 Task: Look for space in Chintāmani, India from 9th June, 2023 to 11th June, 2023 for 2 adults in price range Rs.6000 to Rs.10000. Place can be entire place with 2 bedrooms having 2 beds and 1 bathroom. Property type can be house, flat, guest house. Booking option can be shelf check-in. Required host language is English.
Action: Mouse moved to (504, 73)
Screenshot: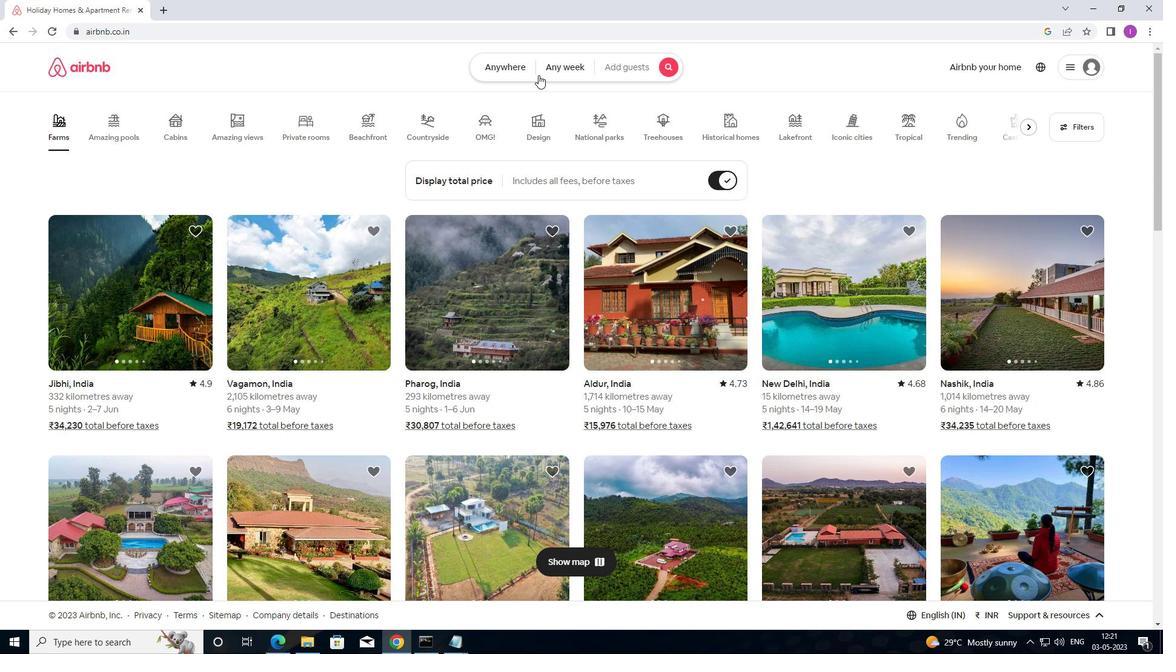 
Action: Mouse pressed left at (504, 73)
Screenshot: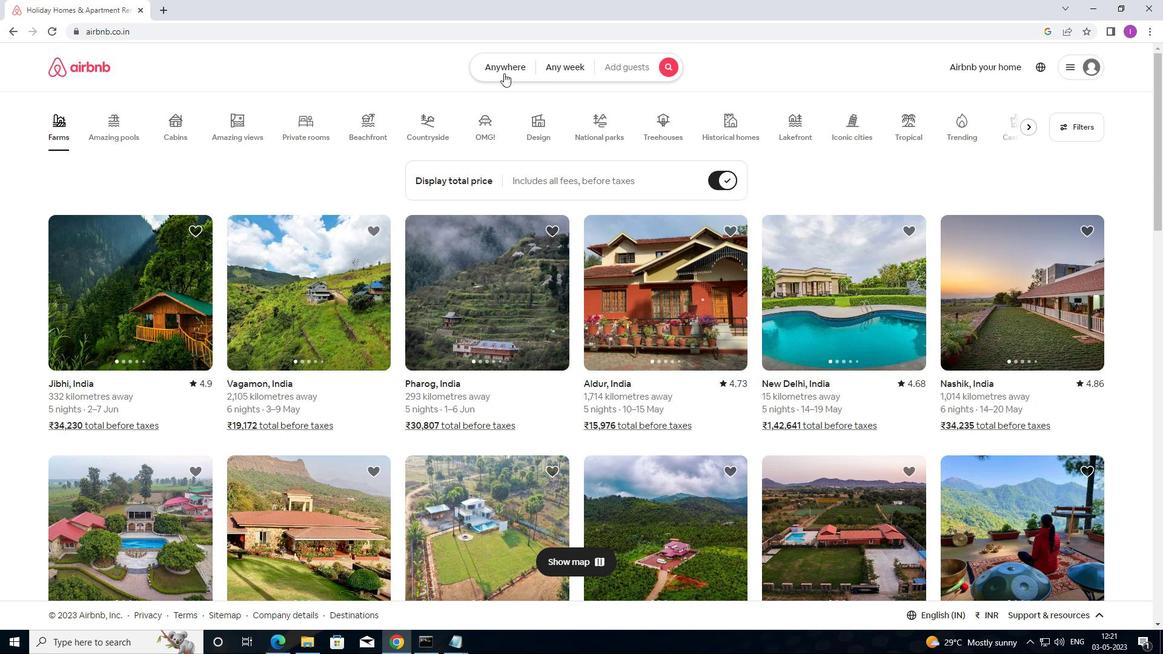 
Action: Mouse moved to (385, 124)
Screenshot: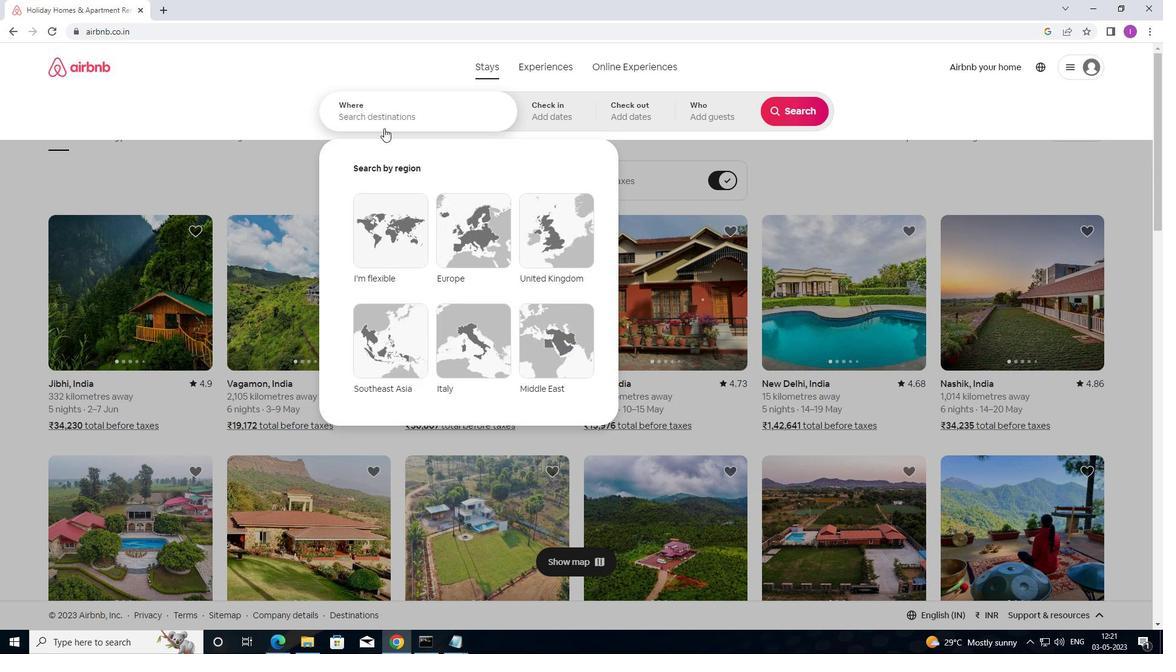 
Action: Mouse pressed left at (385, 124)
Screenshot: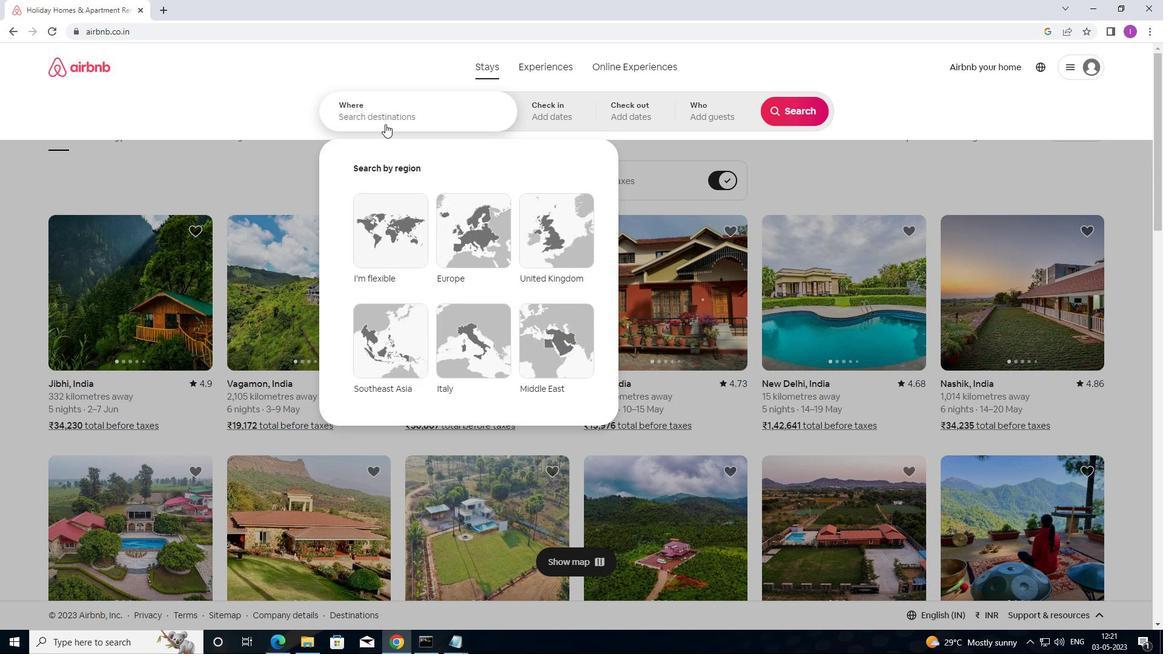 
Action: Mouse moved to (633, 118)
Screenshot: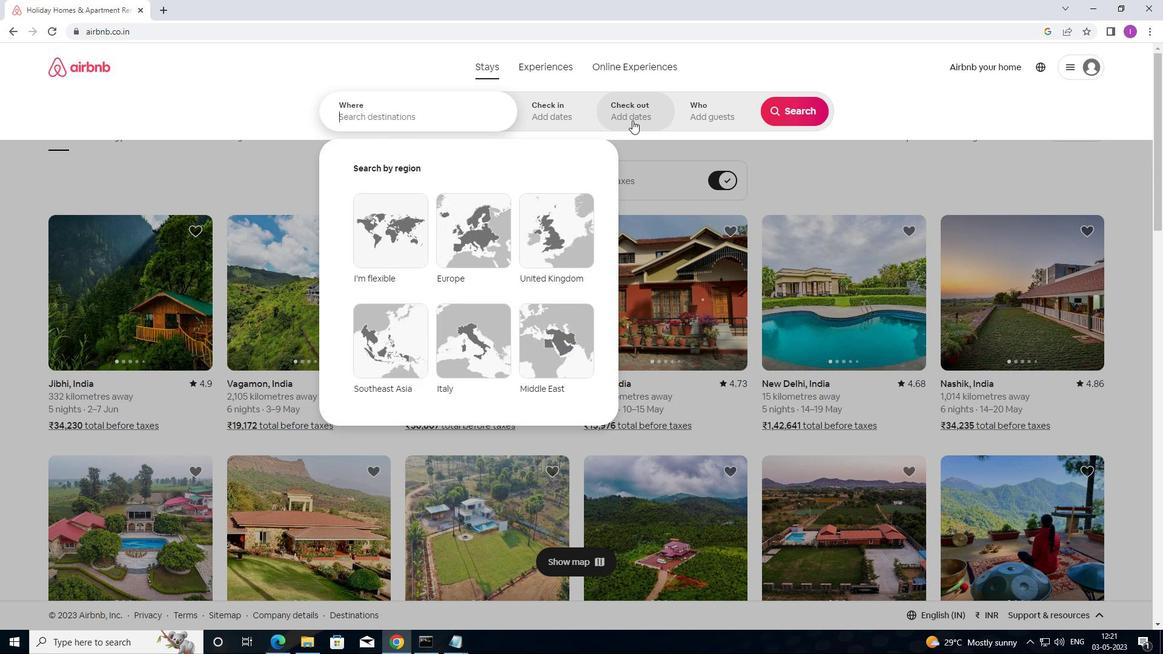 
Action: Key pressed <Key.shift>CG
Screenshot: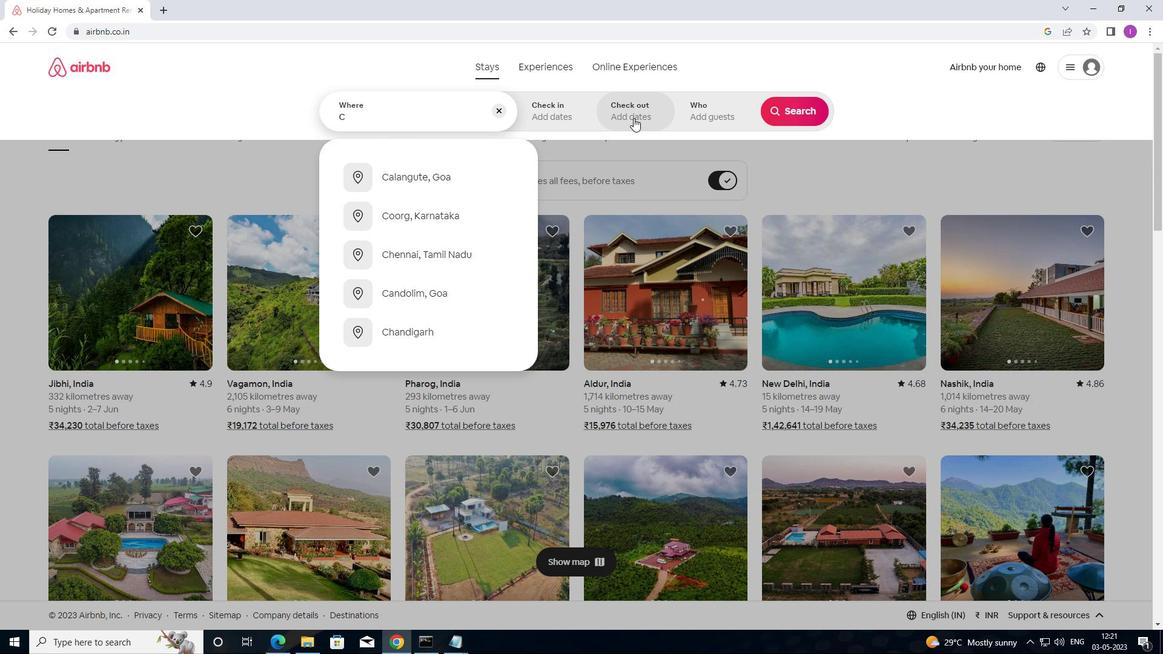 
Action: Mouse moved to (675, 146)
Screenshot: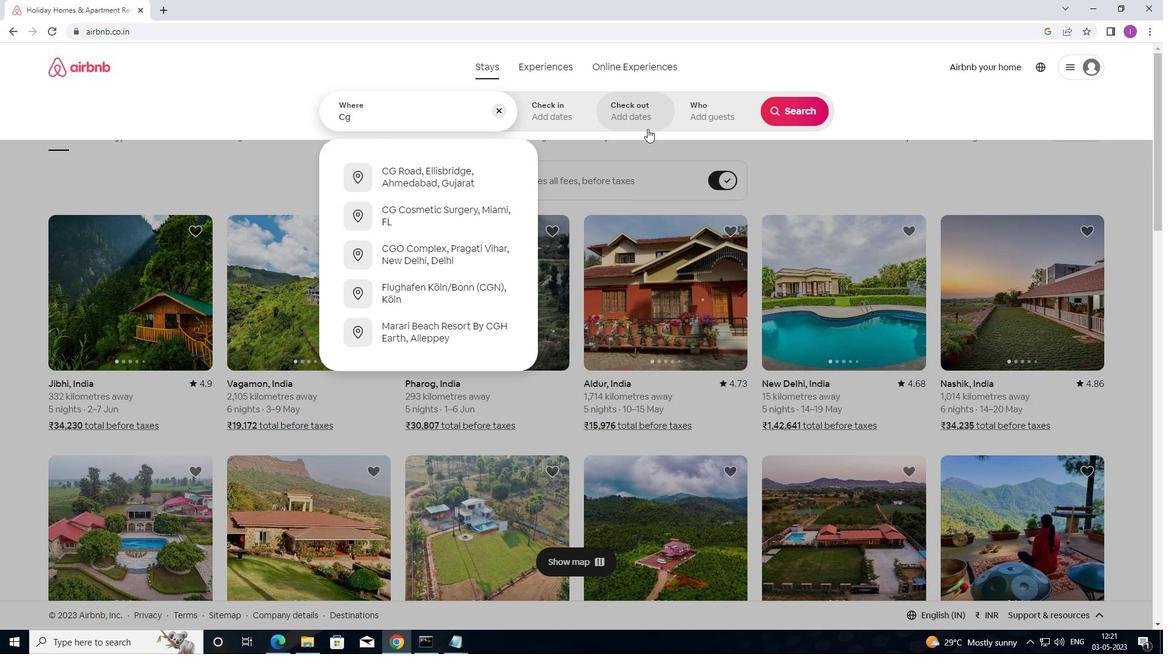 
Action: Key pressed HINTAMONU
Screenshot: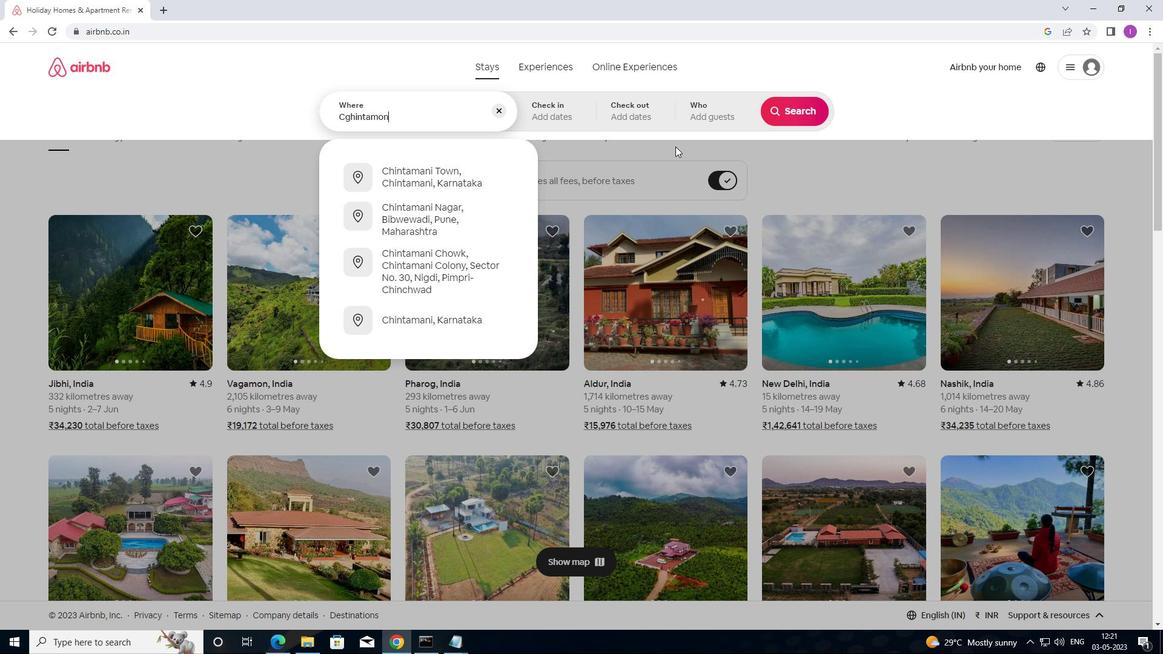 
Action: Mouse moved to (685, 149)
Screenshot: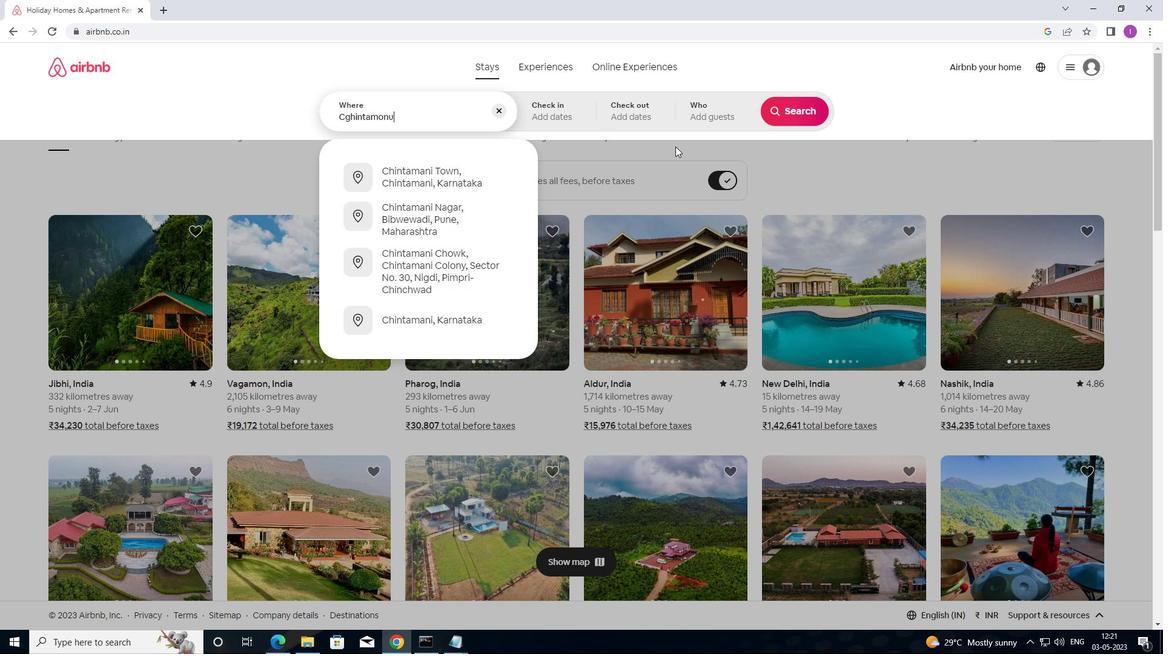
Action: Key pressed <Key.backspace>I,<Key.shift>INDIA
Screenshot: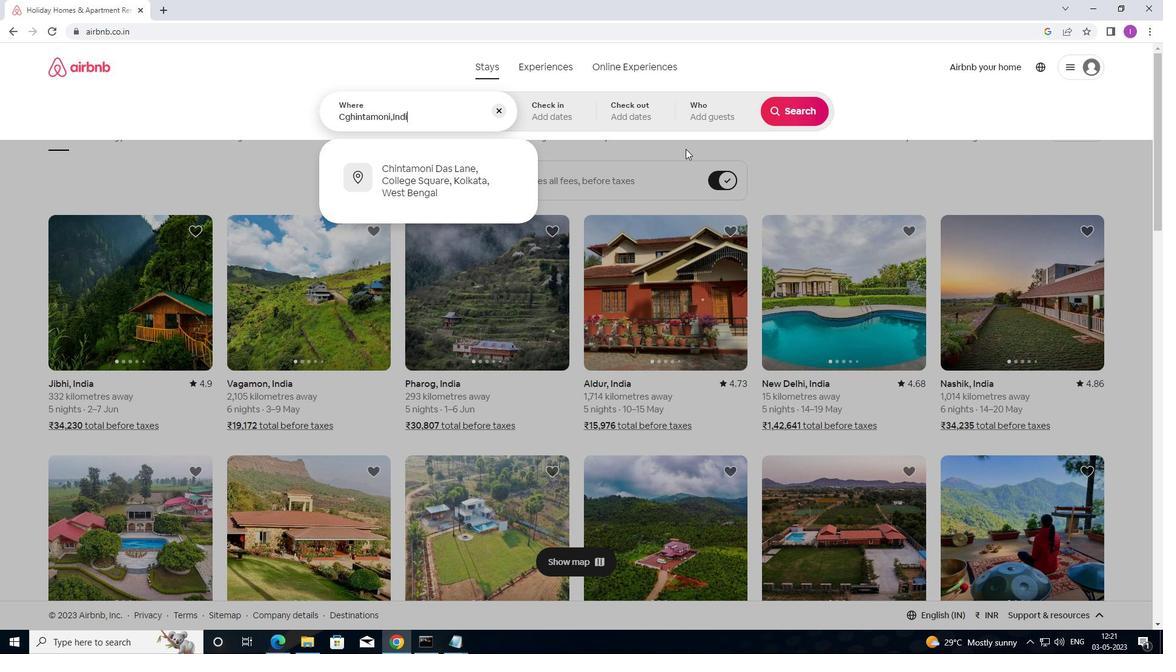 
Action: Mouse moved to (350, 118)
Screenshot: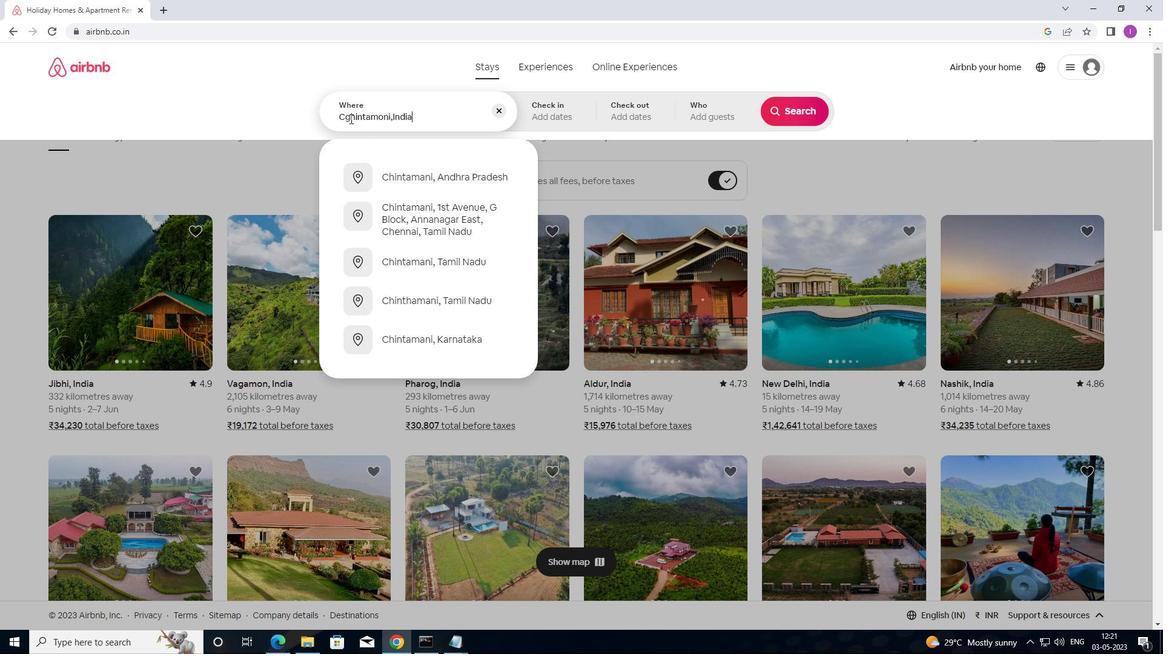 
Action: Mouse pressed left at (350, 118)
Screenshot: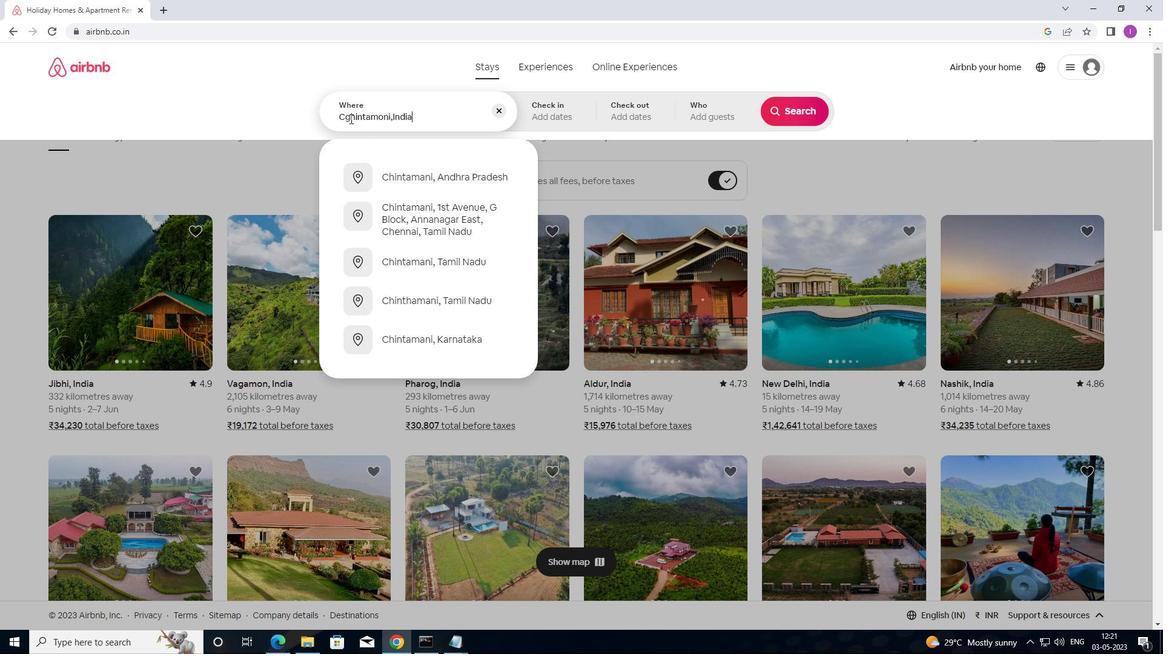 
Action: Mouse moved to (356, 118)
Screenshot: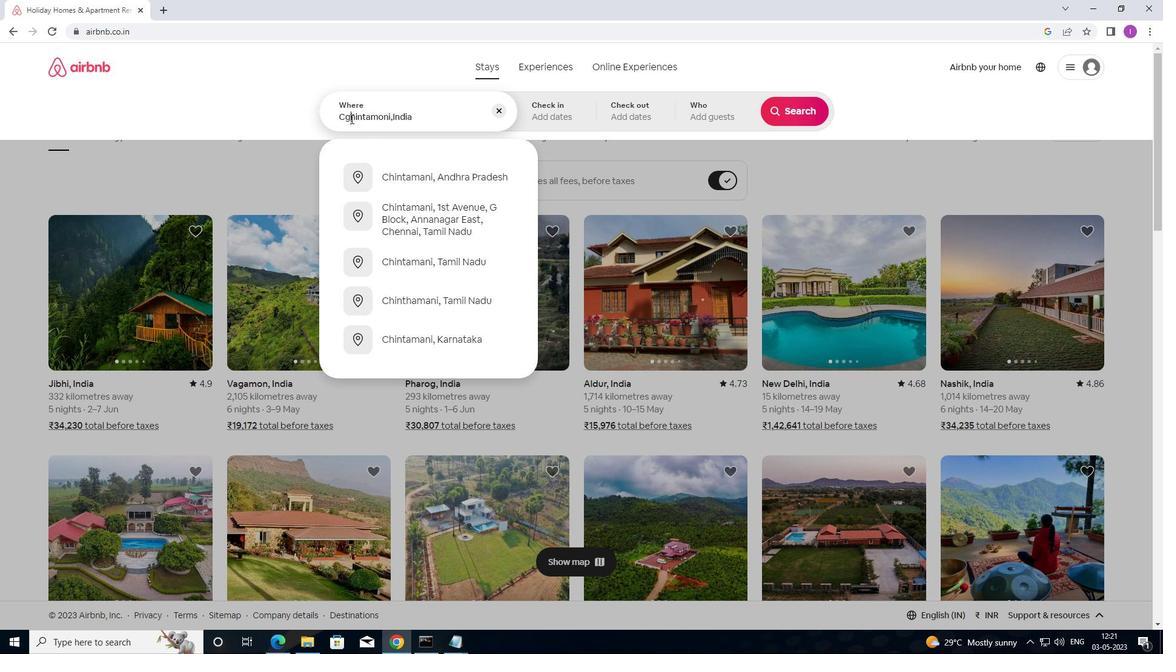 
Action: Key pressed <Key.backspace>
Screenshot: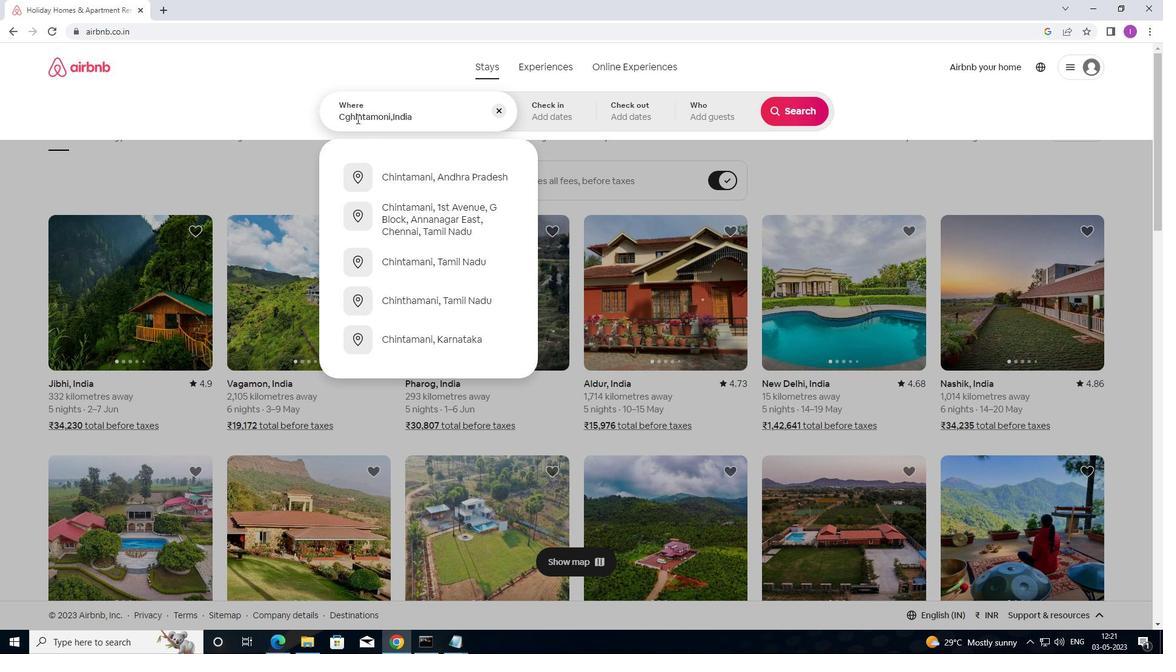 
Action: Mouse moved to (571, 113)
Screenshot: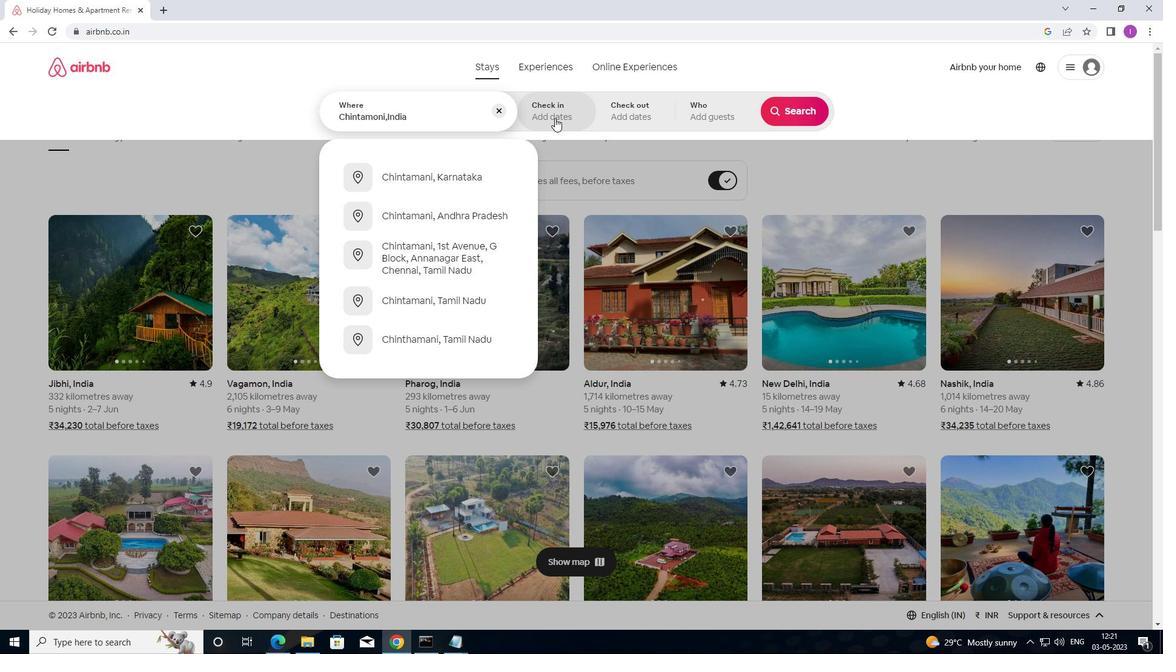 
Action: Mouse pressed left at (571, 113)
Screenshot: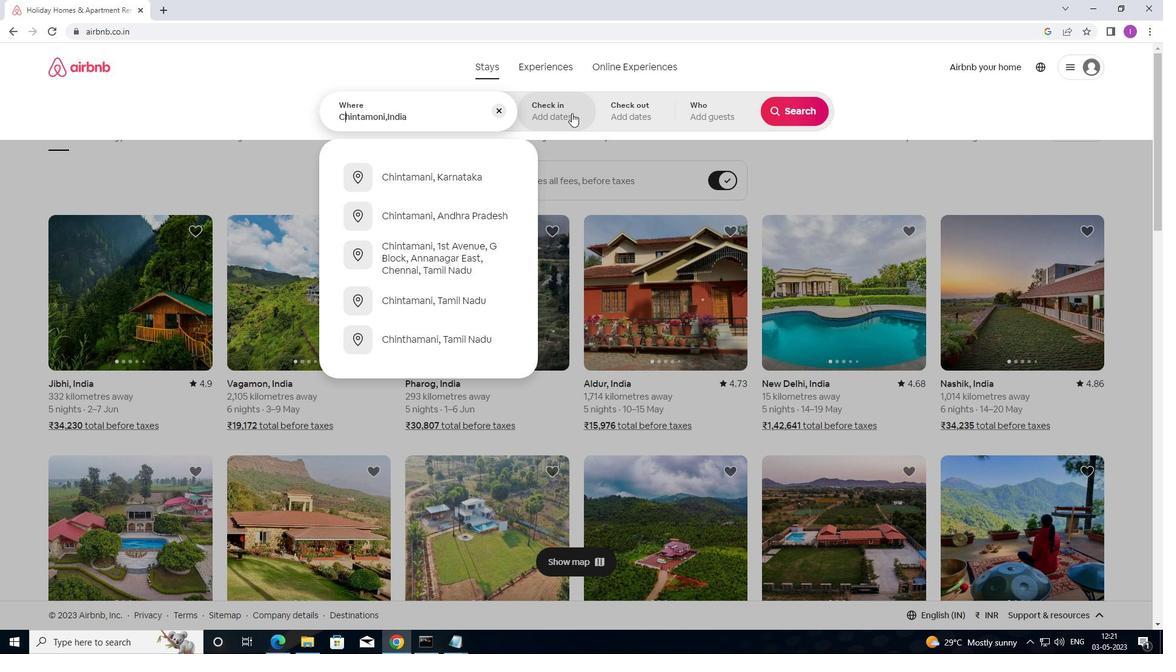 
Action: Mouse moved to (787, 208)
Screenshot: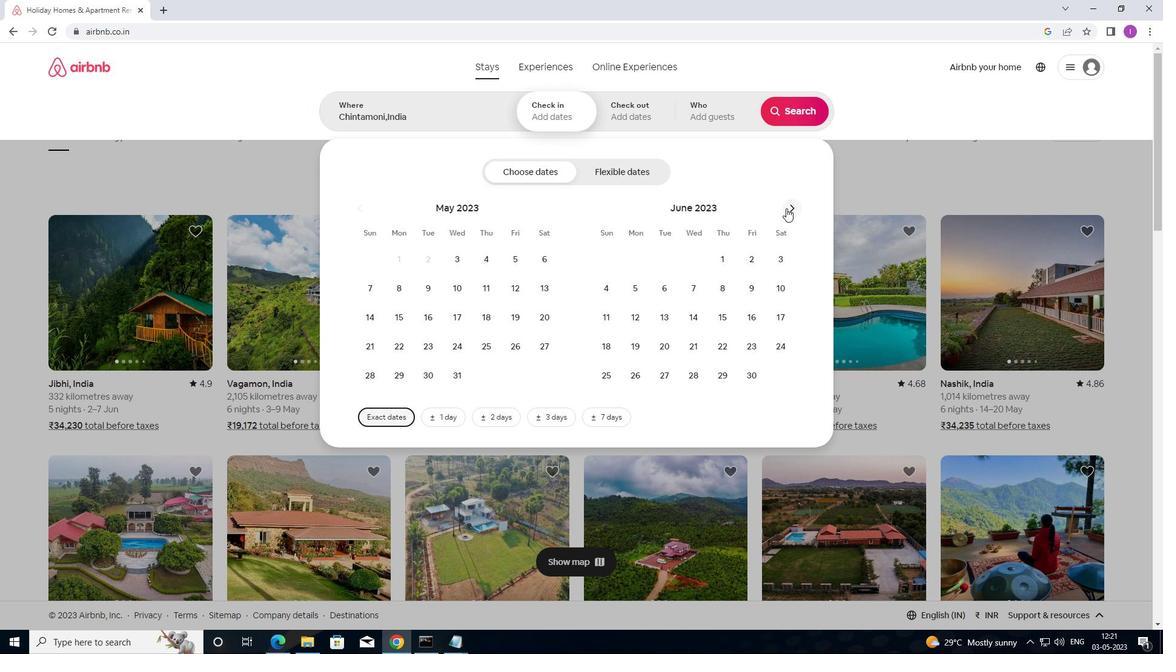 
Action: Mouse pressed left at (787, 208)
Screenshot: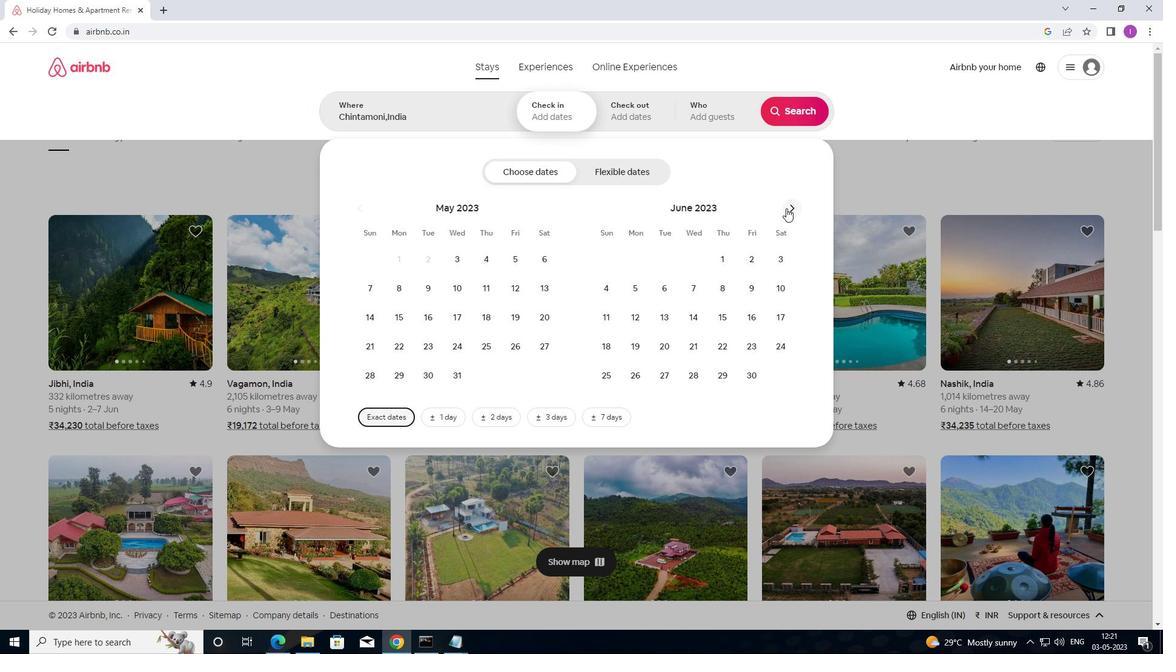 
Action: Mouse moved to (517, 290)
Screenshot: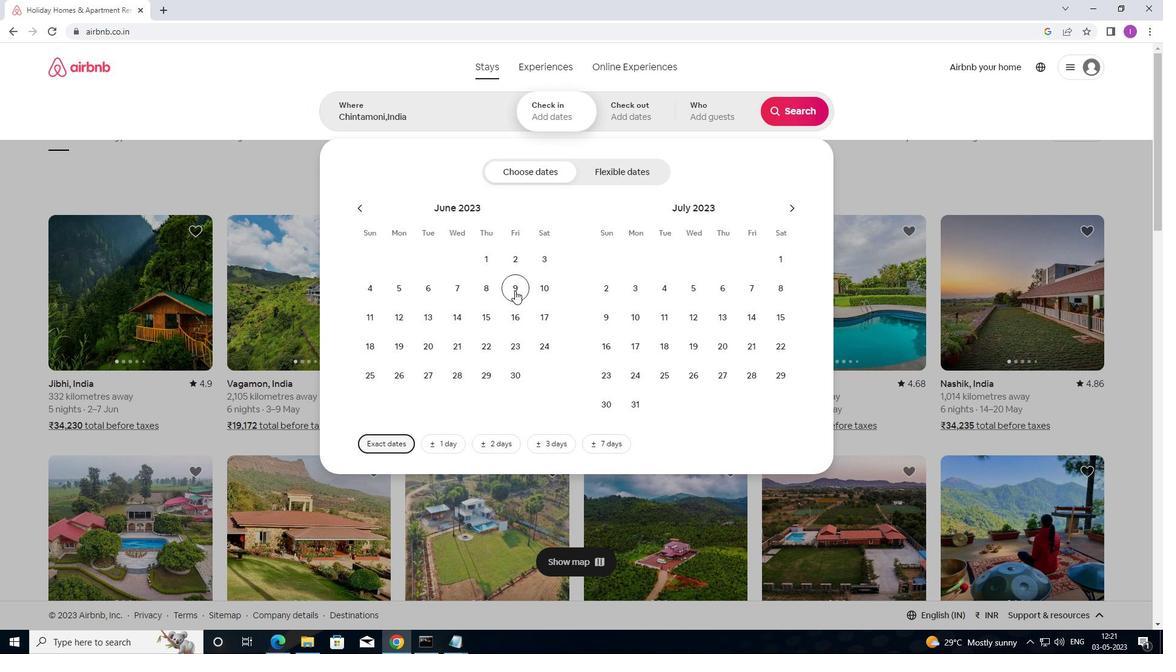 
Action: Mouse pressed left at (517, 290)
Screenshot: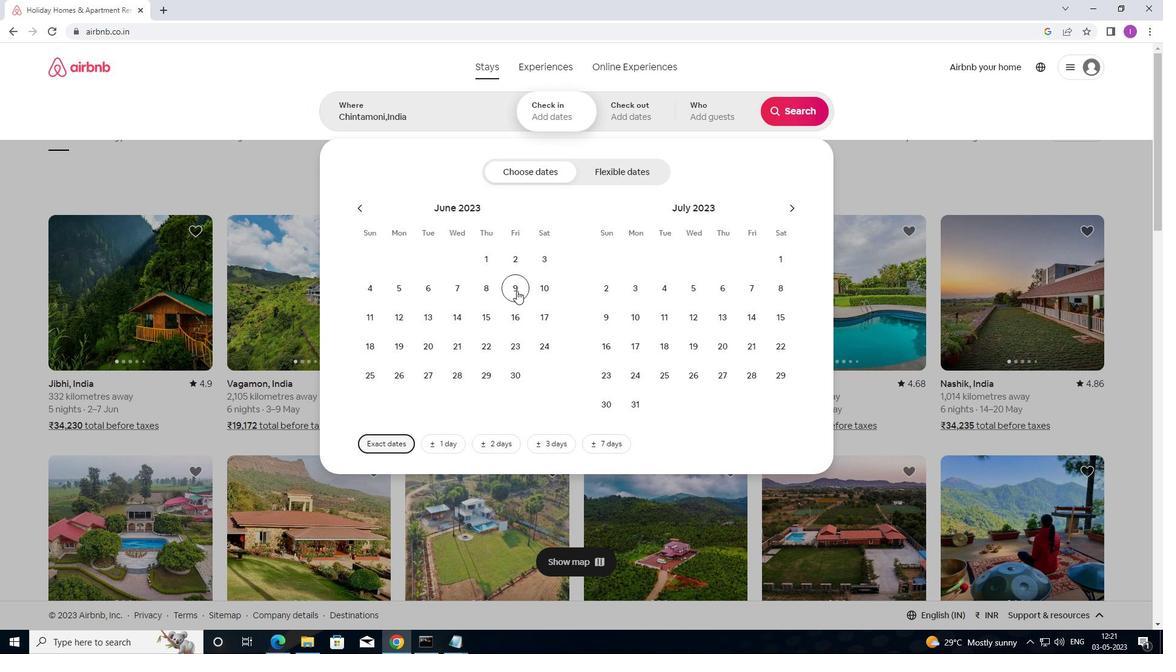 
Action: Mouse moved to (367, 311)
Screenshot: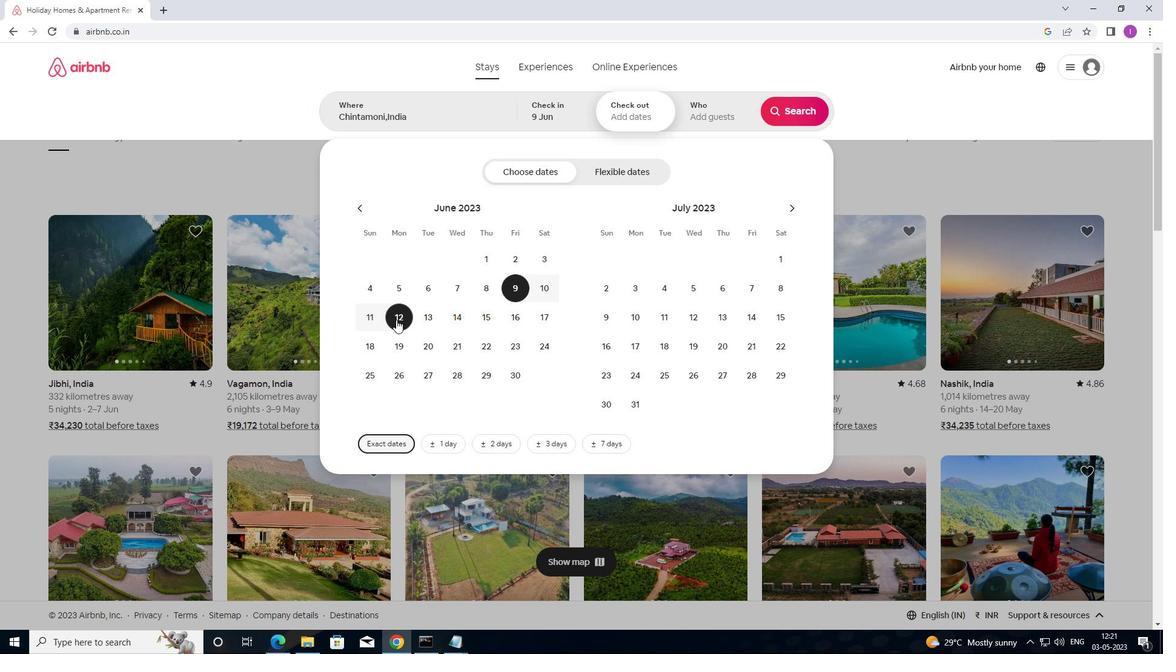 
Action: Mouse pressed left at (367, 311)
Screenshot: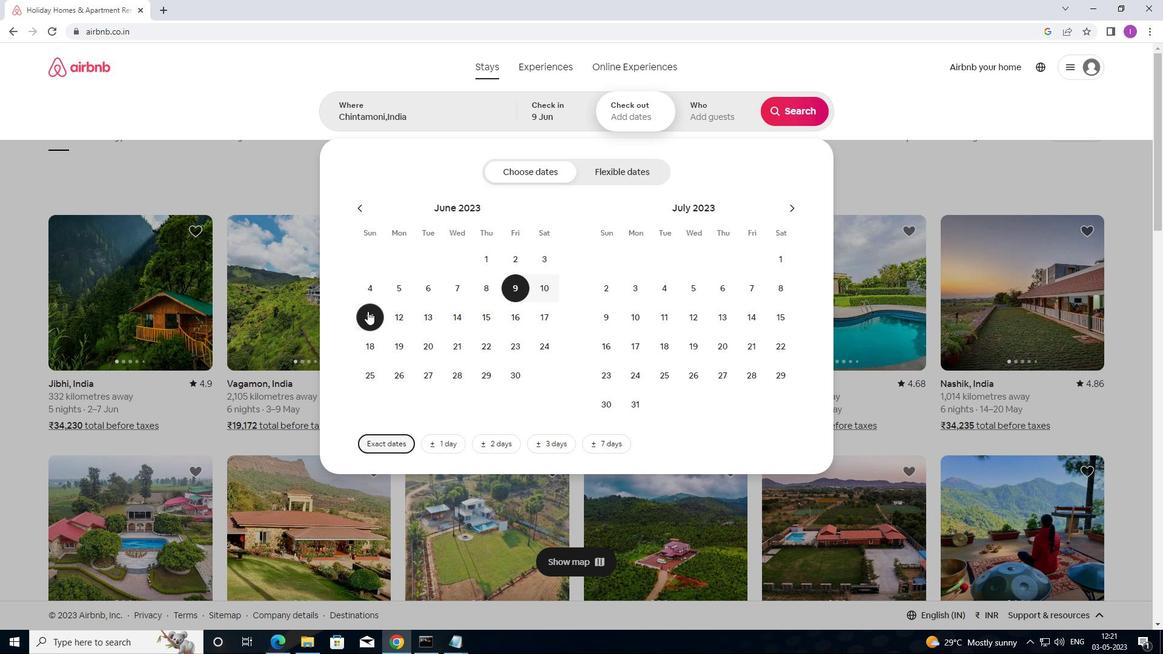 
Action: Mouse moved to (707, 113)
Screenshot: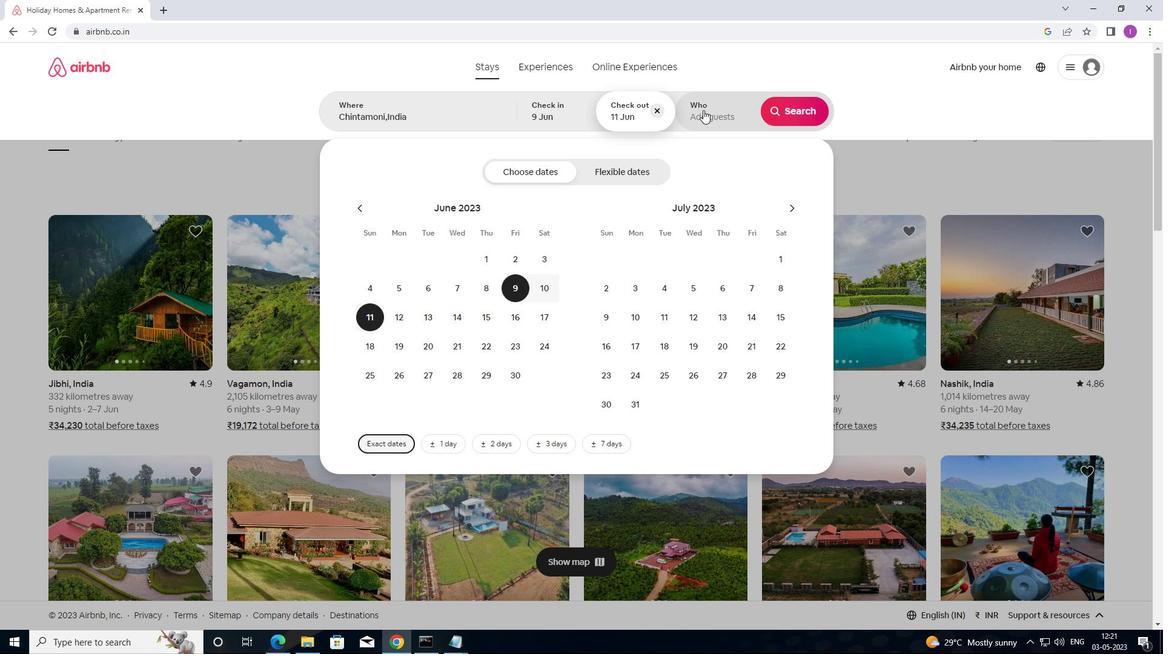 
Action: Mouse pressed left at (707, 113)
Screenshot: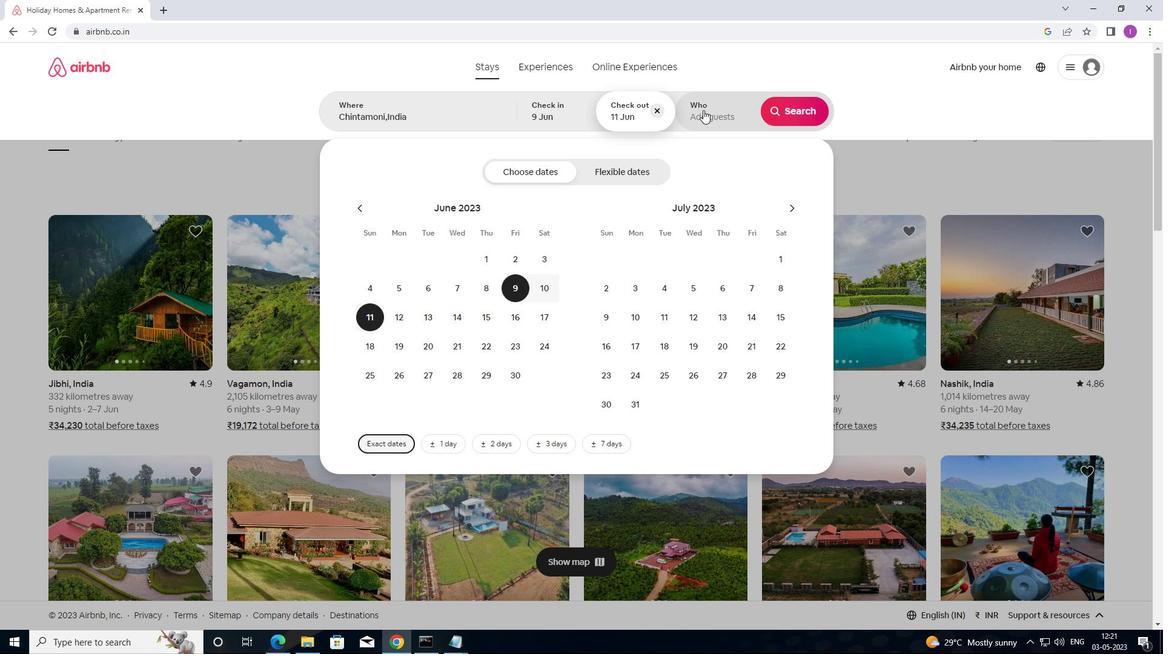 
Action: Mouse moved to (796, 172)
Screenshot: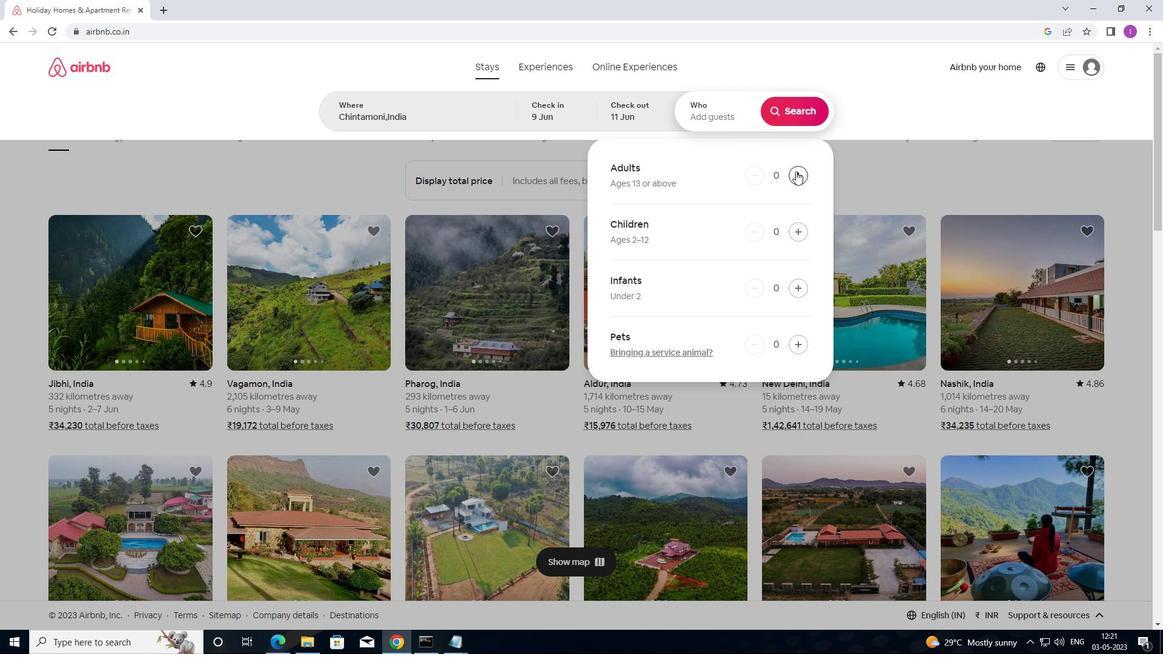 
Action: Mouse pressed left at (796, 172)
Screenshot: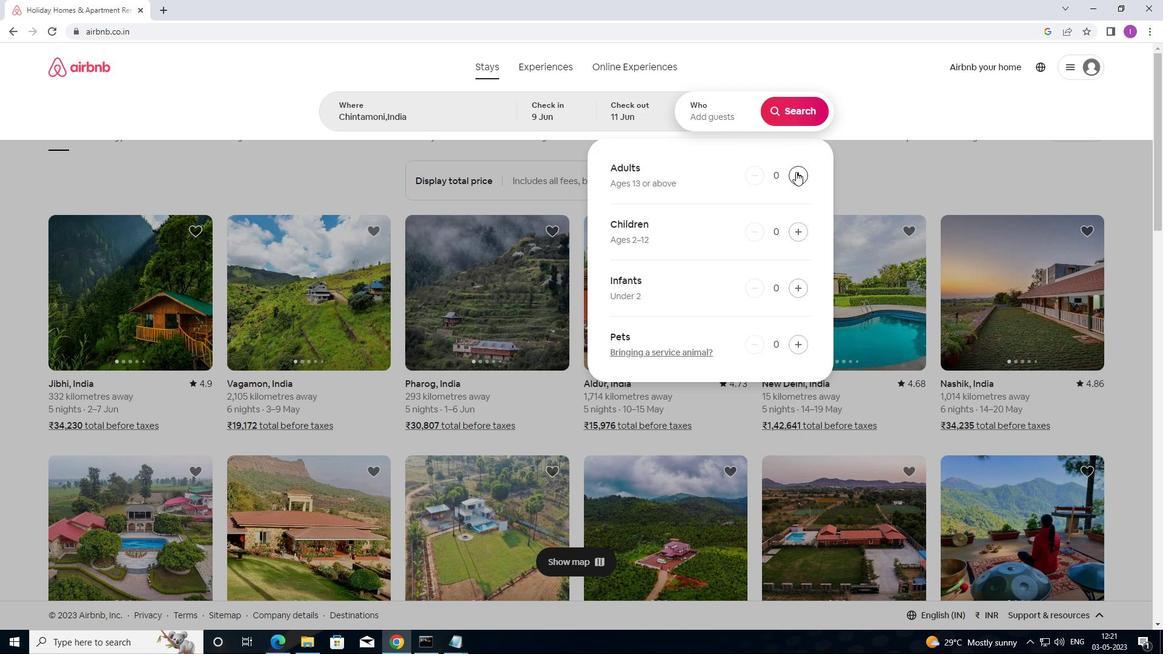 
Action: Mouse moved to (796, 172)
Screenshot: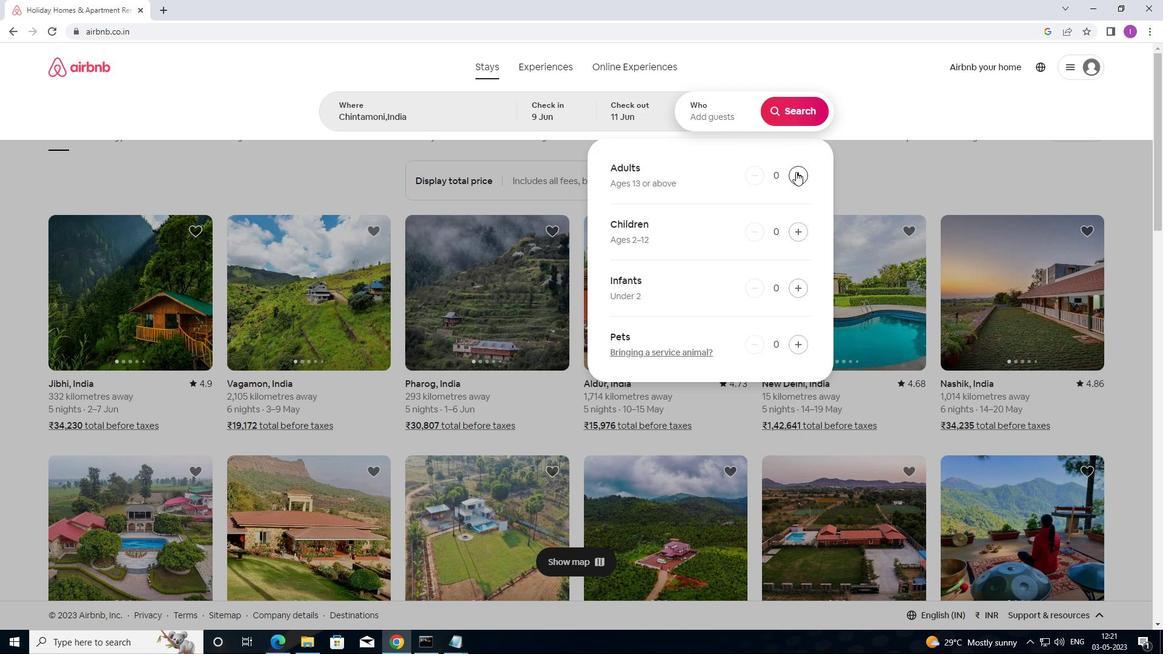 
Action: Mouse pressed left at (796, 172)
Screenshot: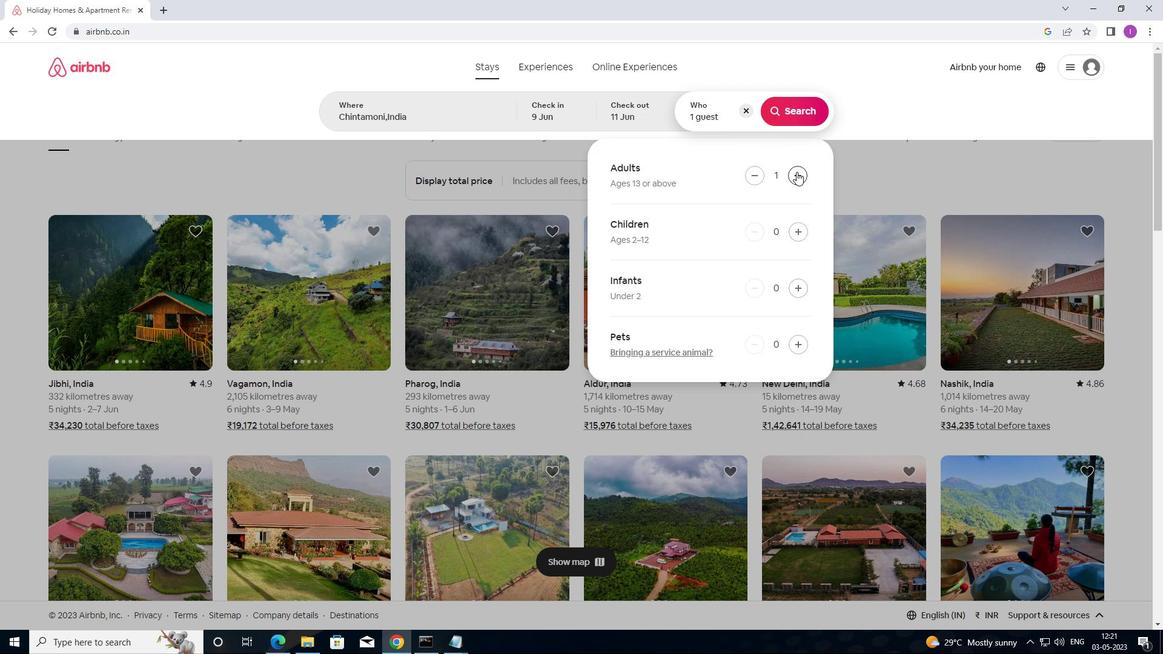 
Action: Mouse moved to (788, 109)
Screenshot: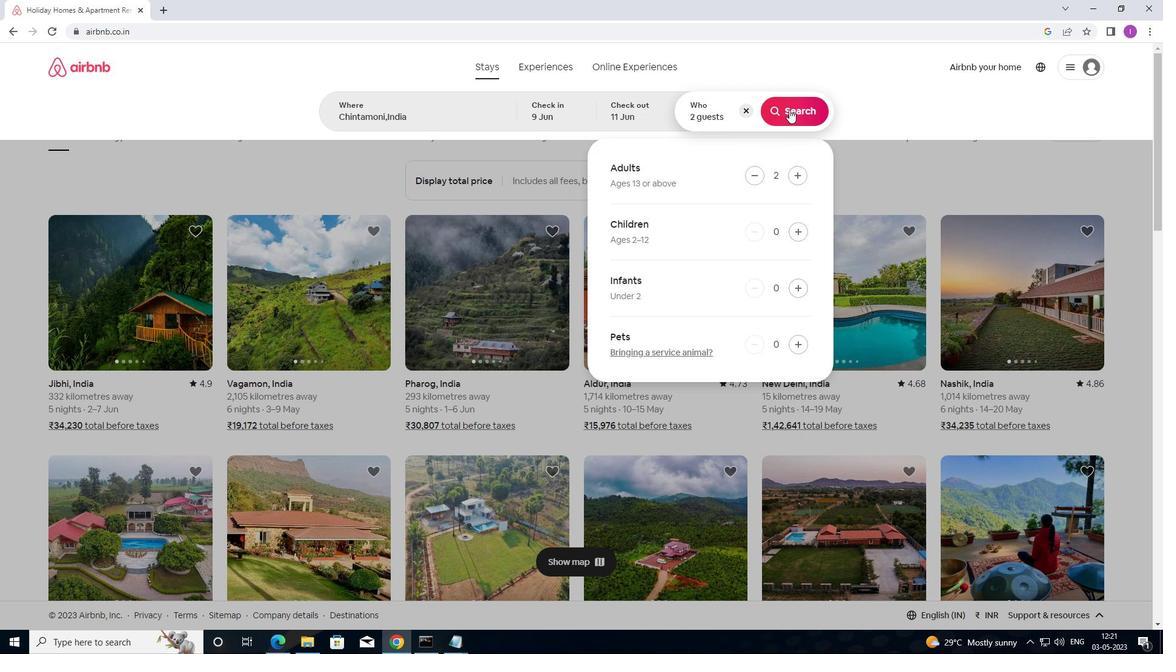 
Action: Mouse pressed left at (788, 109)
Screenshot: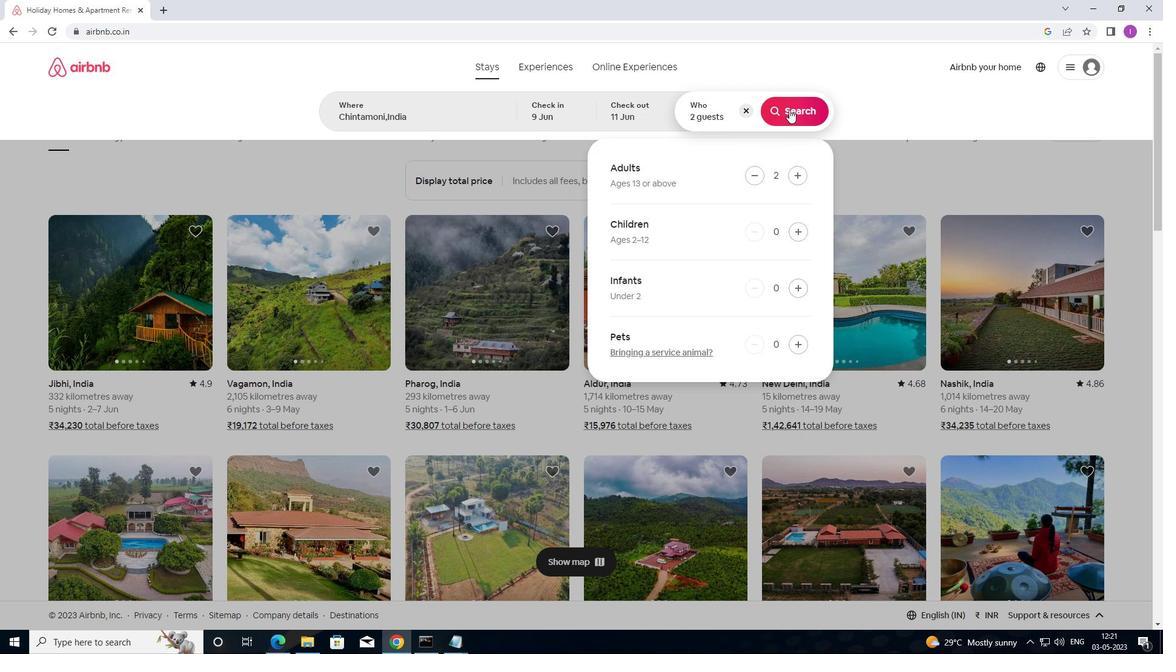 
Action: Mouse moved to (1098, 122)
Screenshot: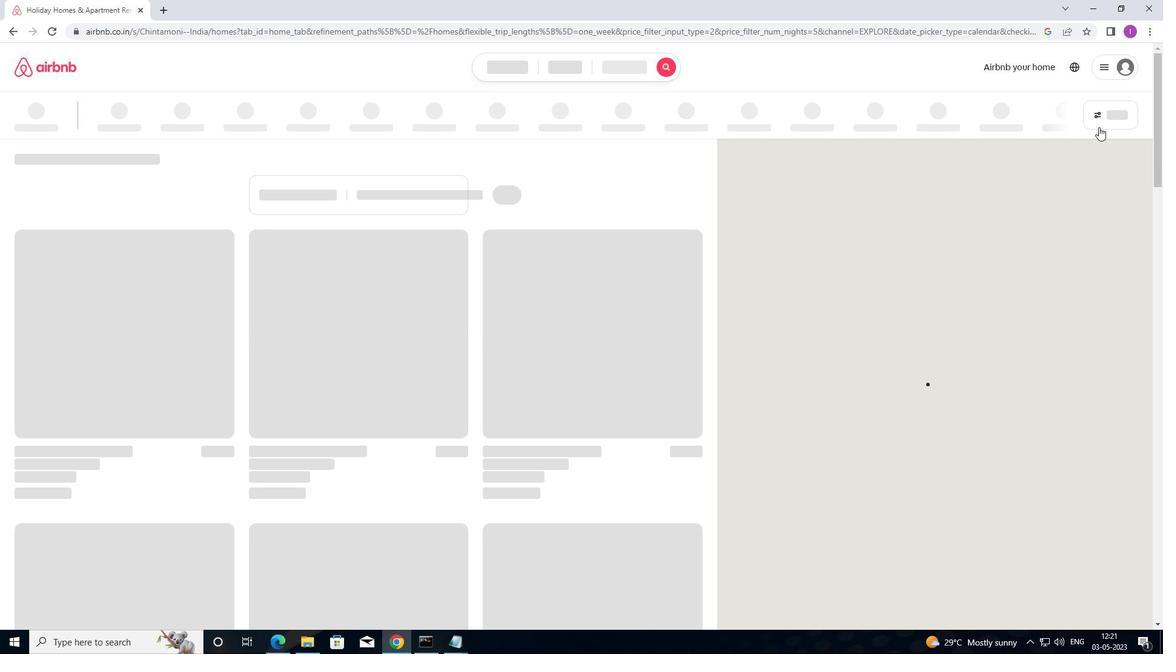 
Action: Mouse pressed left at (1098, 122)
Screenshot: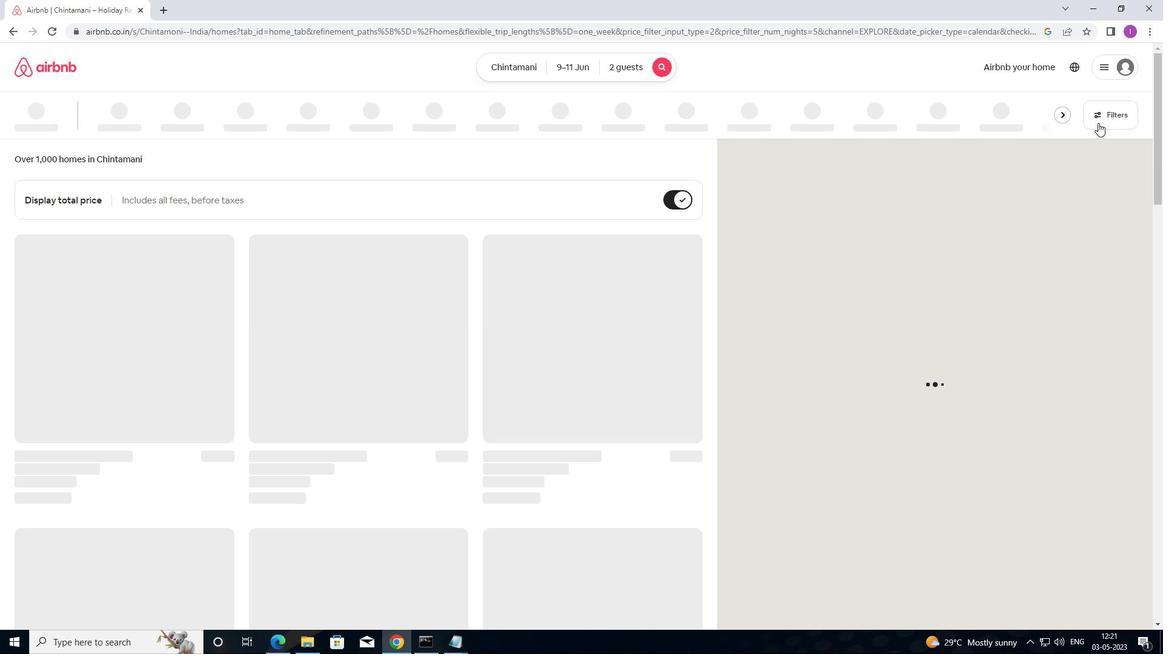 
Action: Mouse moved to (443, 273)
Screenshot: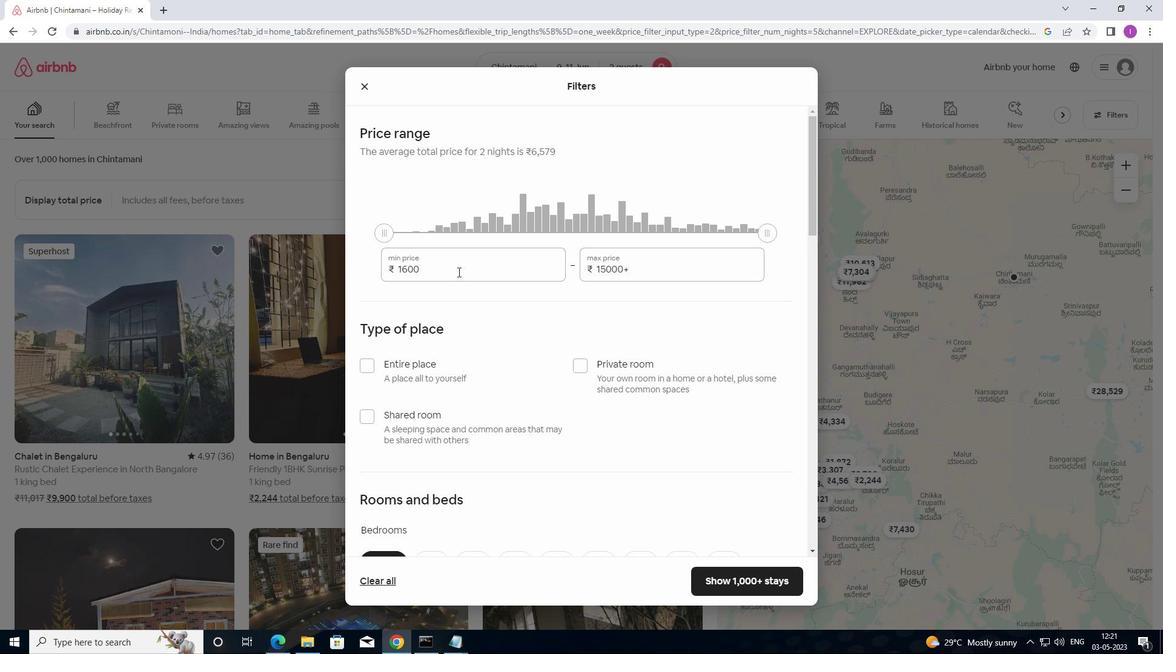 
Action: Mouse pressed left at (443, 273)
Screenshot: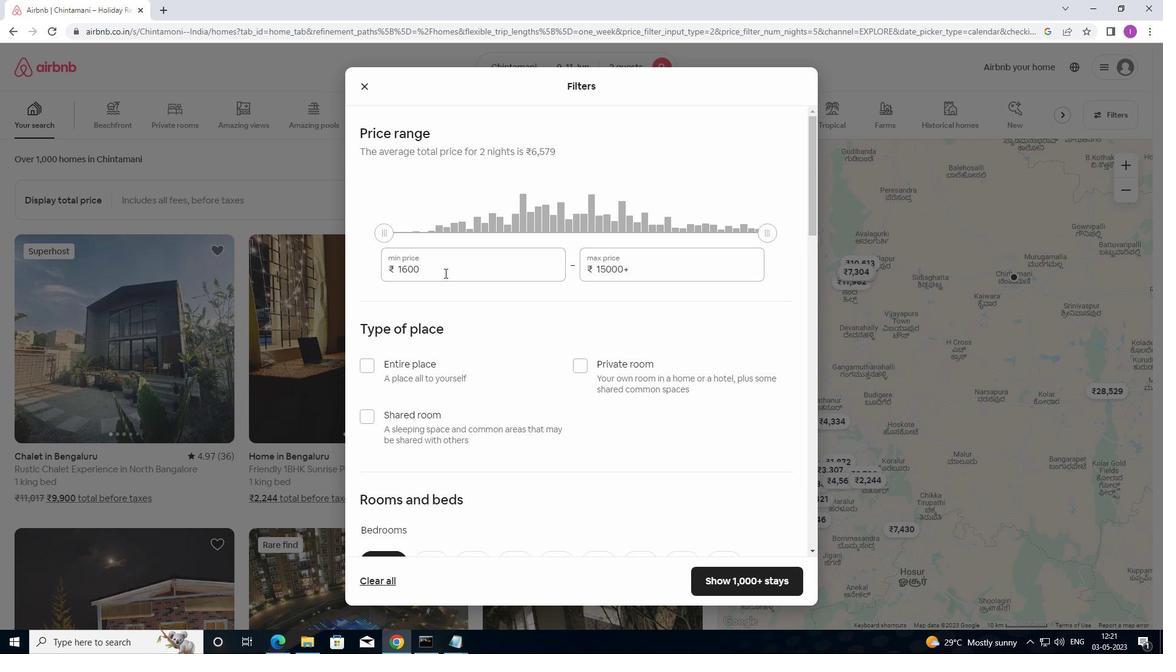 
Action: Mouse moved to (392, 271)
Screenshot: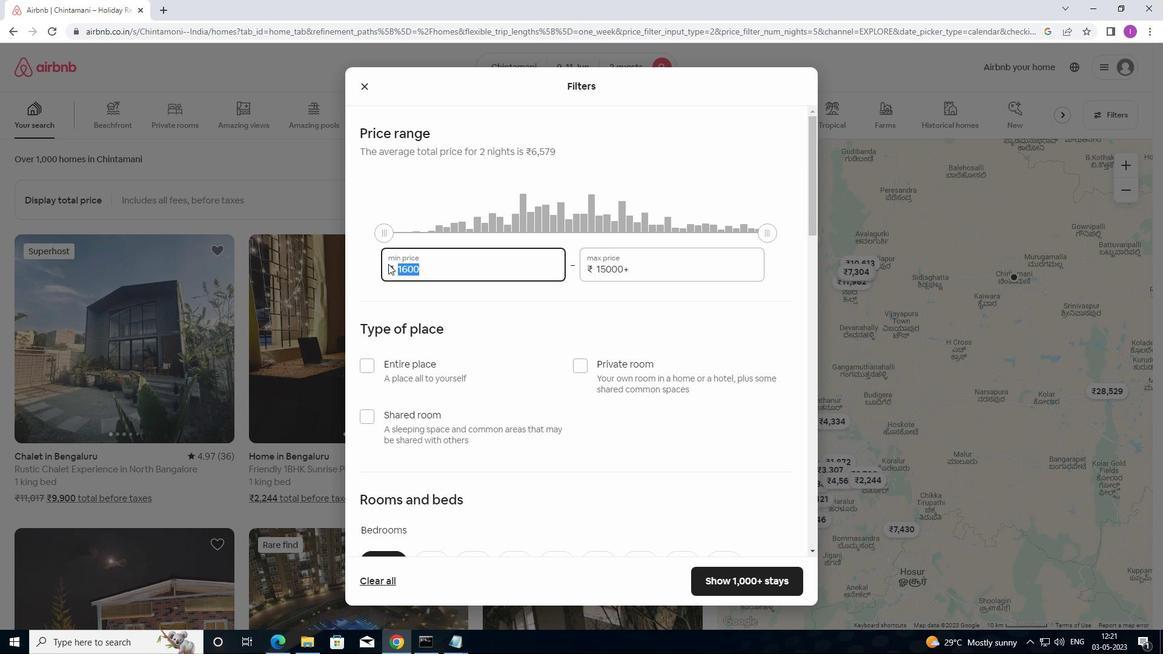 
Action: Key pressed 6000
Screenshot: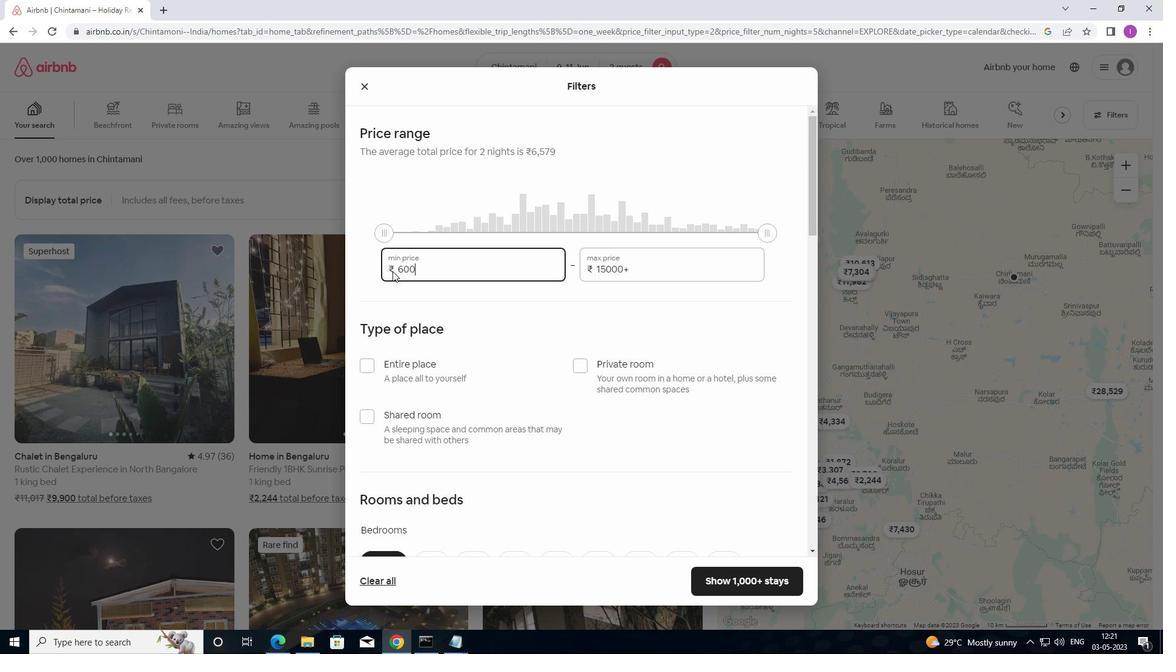 
Action: Mouse moved to (633, 267)
Screenshot: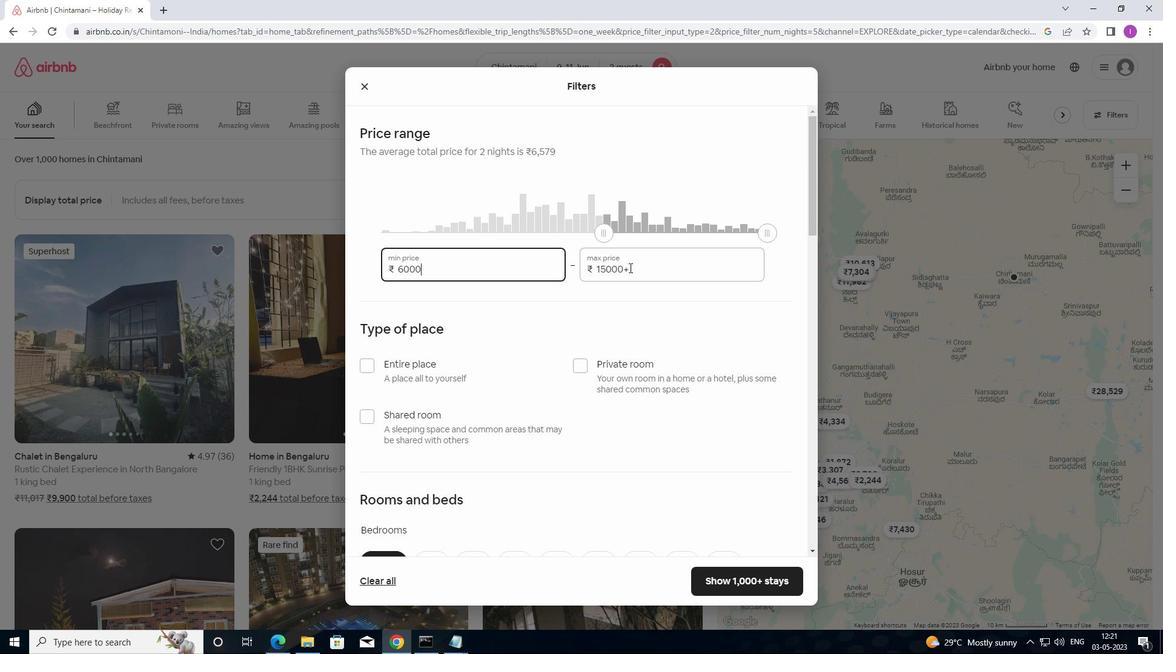 
Action: Mouse pressed left at (633, 267)
Screenshot: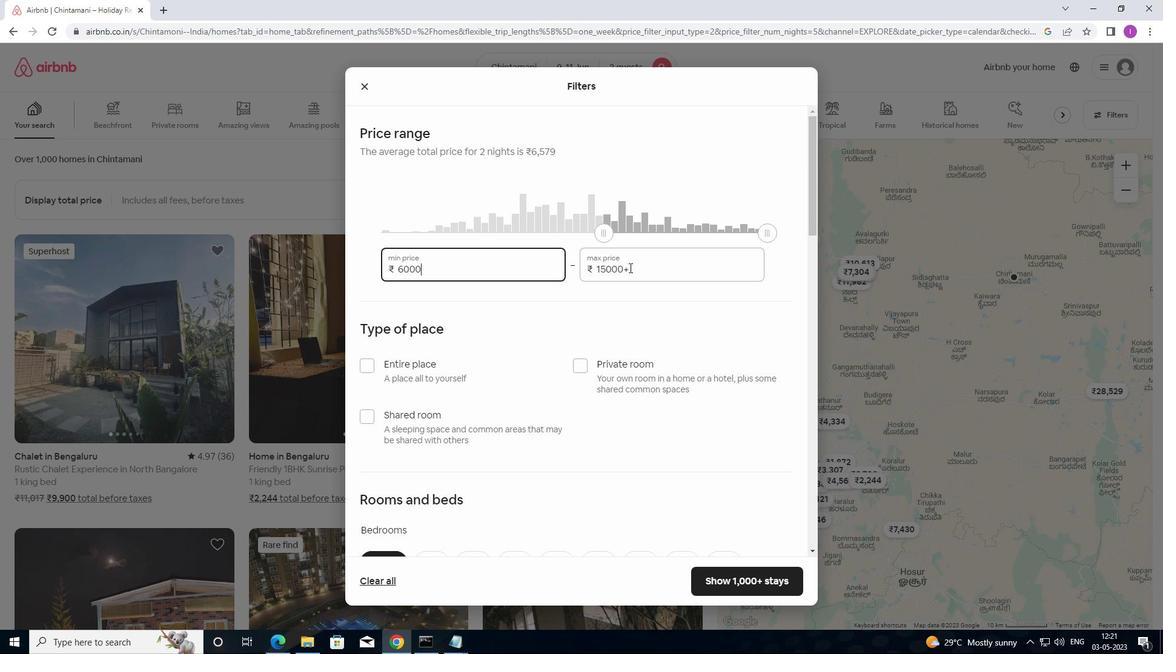 
Action: Mouse moved to (593, 254)
Screenshot: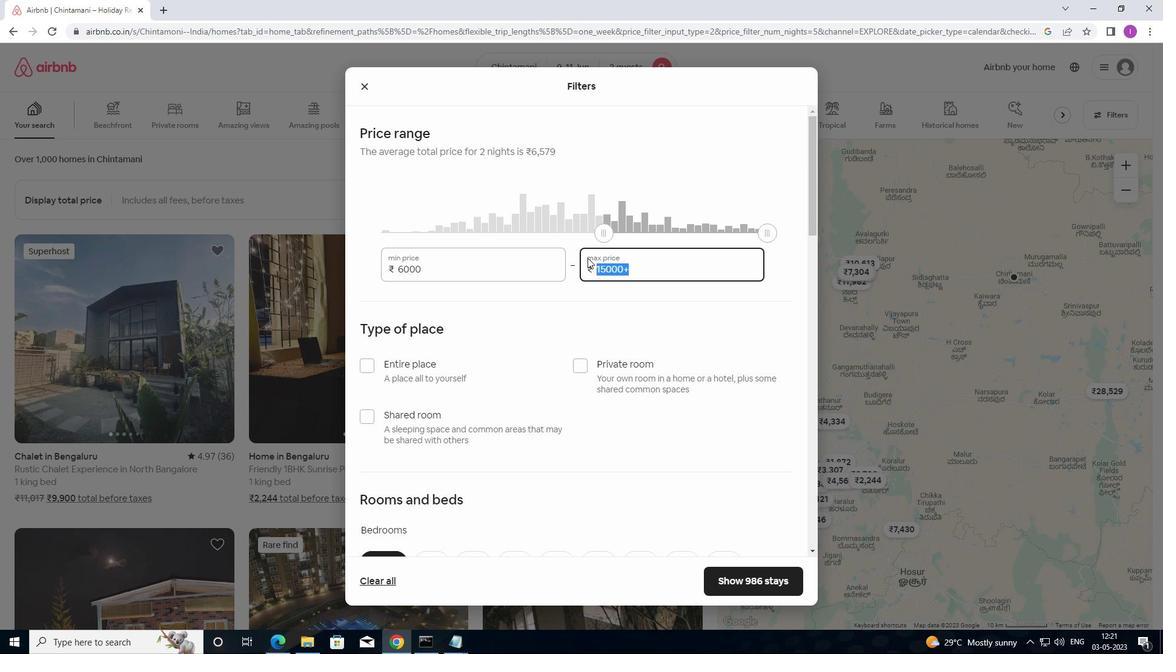 
Action: Key pressed 1
Screenshot: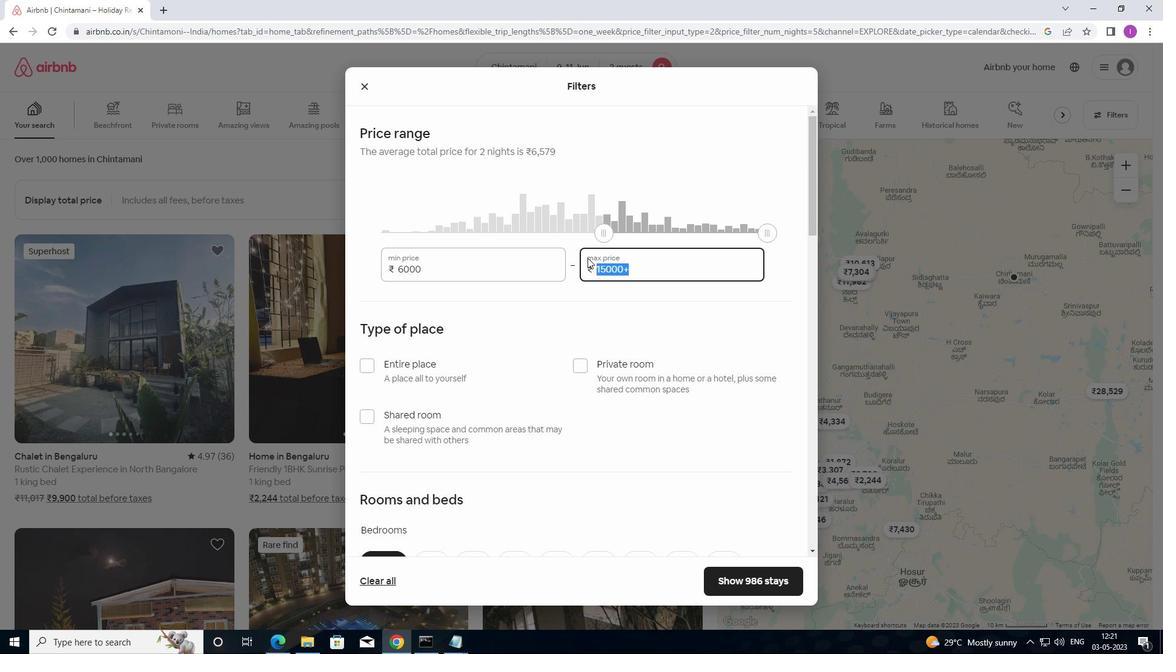 
Action: Mouse moved to (594, 253)
Screenshot: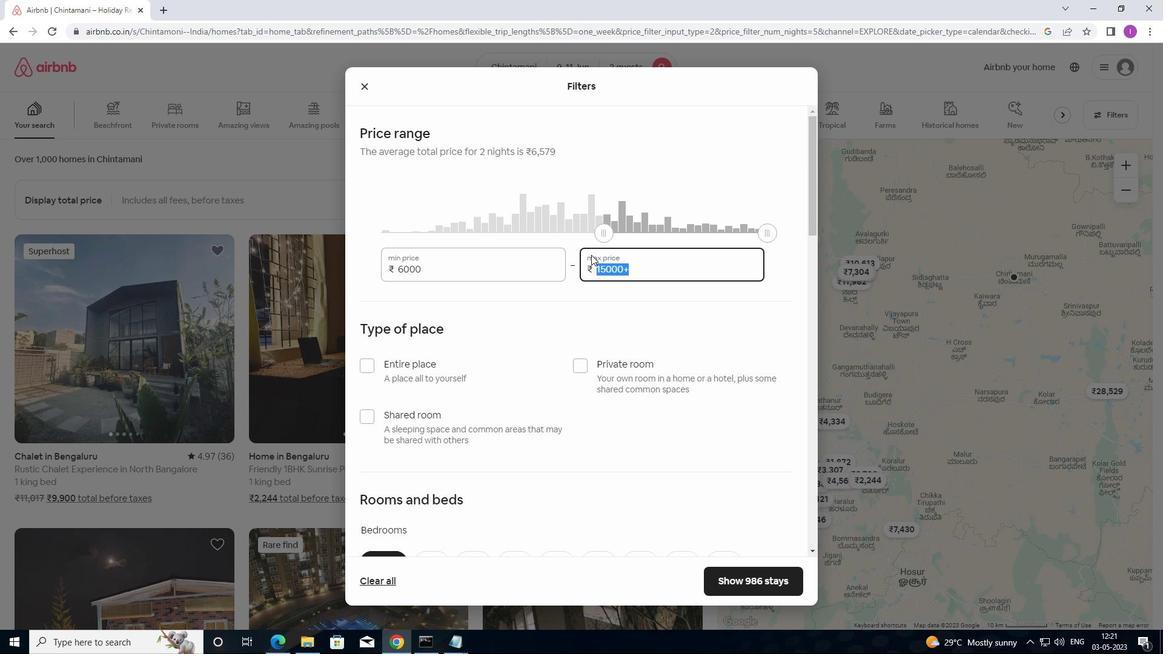 
Action: Key pressed 0
Screenshot: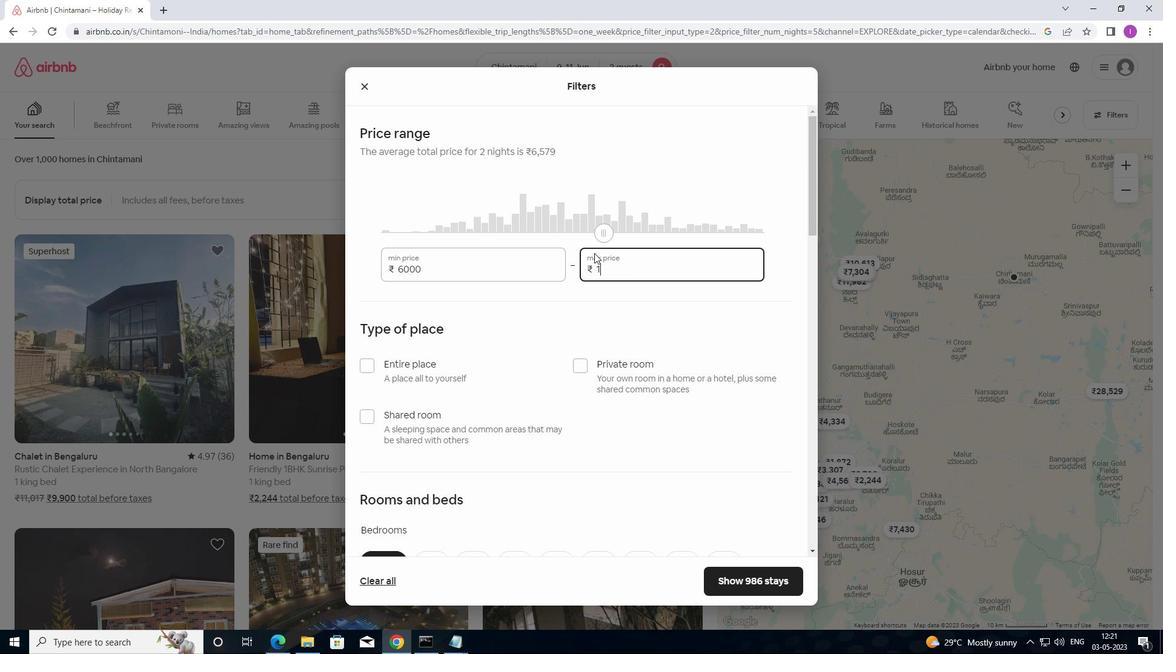 
Action: Mouse moved to (596, 250)
Screenshot: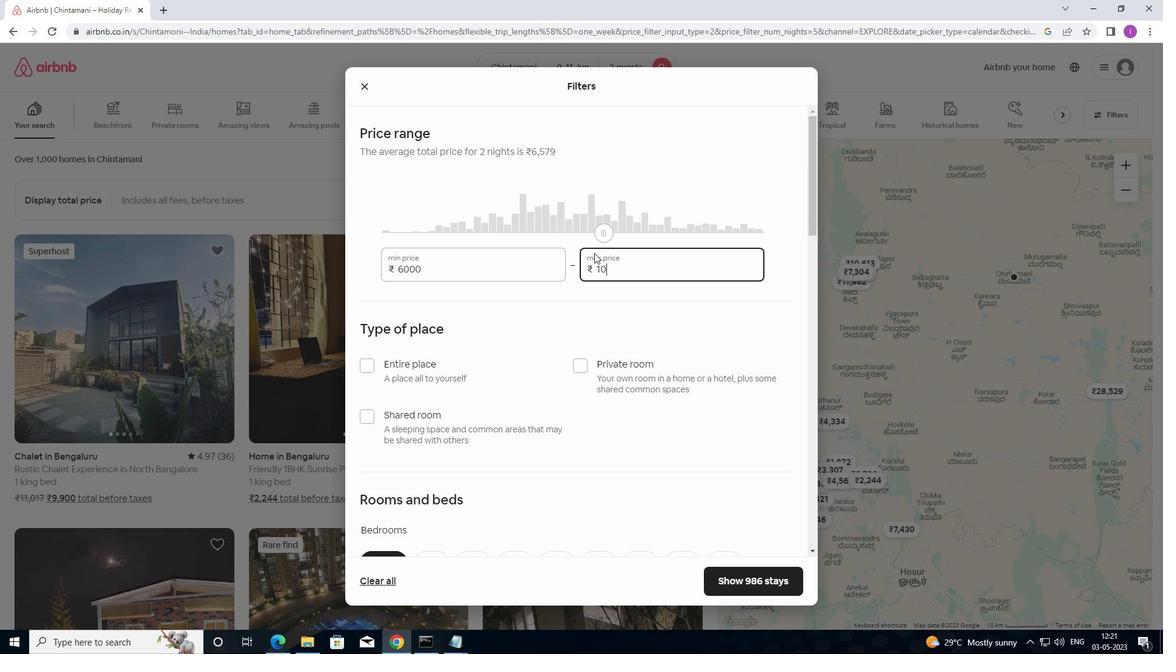 
Action: Key pressed 0
Screenshot: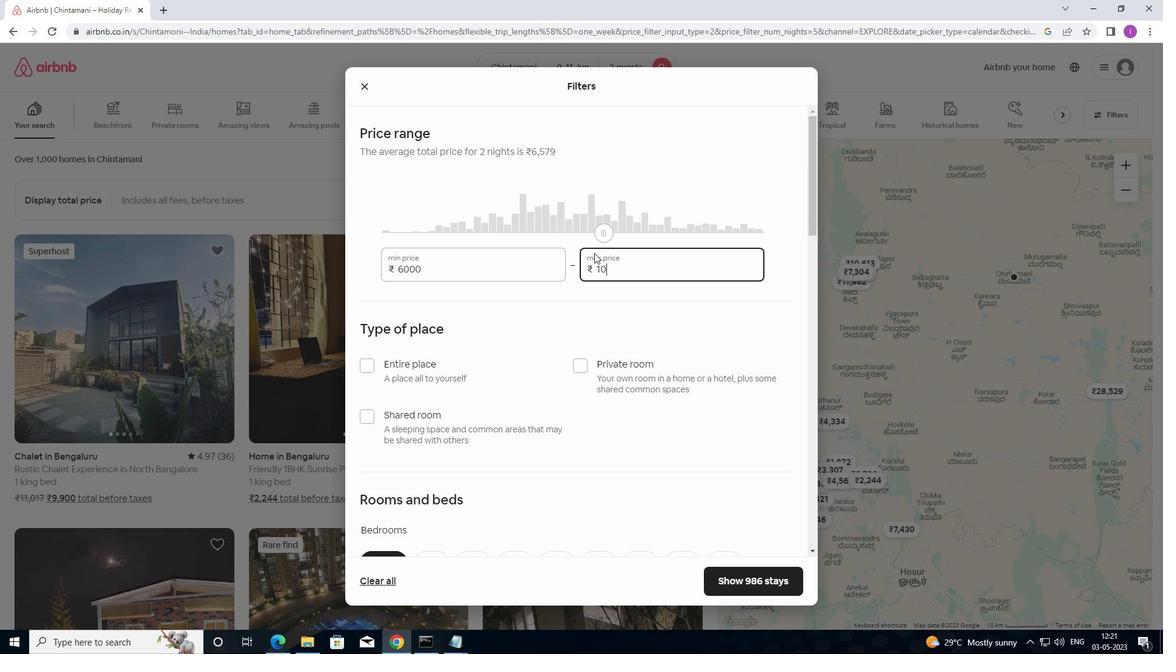 
Action: Mouse moved to (598, 250)
Screenshot: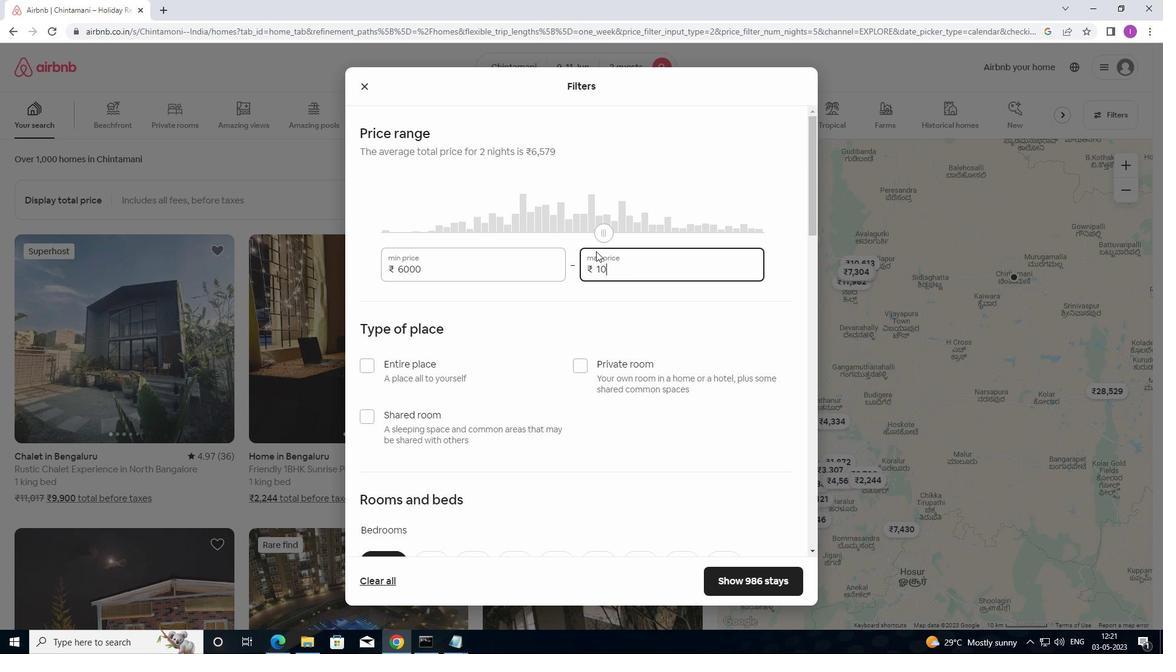 
Action: Key pressed 0
Screenshot: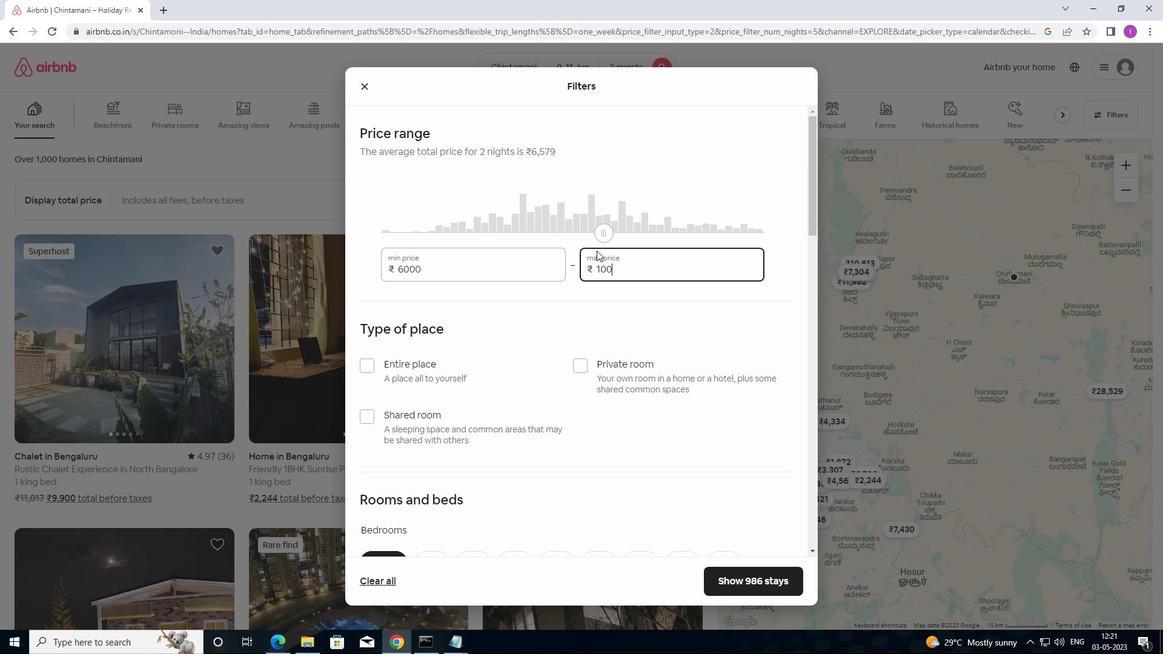 
Action: Mouse moved to (599, 249)
Screenshot: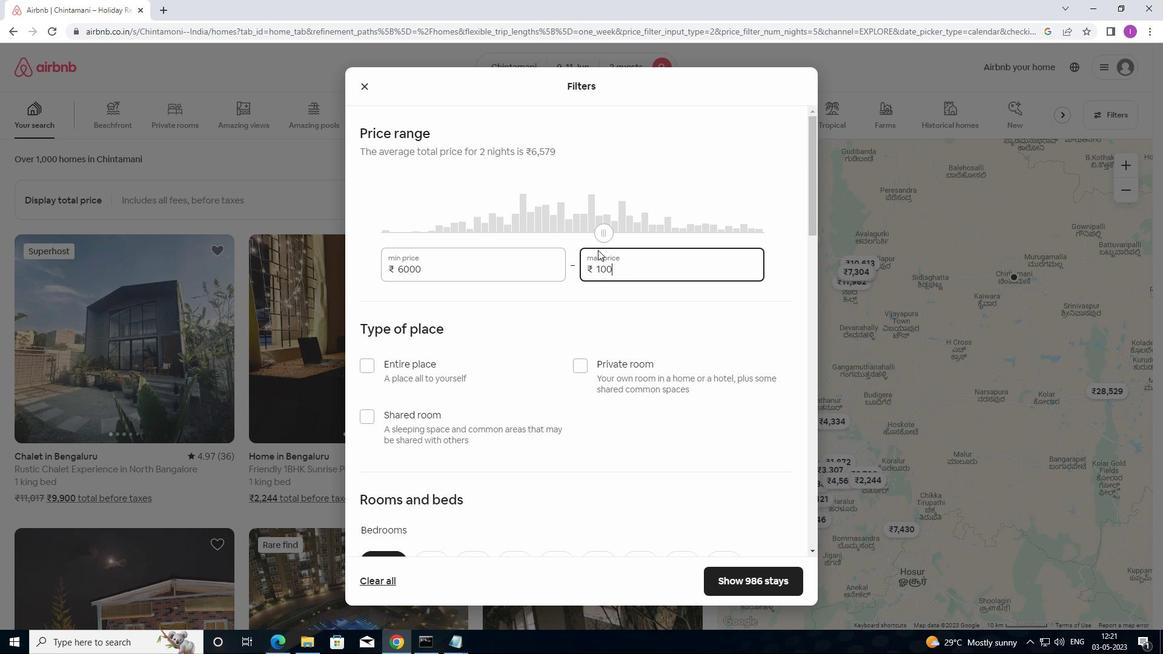 
Action: Key pressed 0
Screenshot: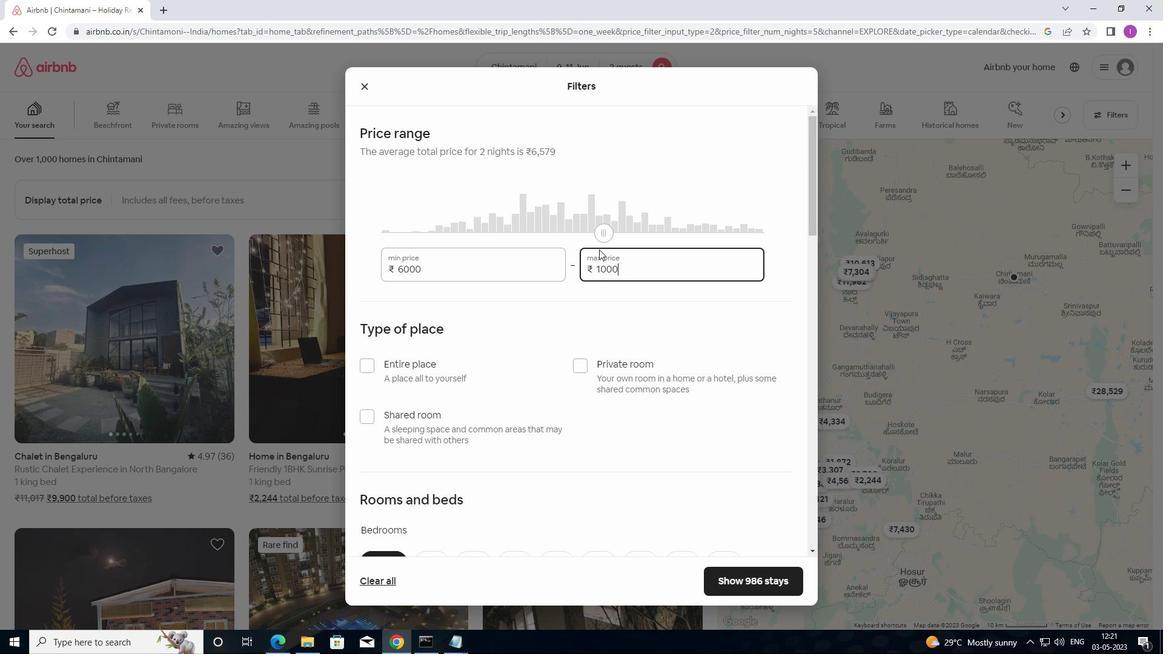 
Action: Mouse moved to (462, 352)
Screenshot: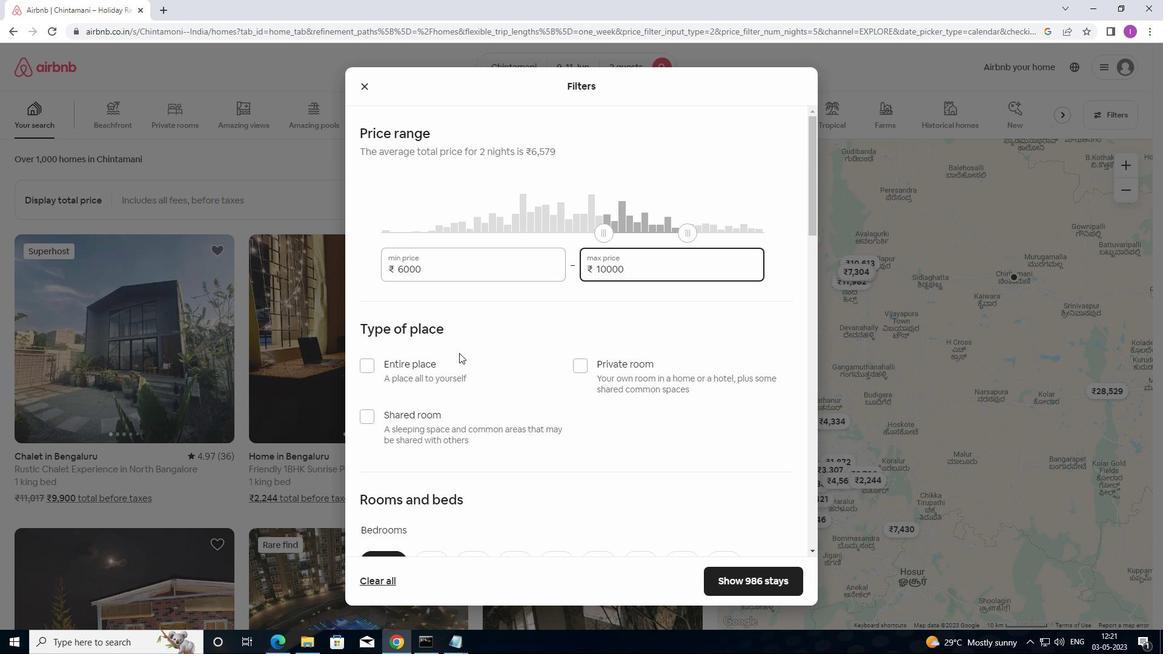 
Action: Mouse scrolled (462, 351) with delta (0, 0)
Screenshot: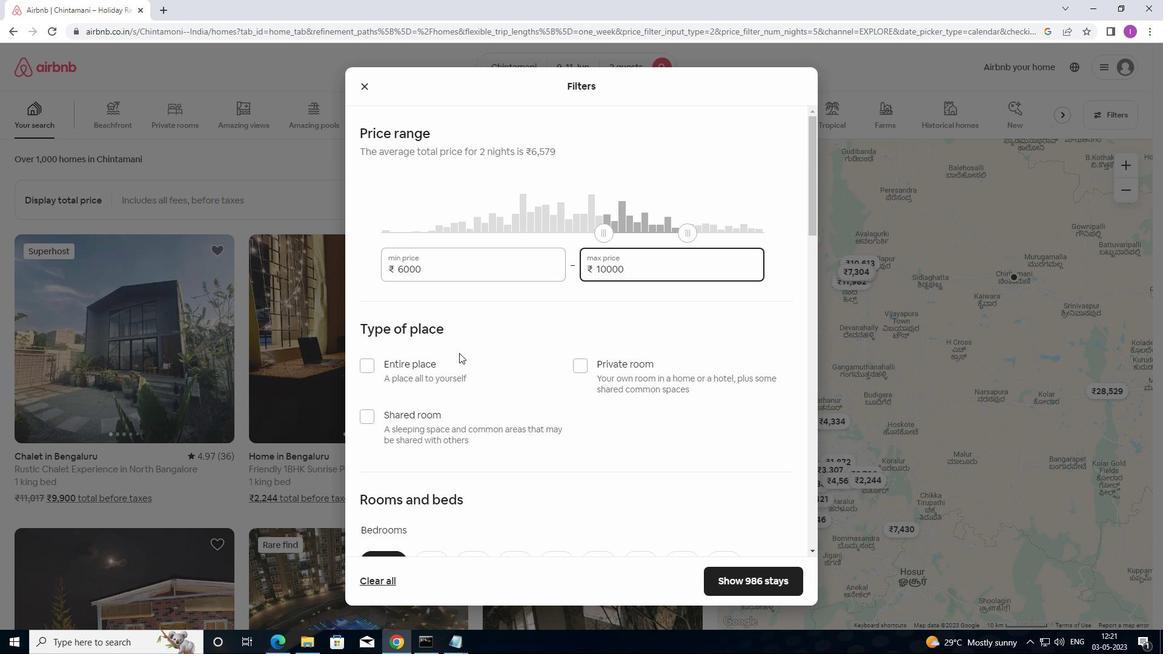 
Action: Mouse moved to (372, 304)
Screenshot: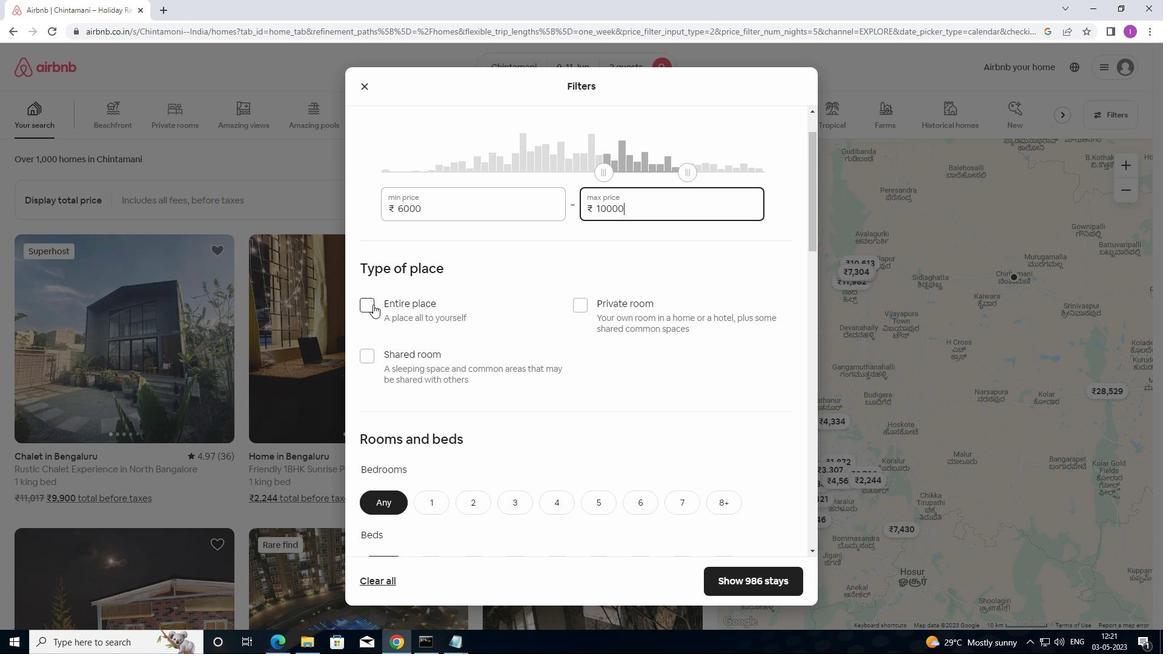 
Action: Mouse pressed left at (372, 304)
Screenshot: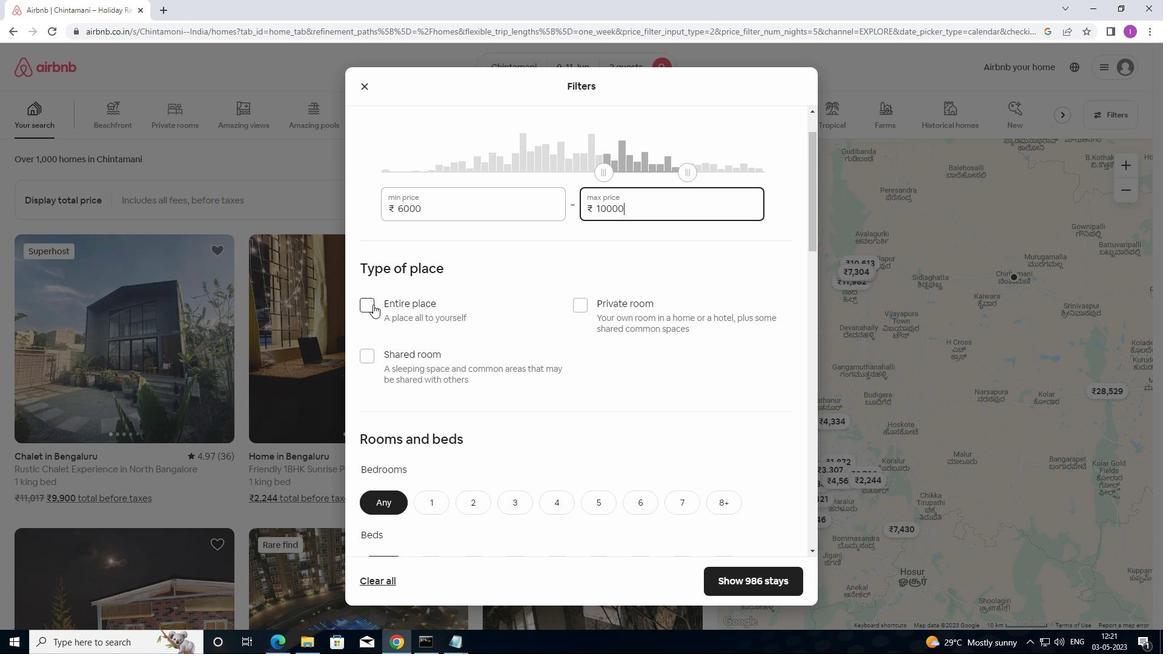 
Action: Mouse moved to (453, 305)
Screenshot: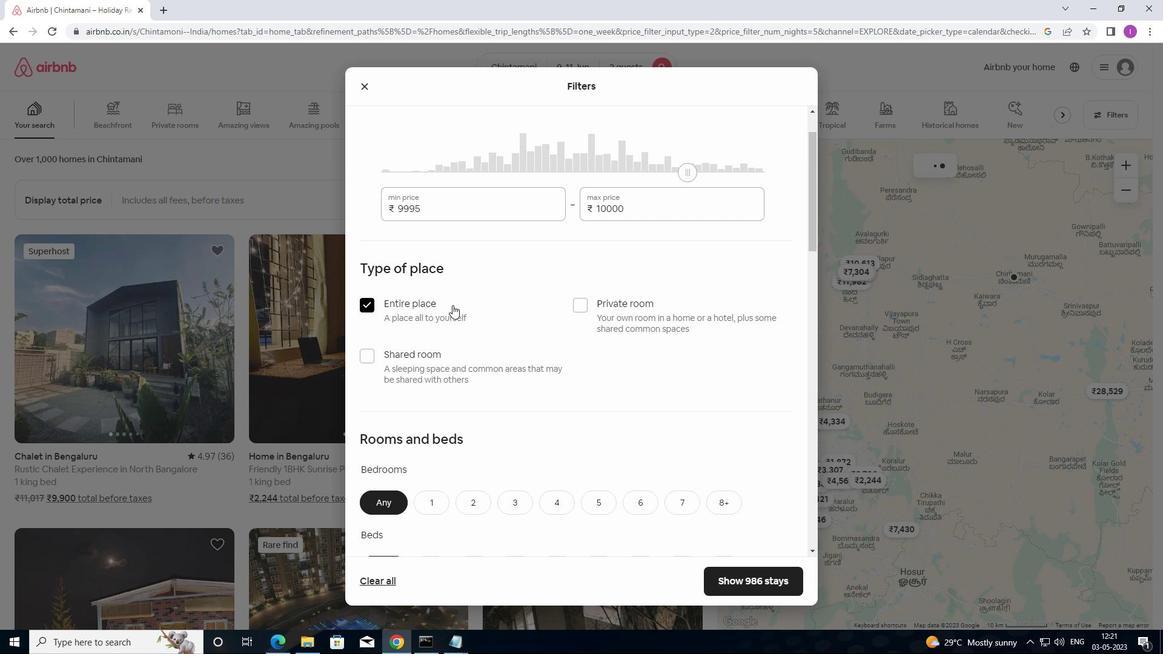 
Action: Mouse scrolled (453, 305) with delta (0, 0)
Screenshot: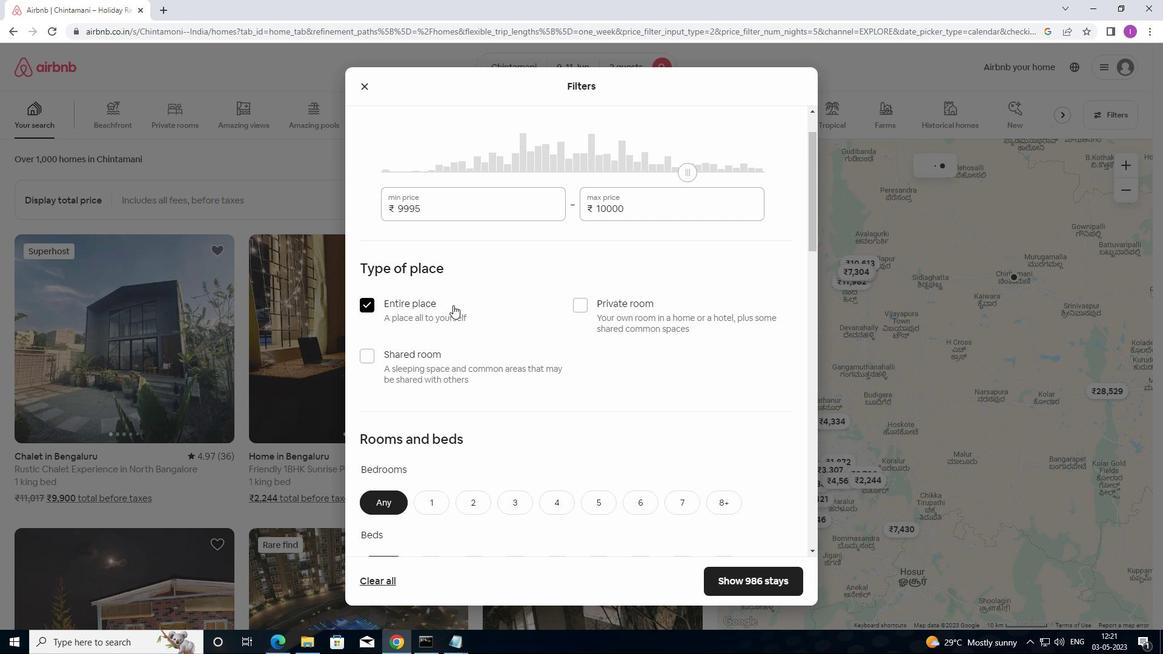 
Action: Mouse moved to (453, 309)
Screenshot: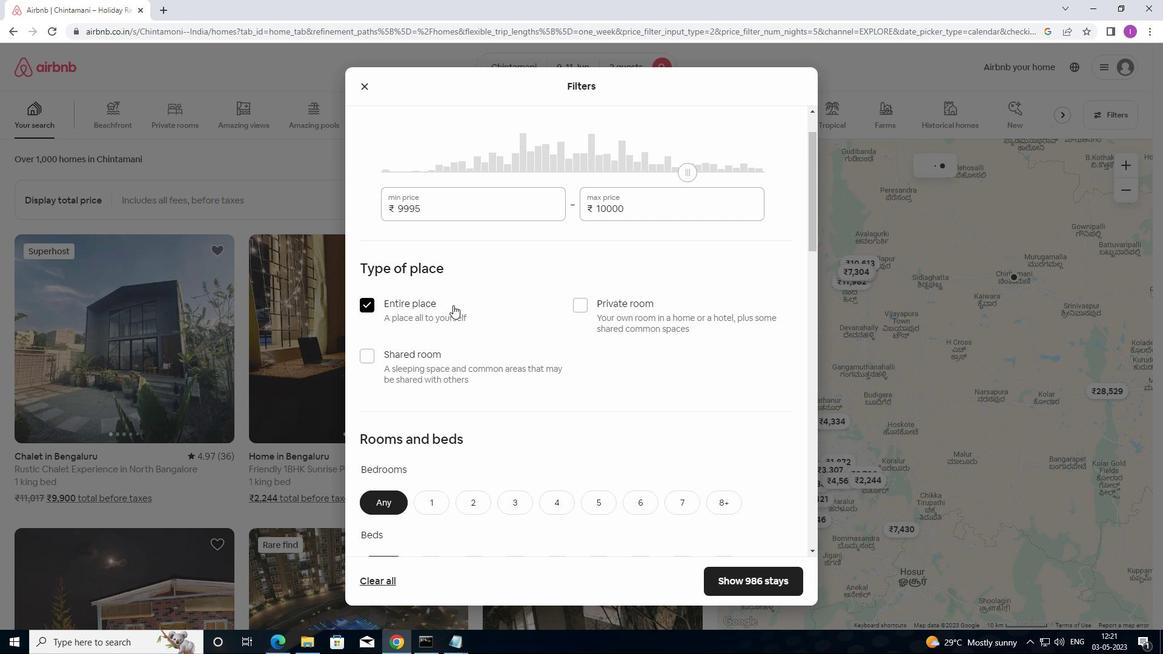 
Action: Mouse scrolled (453, 308) with delta (0, 0)
Screenshot: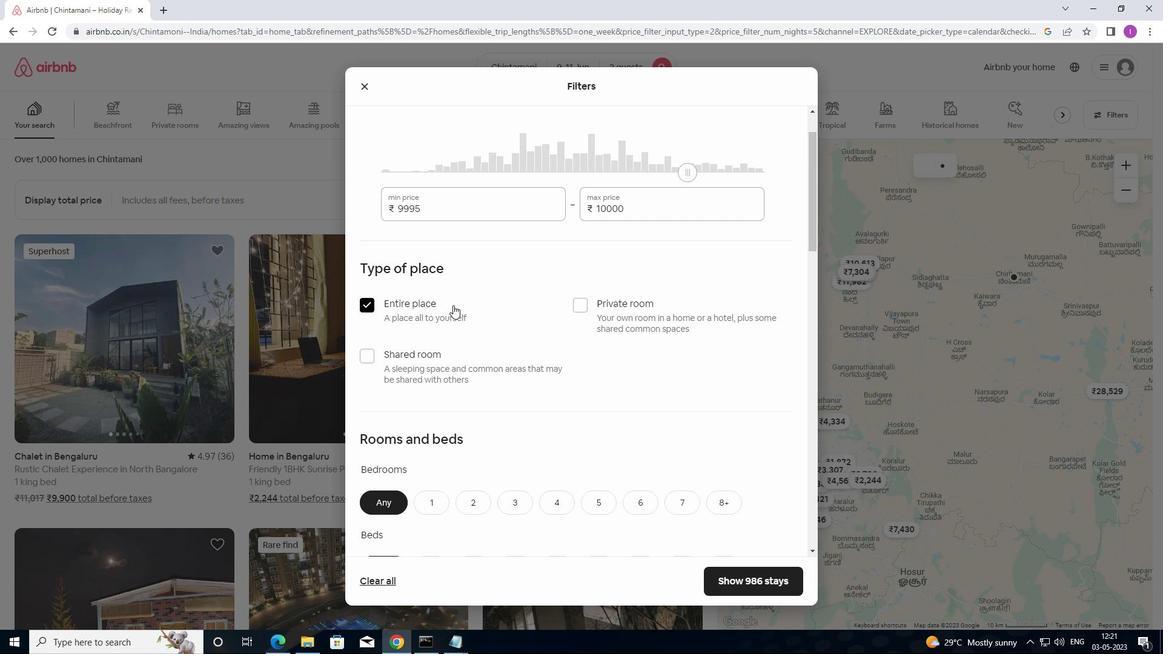 
Action: Mouse scrolled (453, 308) with delta (0, 0)
Screenshot: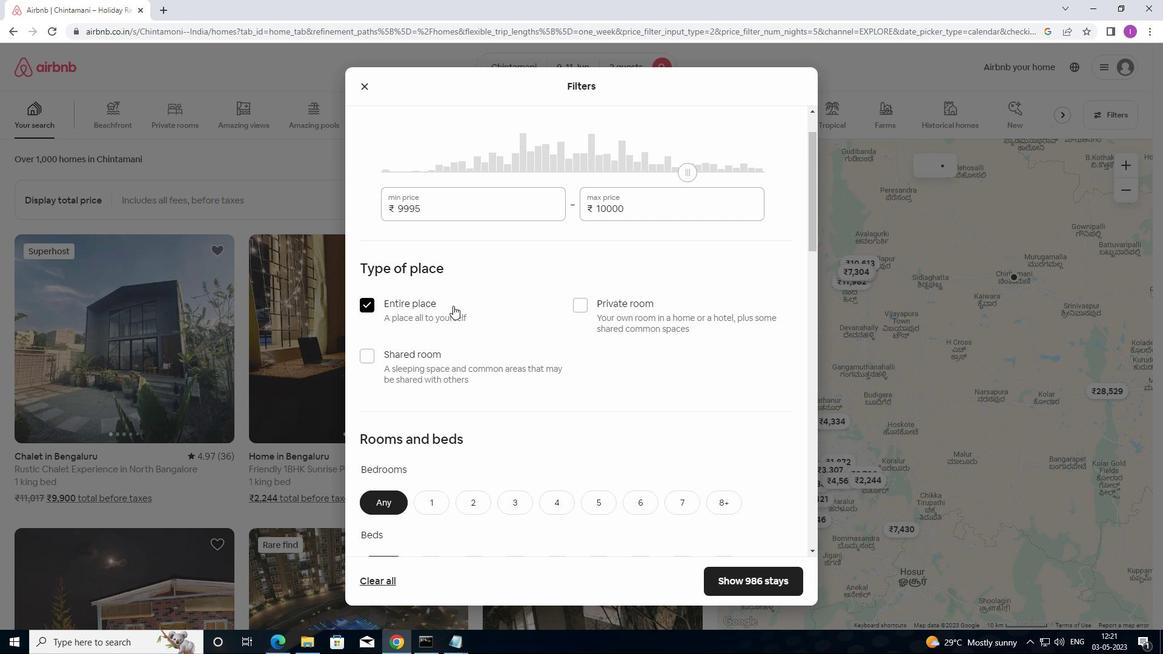 
Action: Mouse moved to (456, 308)
Screenshot: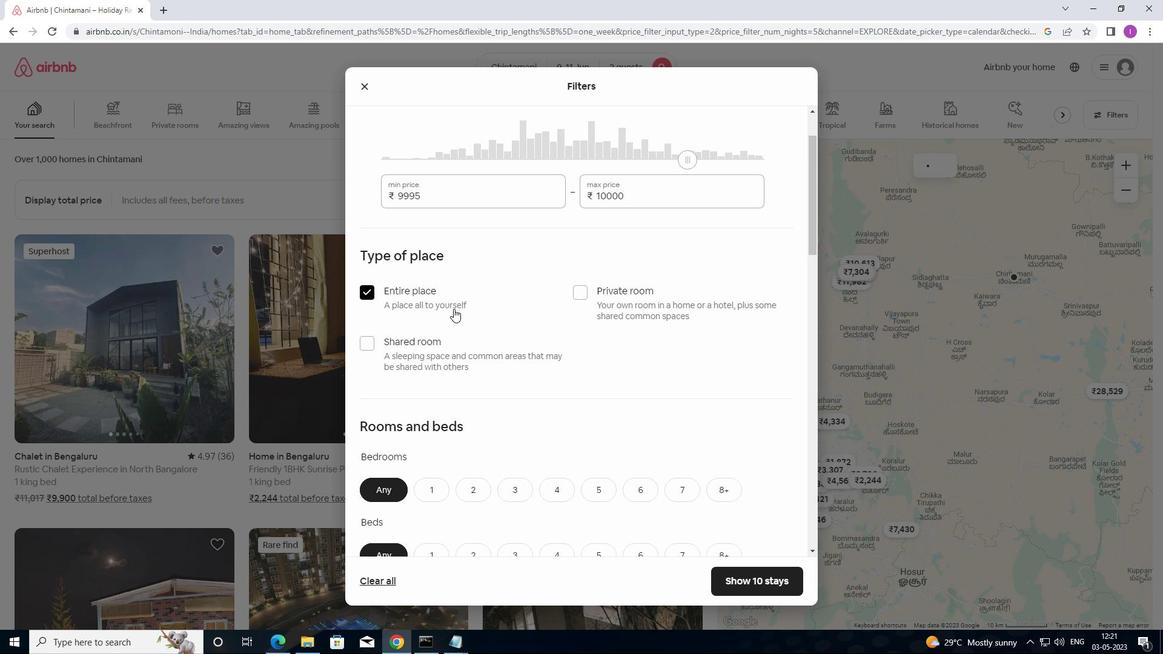
Action: Mouse scrolled (456, 307) with delta (0, 0)
Screenshot: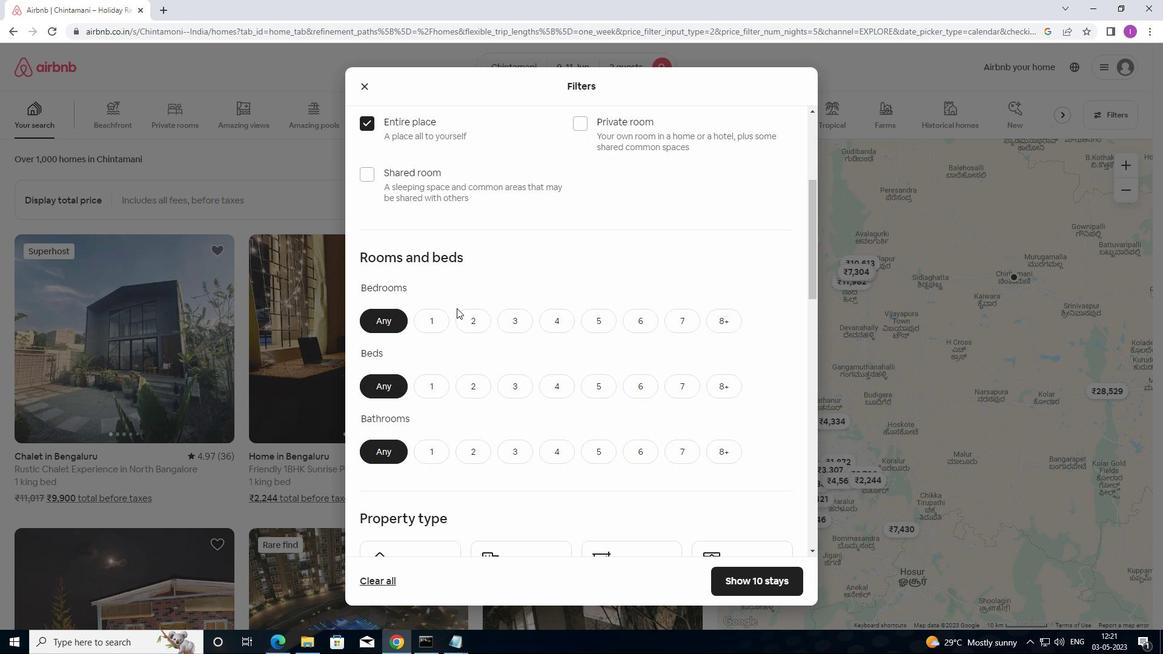 
Action: Mouse moved to (471, 267)
Screenshot: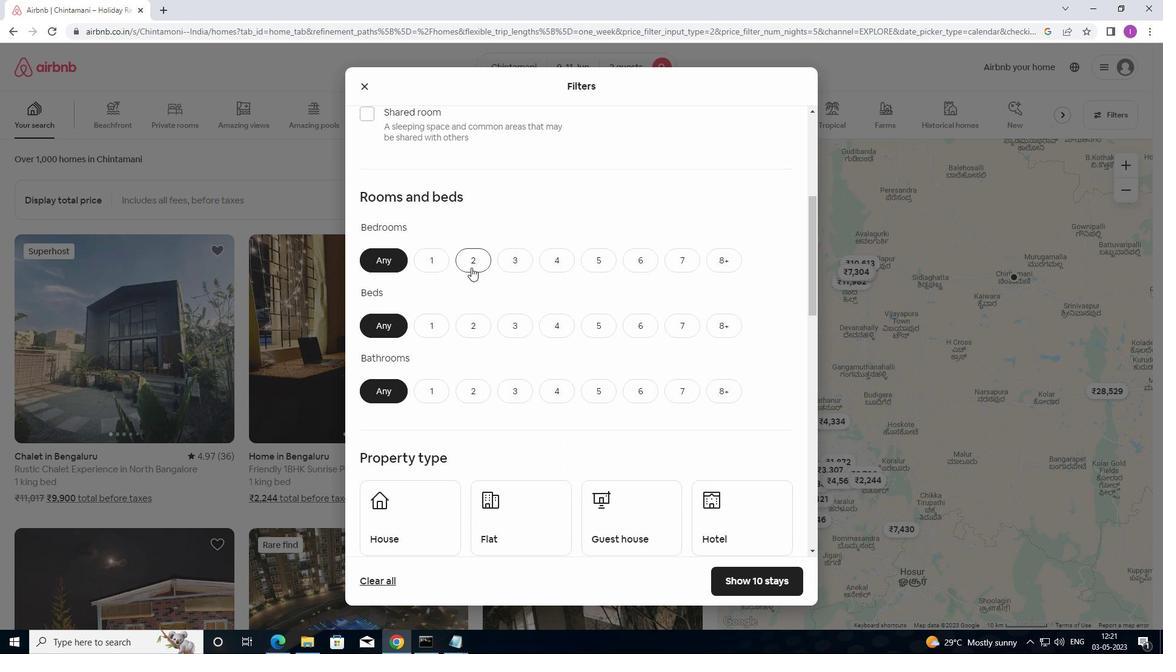 
Action: Mouse pressed left at (471, 267)
Screenshot: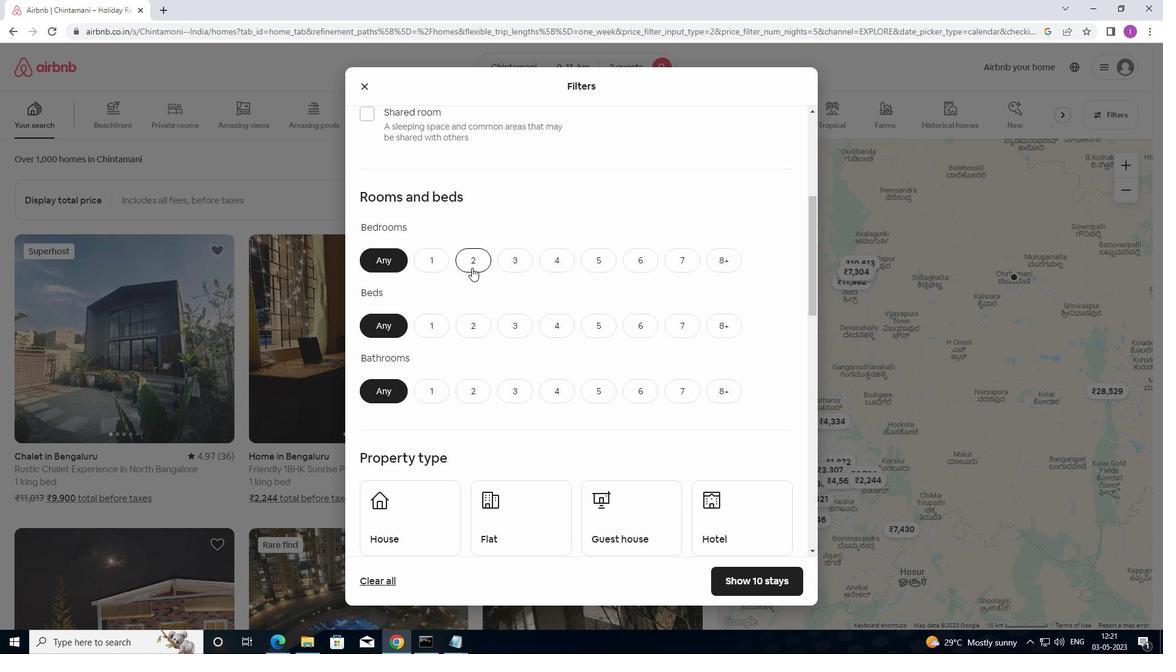 
Action: Mouse moved to (481, 327)
Screenshot: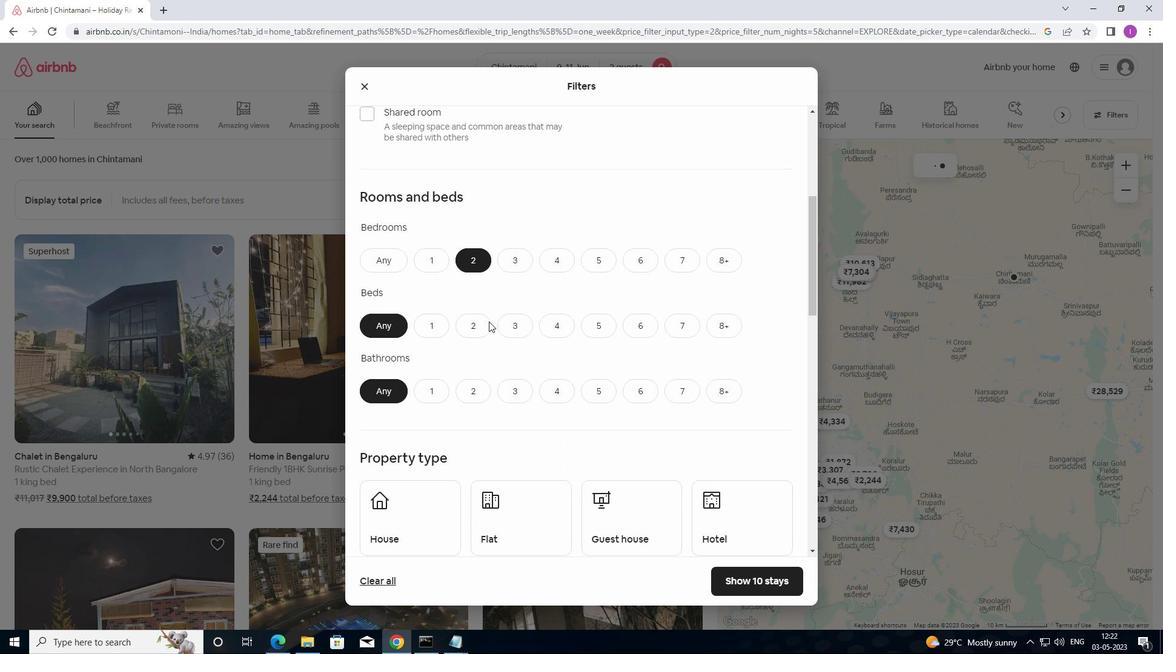 
Action: Mouse pressed left at (481, 327)
Screenshot: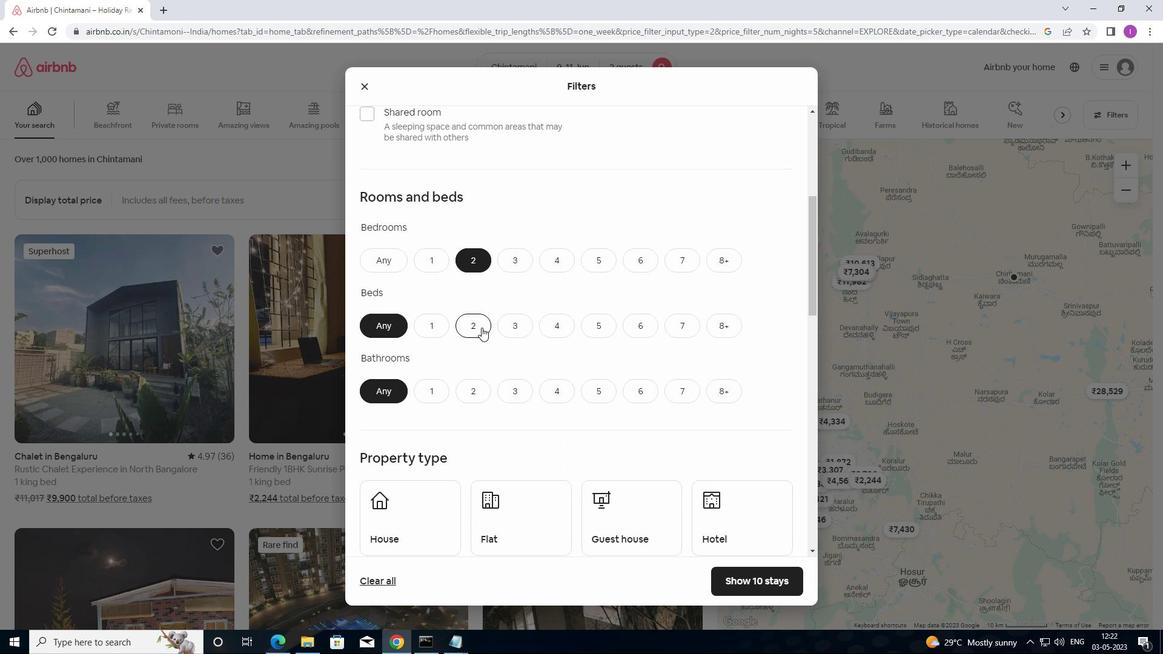 
Action: Mouse moved to (346, 382)
Screenshot: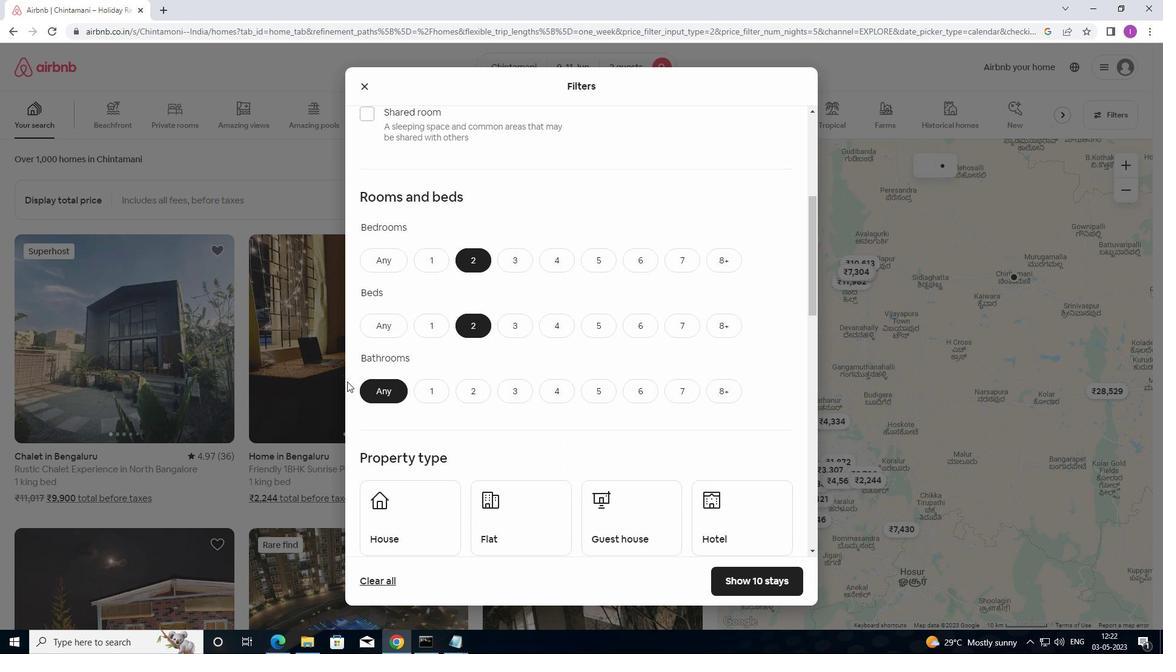 
Action: Mouse scrolled (346, 381) with delta (0, 0)
Screenshot: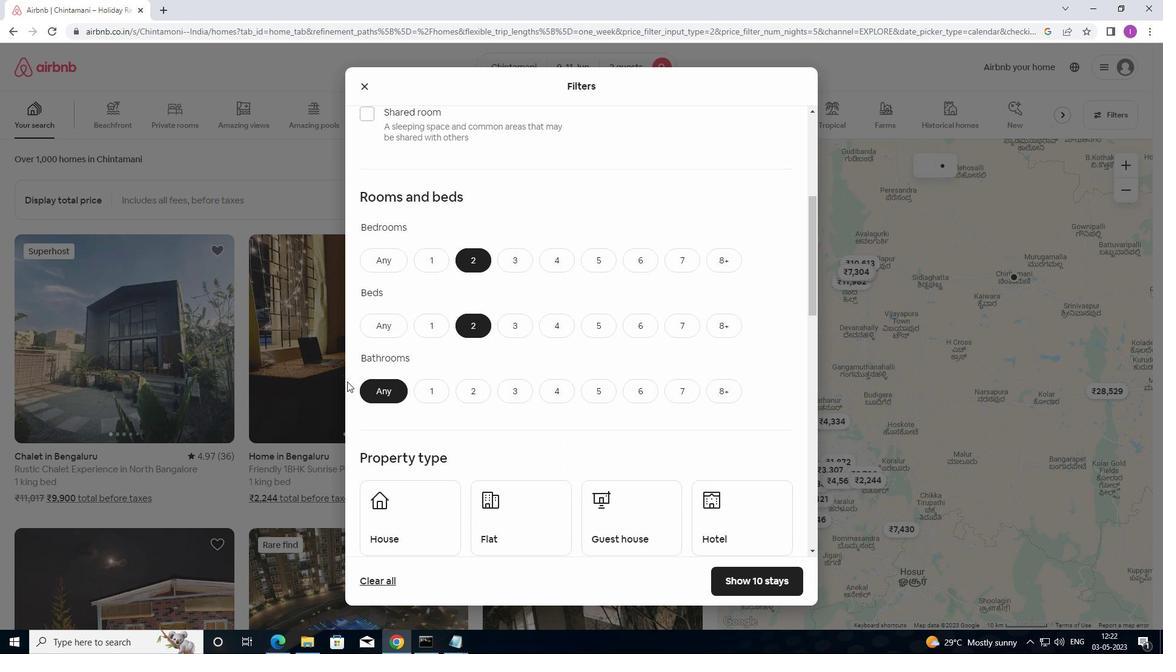 
Action: Mouse moved to (440, 330)
Screenshot: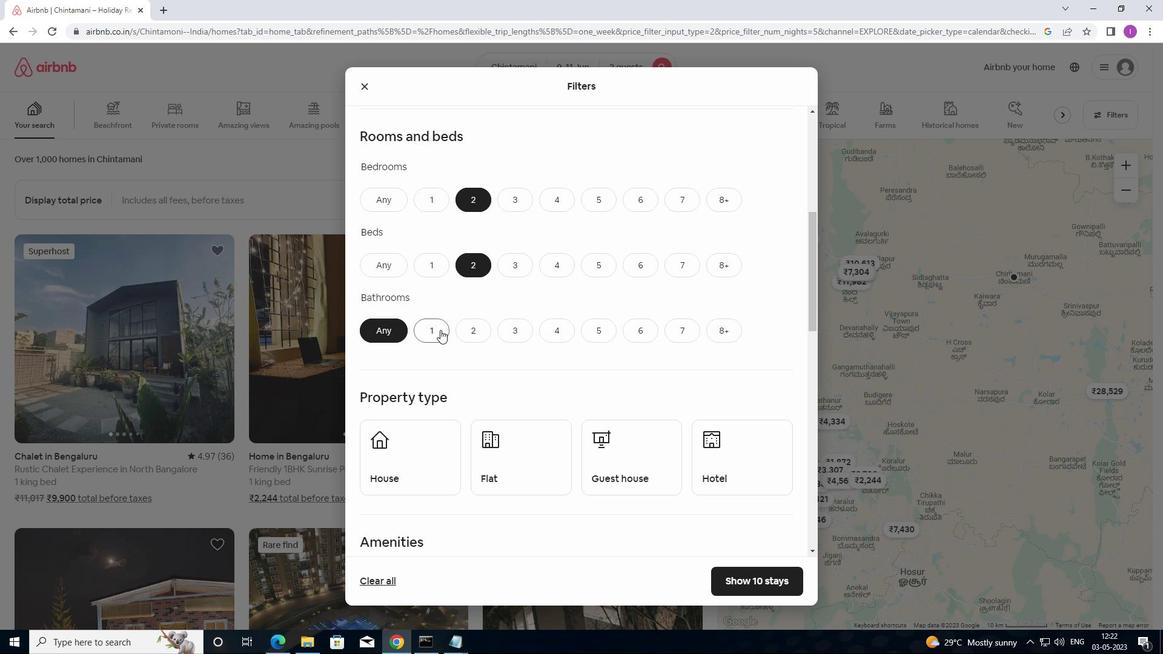 
Action: Mouse pressed left at (440, 330)
Screenshot: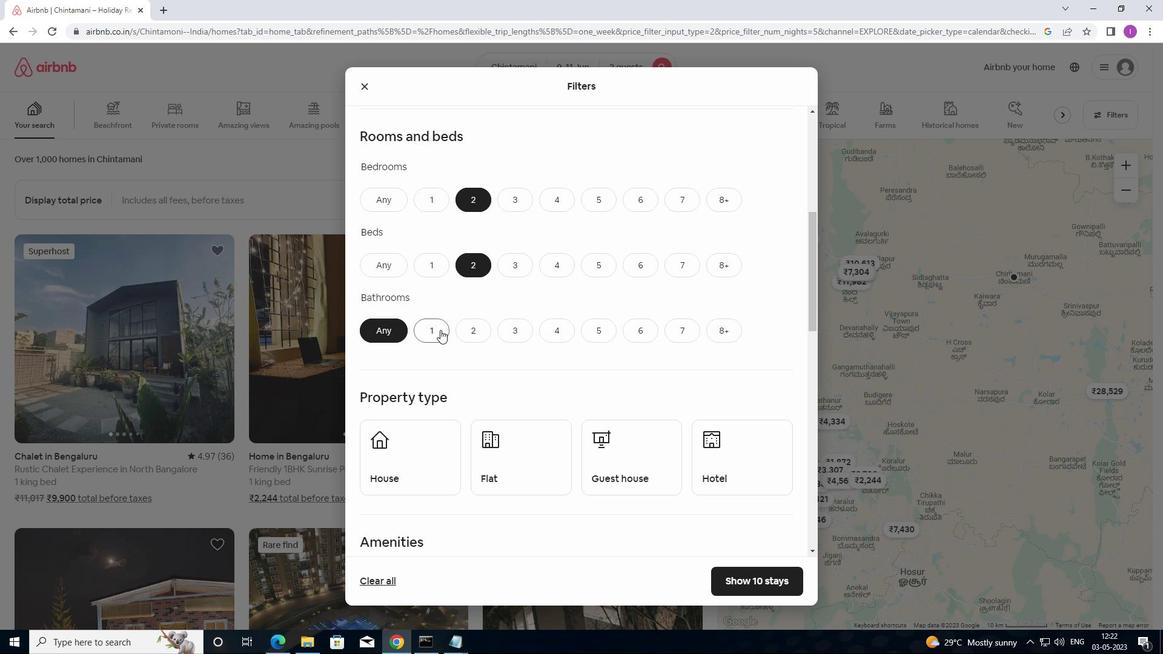 
Action: Mouse moved to (444, 379)
Screenshot: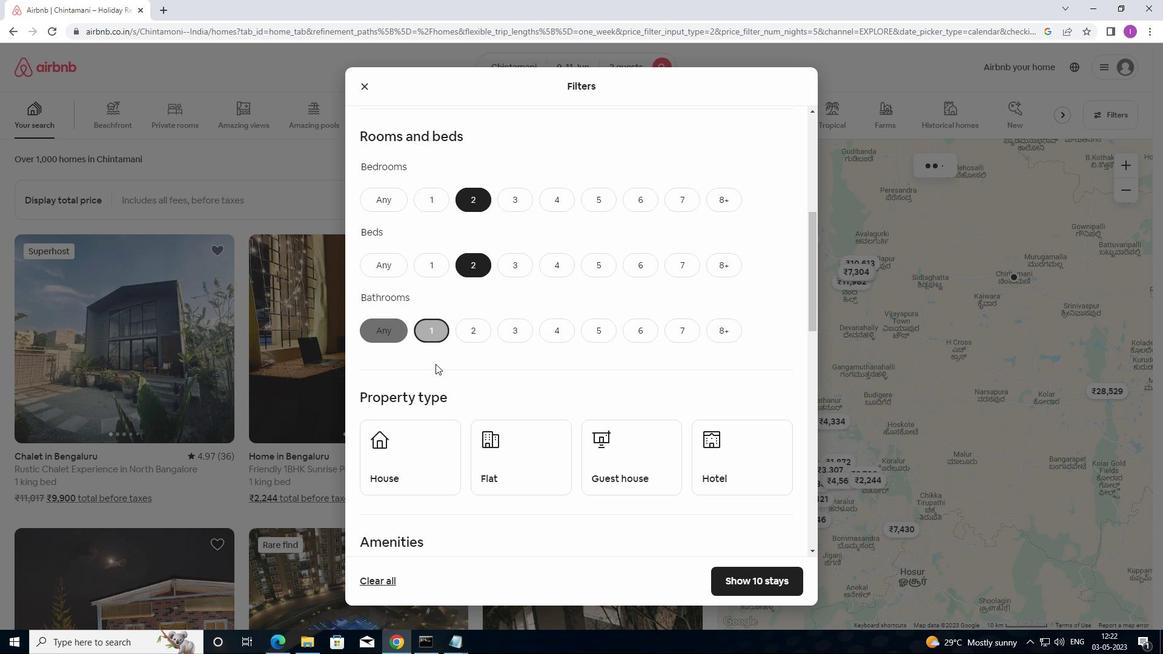
Action: Mouse scrolled (444, 378) with delta (0, 0)
Screenshot: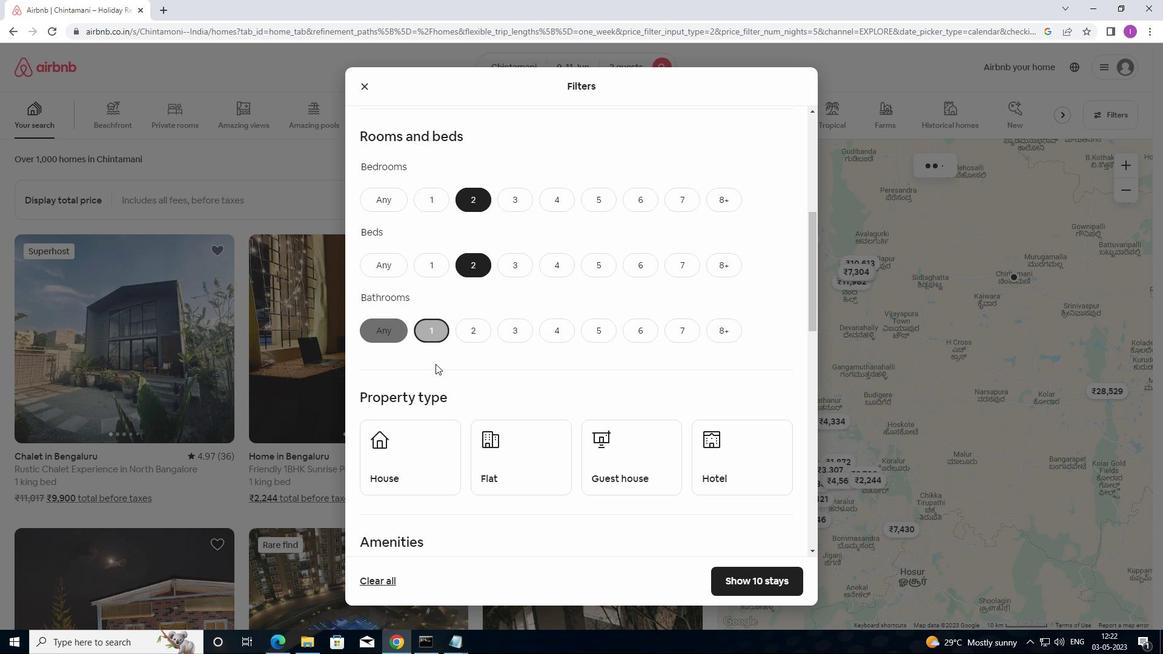
Action: Mouse moved to (446, 381)
Screenshot: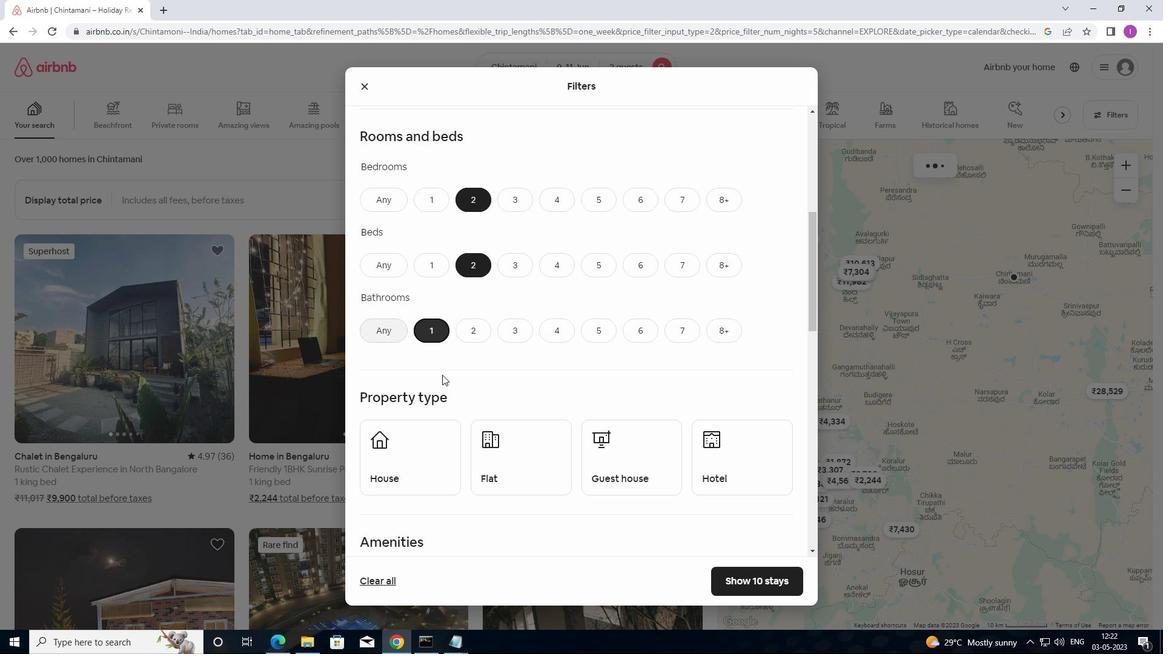 
Action: Mouse scrolled (446, 381) with delta (0, 0)
Screenshot: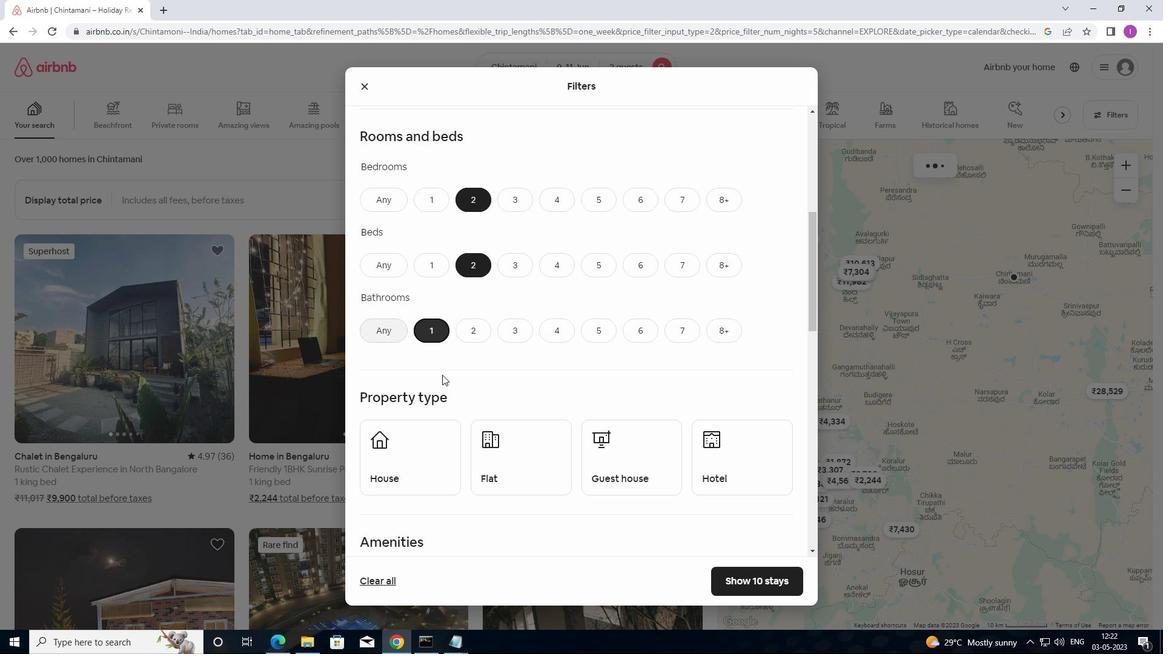 
Action: Mouse scrolled (446, 381) with delta (0, 0)
Screenshot: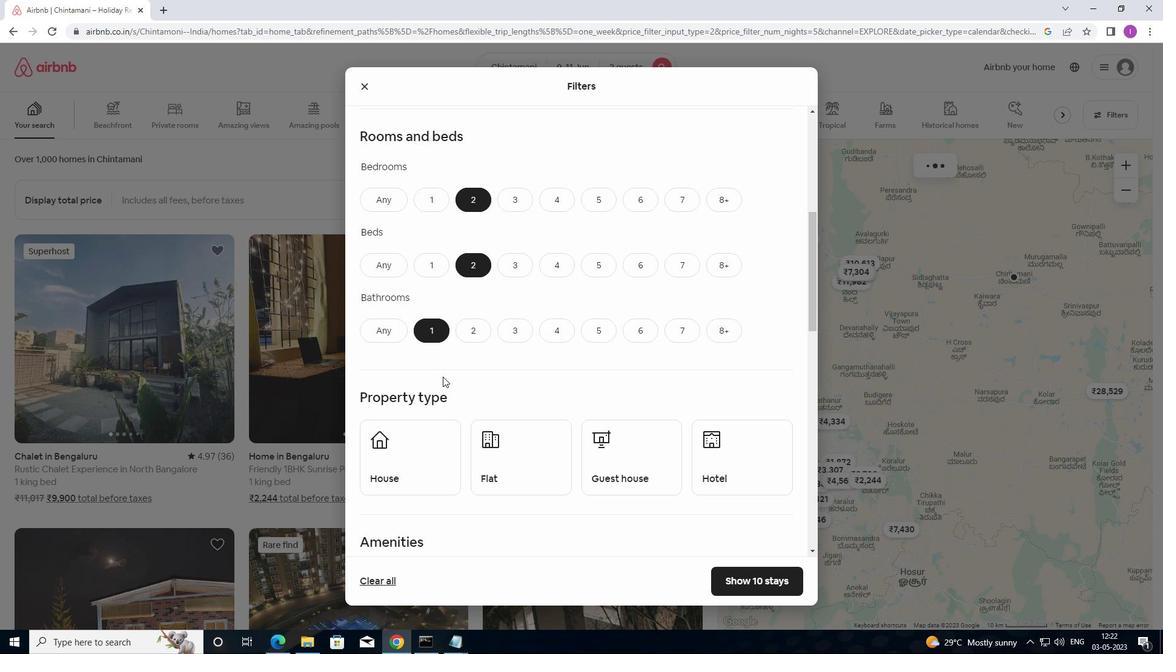 
Action: Mouse moved to (424, 302)
Screenshot: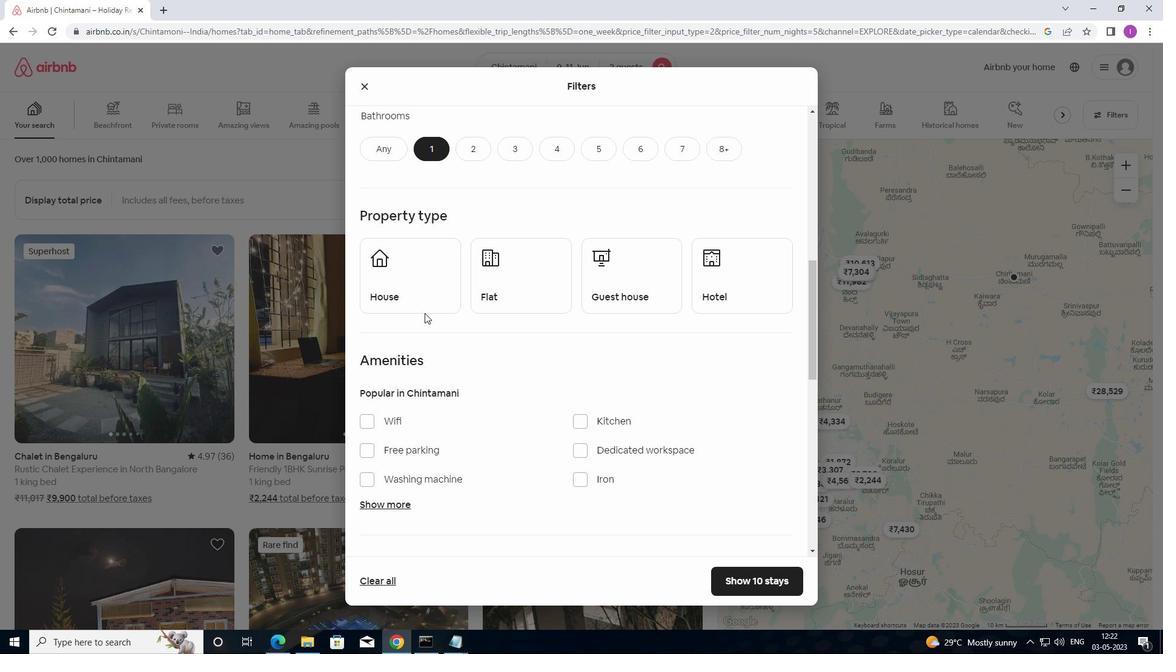 
Action: Mouse pressed left at (424, 302)
Screenshot: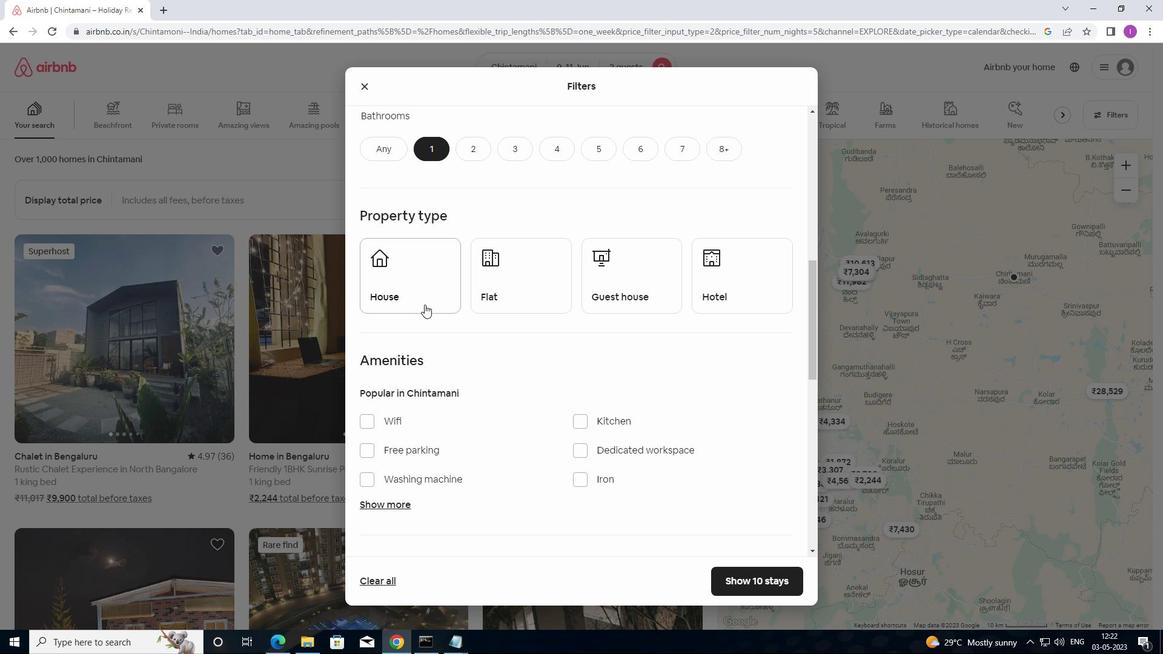 
Action: Mouse moved to (514, 302)
Screenshot: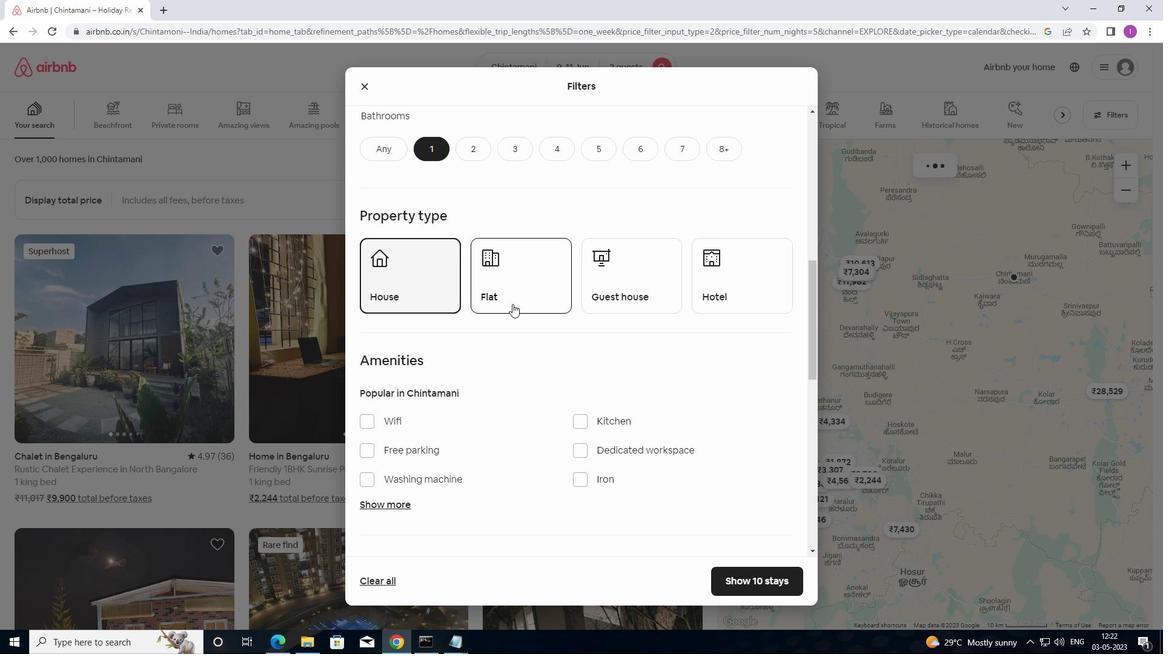 
Action: Mouse pressed left at (514, 302)
Screenshot: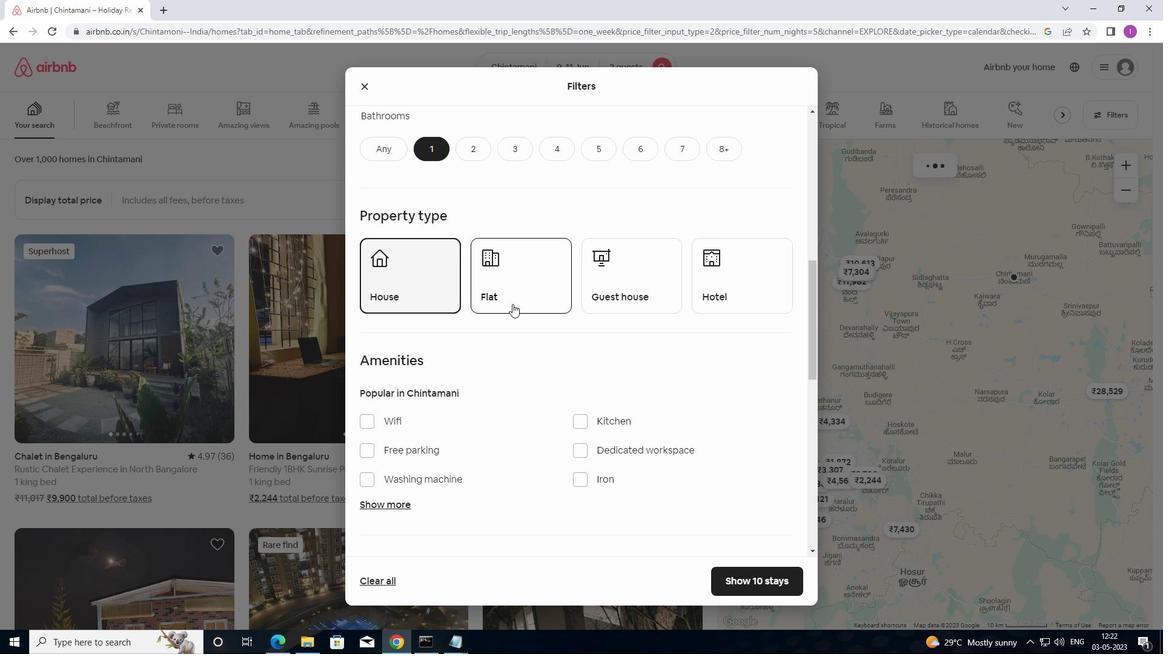 
Action: Mouse moved to (621, 294)
Screenshot: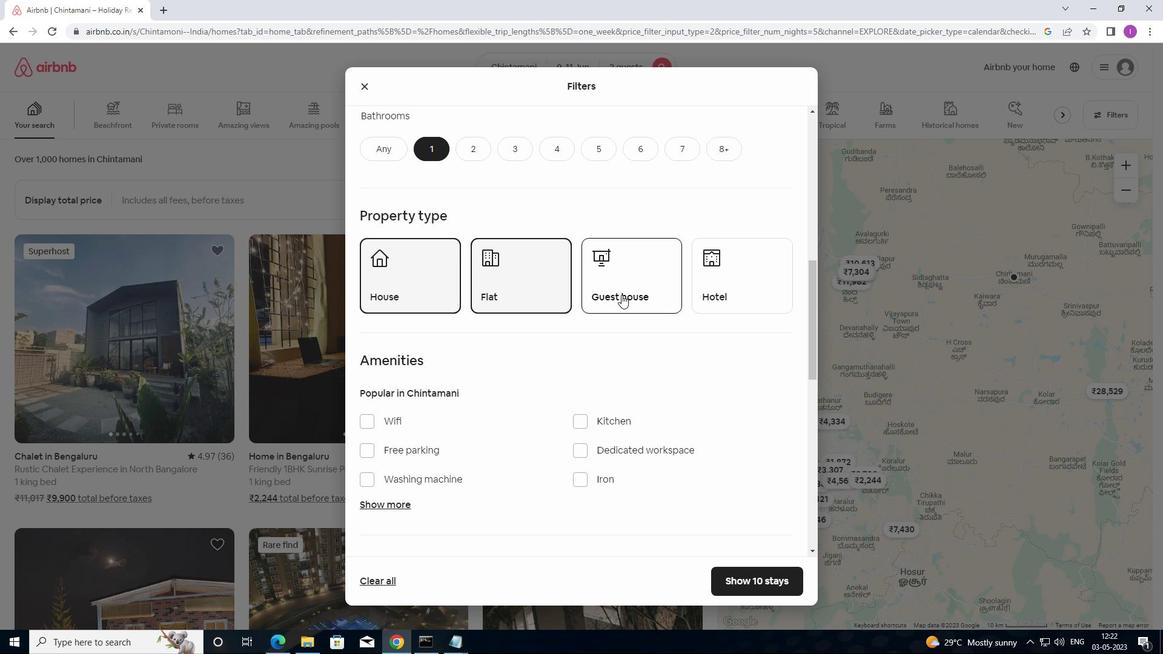 
Action: Mouse pressed left at (621, 294)
Screenshot: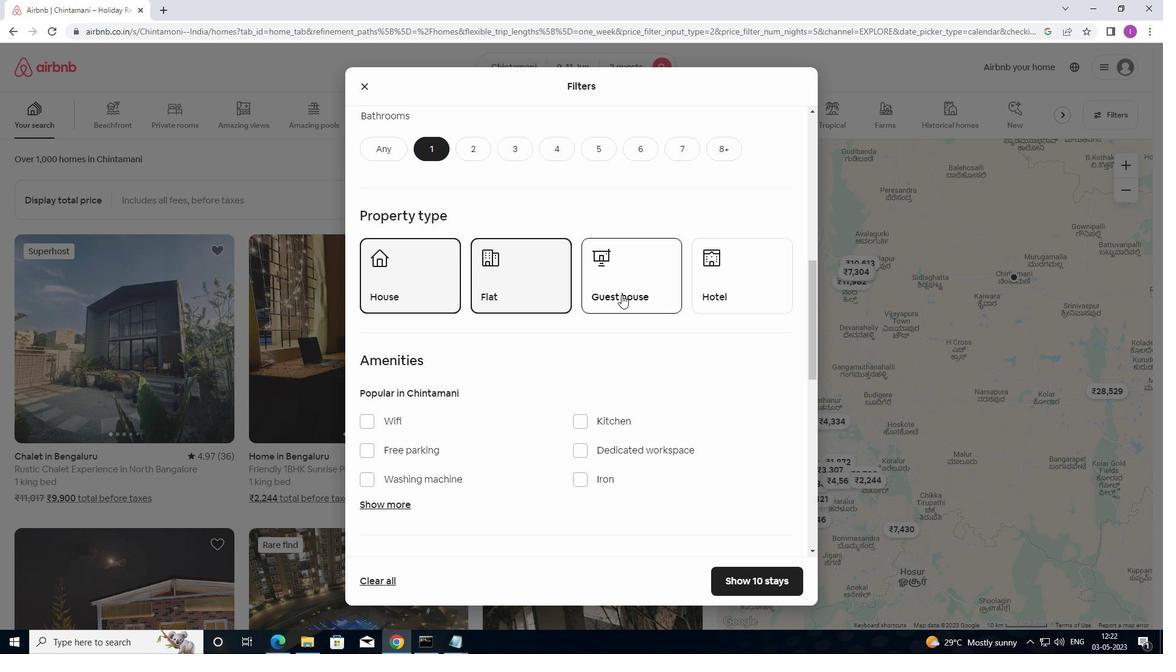 
Action: Mouse moved to (549, 330)
Screenshot: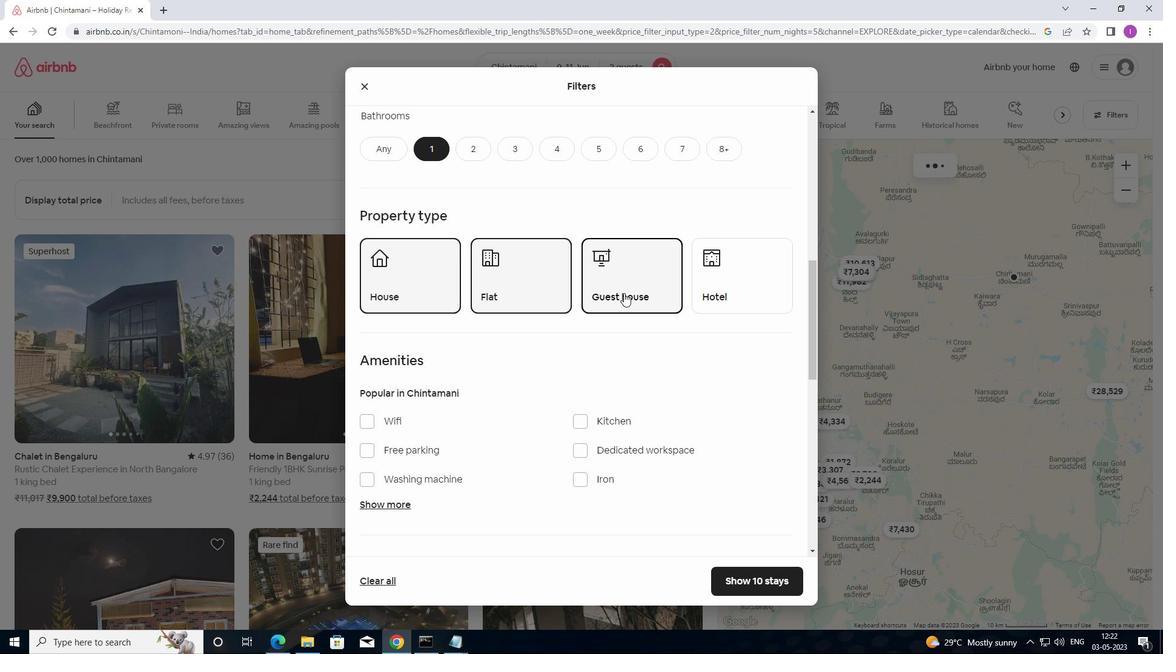
Action: Mouse scrolled (549, 329) with delta (0, 0)
Screenshot: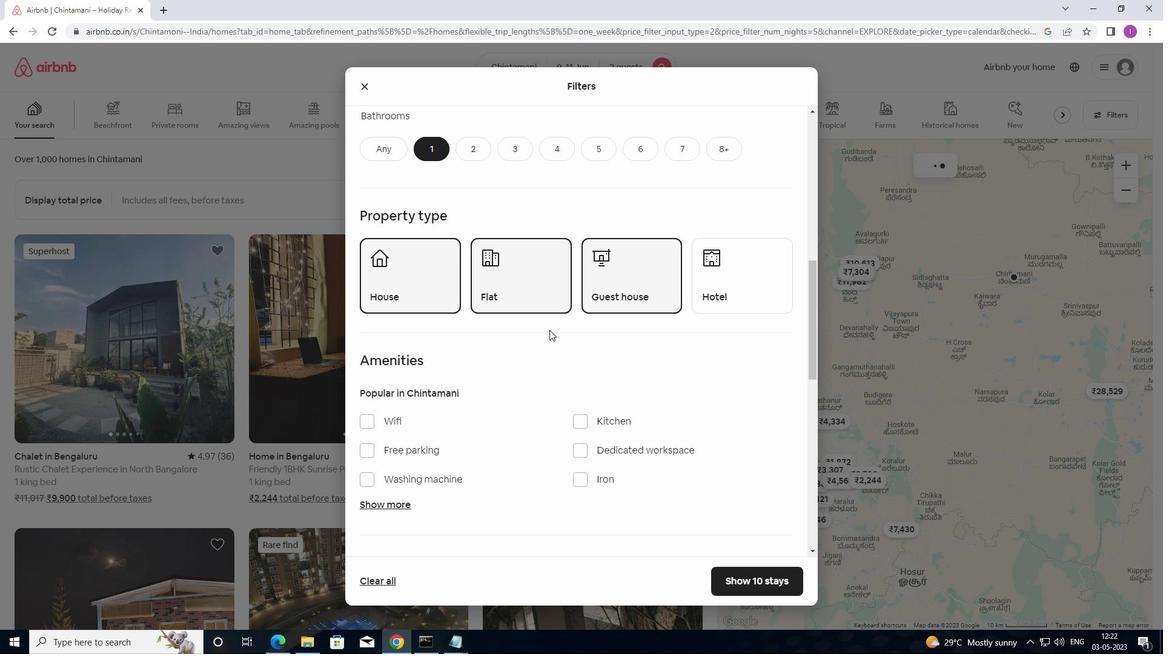 
Action: Mouse scrolled (549, 329) with delta (0, 0)
Screenshot: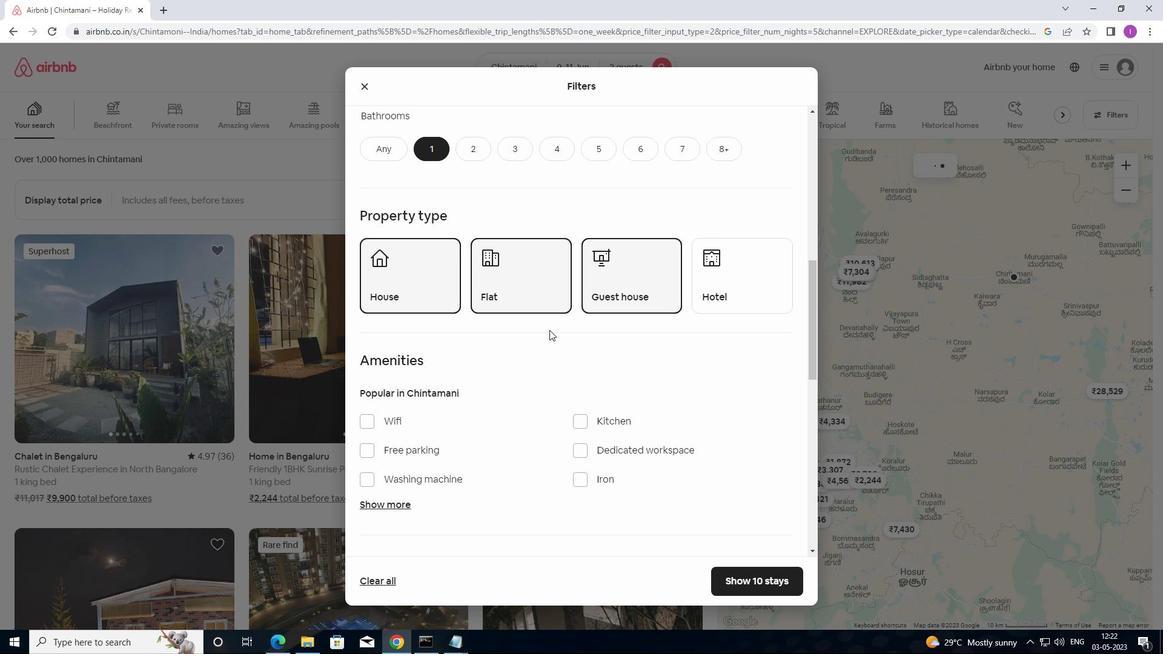 
Action: Mouse moved to (588, 335)
Screenshot: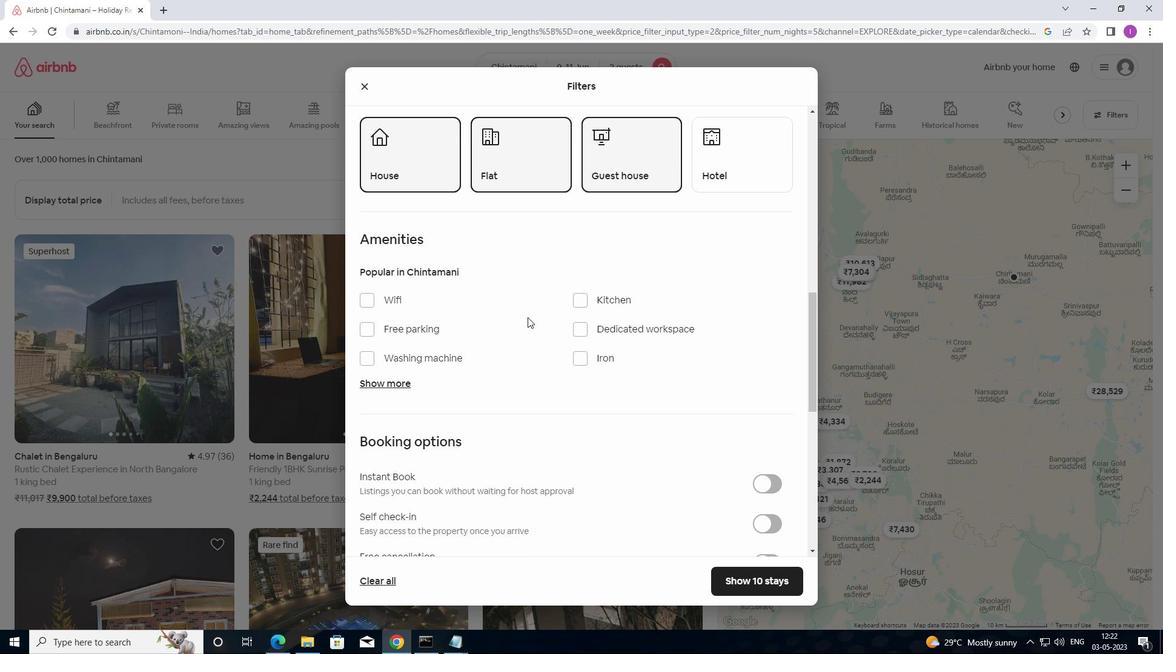 
Action: Mouse scrolled (588, 335) with delta (0, 0)
Screenshot: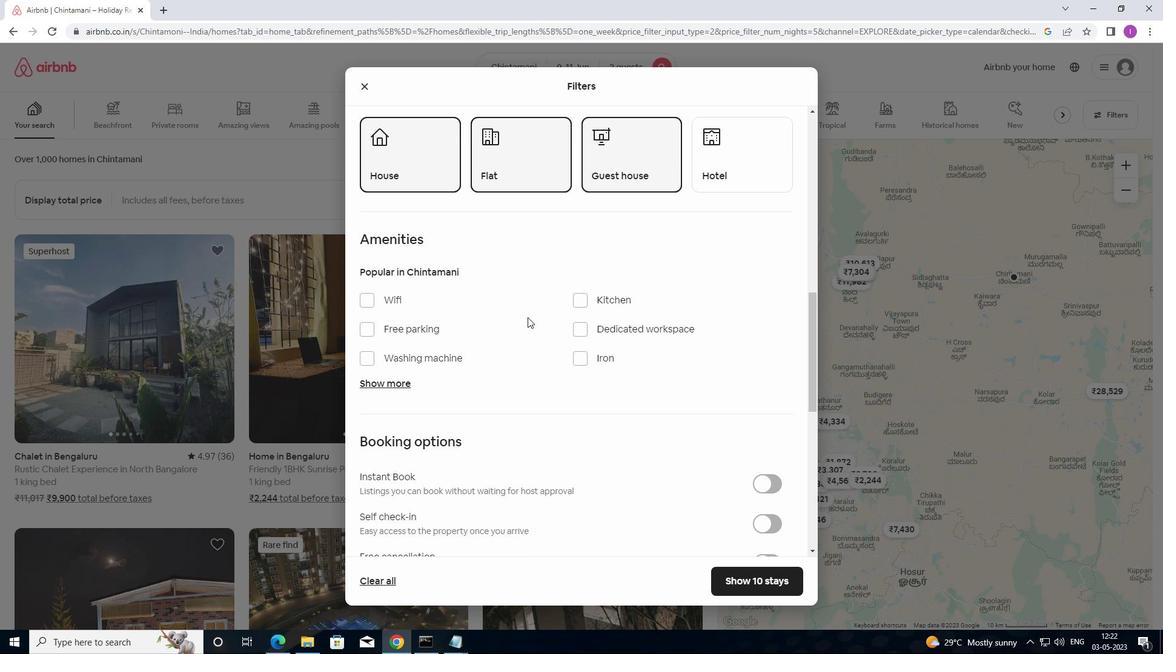 
Action: Mouse moved to (606, 347)
Screenshot: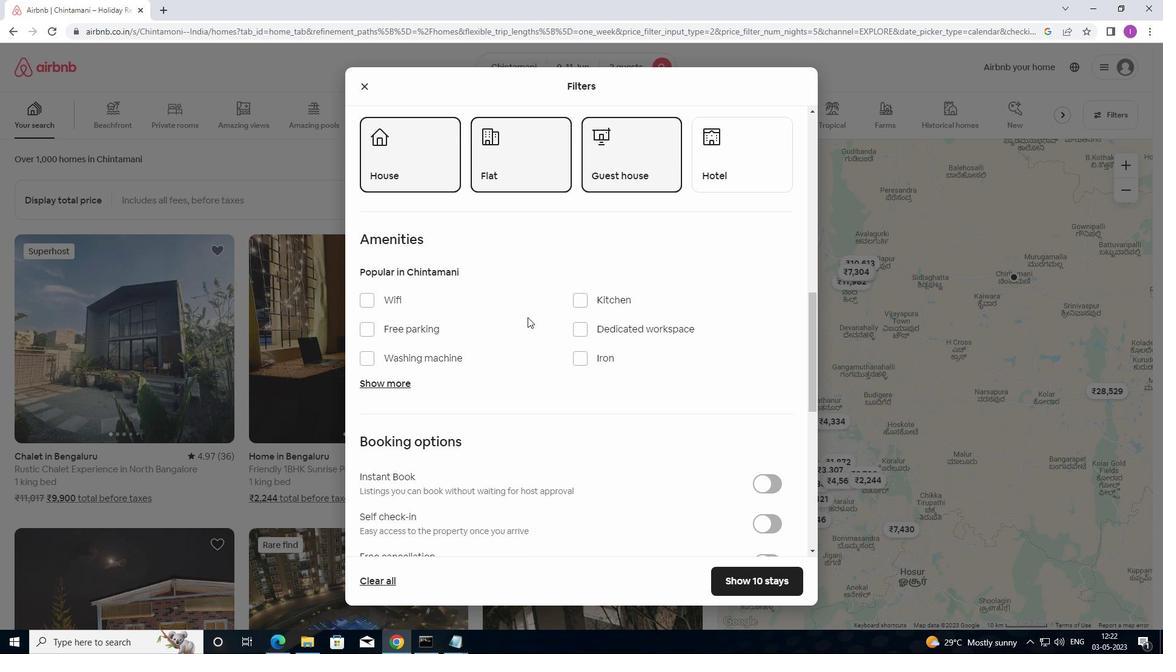 
Action: Mouse scrolled (606, 347) with delta (0, 0)
Screenshot: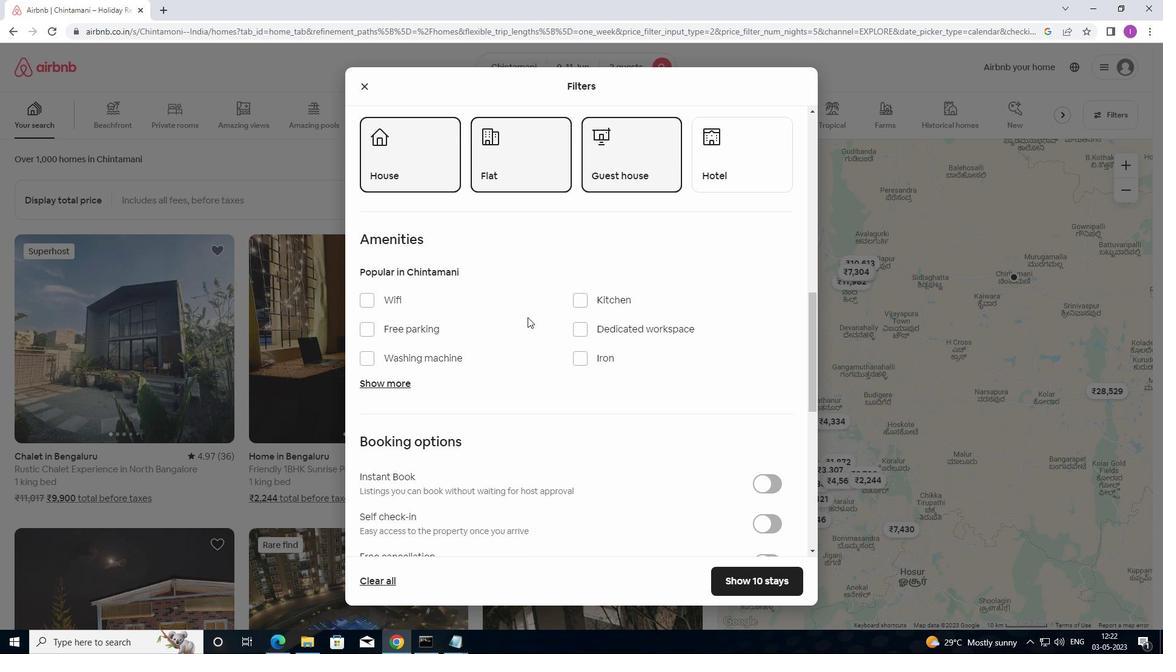 
Action: Mouse moved to (645, 362)
Screenshot: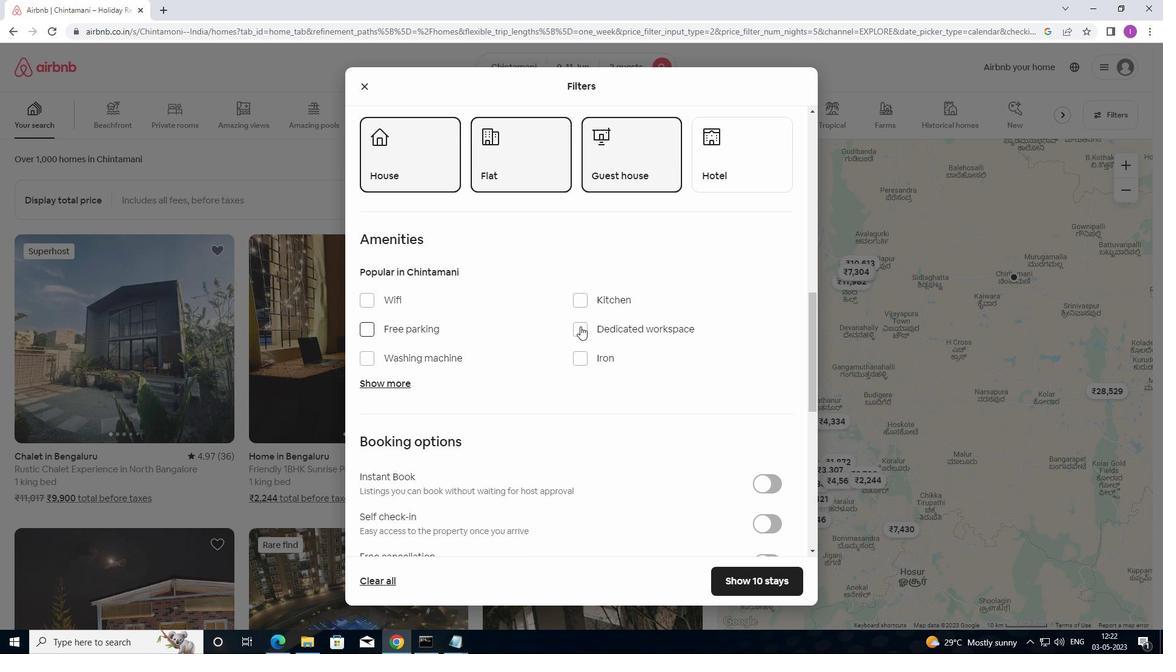 
Action: Mouse scrolled (645, 362) with delta (0, 0)
Screenshot: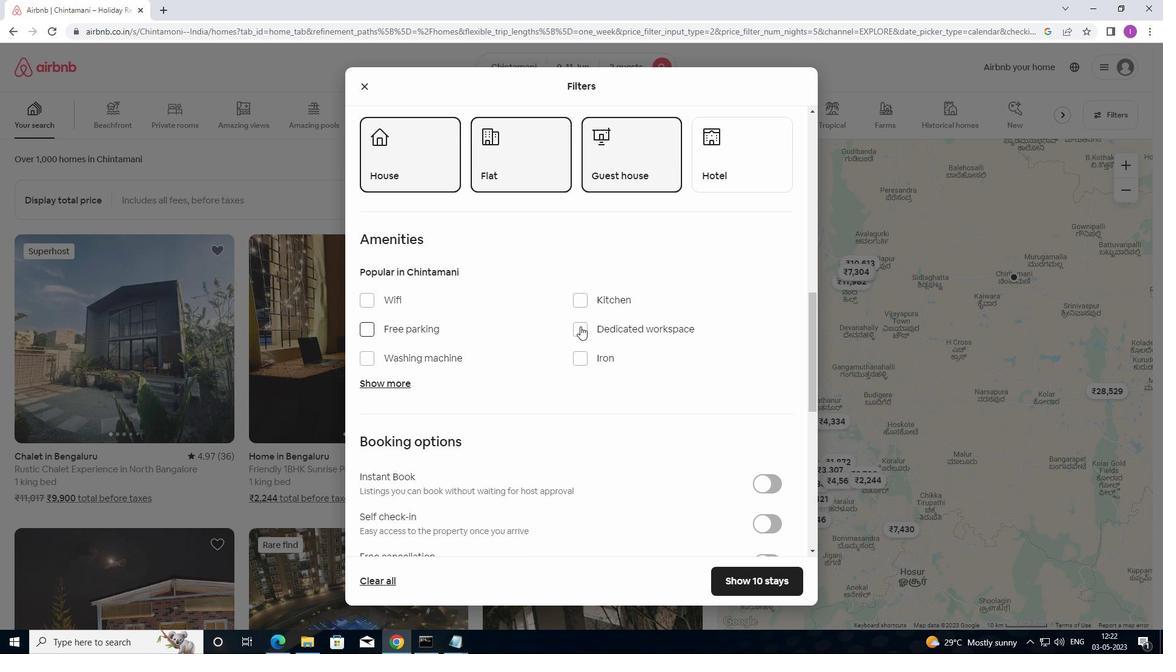 
Action: Mouse moved to (656, 368)
Screenshot: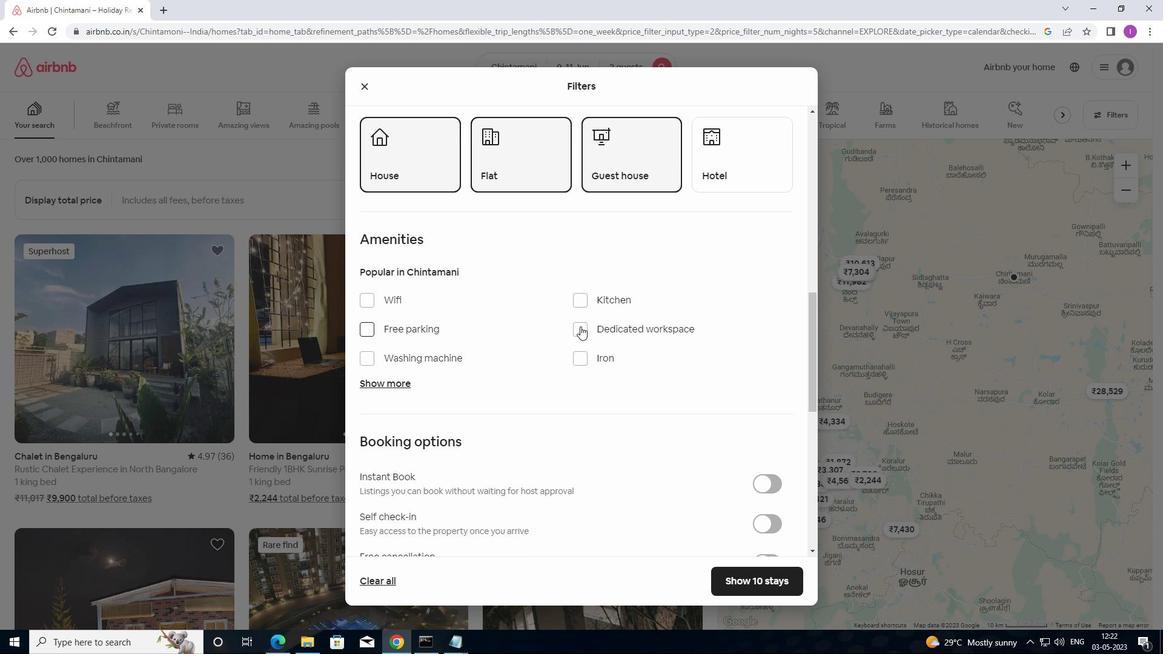 
Action: Mouse scrolled (656, 367) with delta (0, 0)
Screenshot: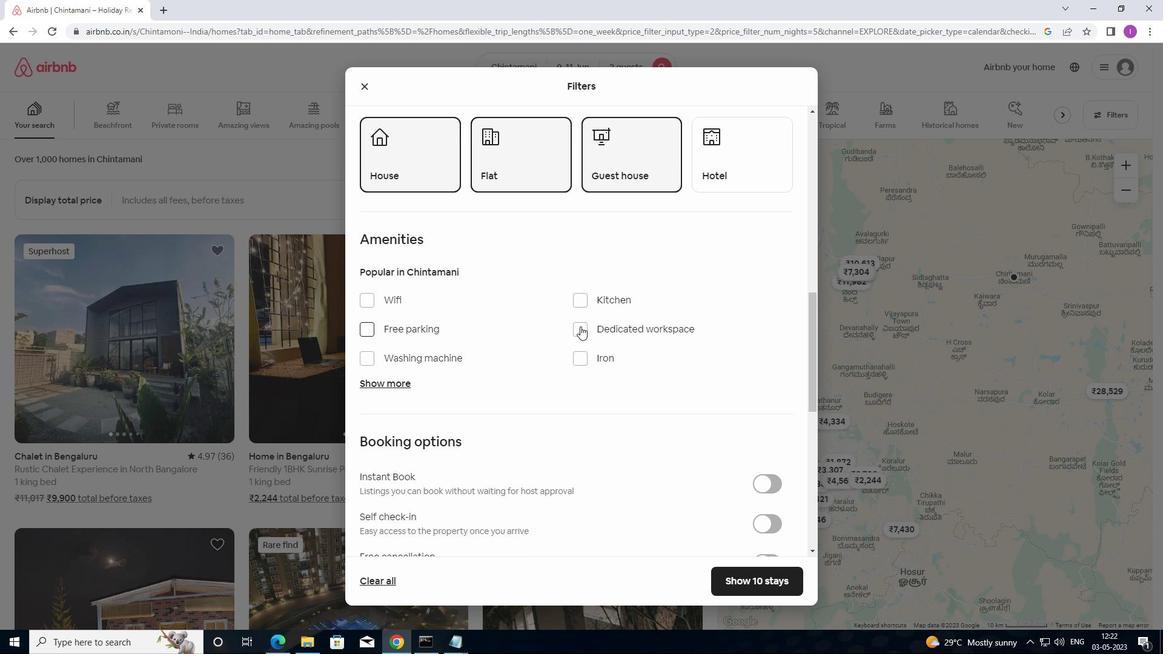 
Action: Mouse moved to (768, 276)
Screenshot: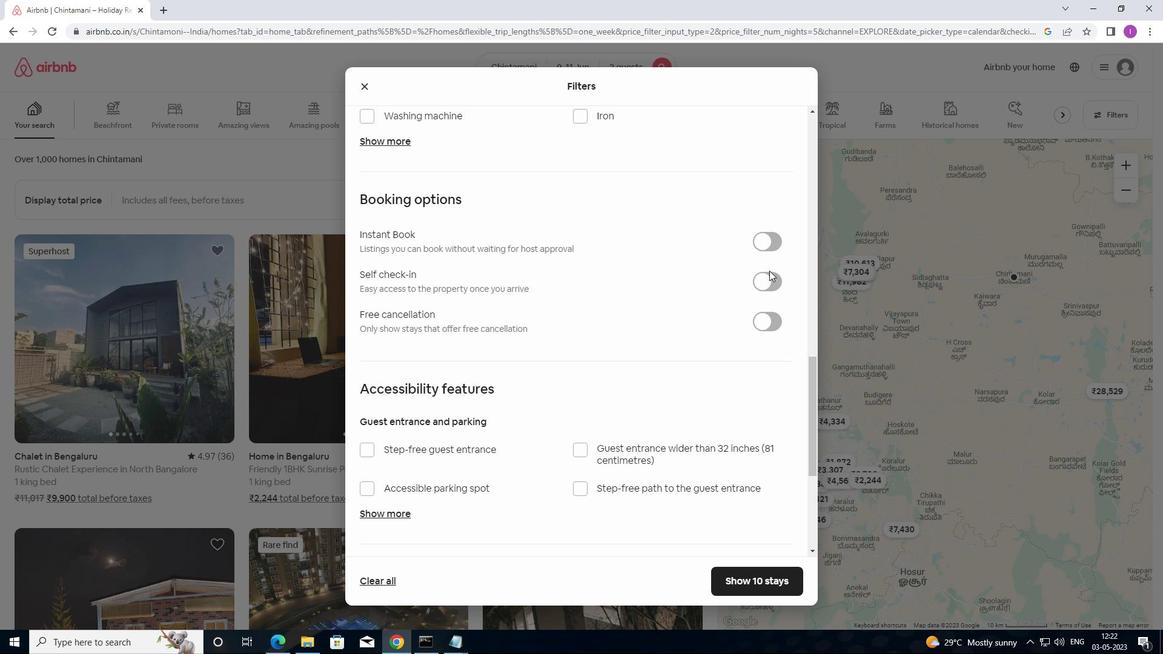 
Action: Mouse pressed left at (768, 276)
Screenshot: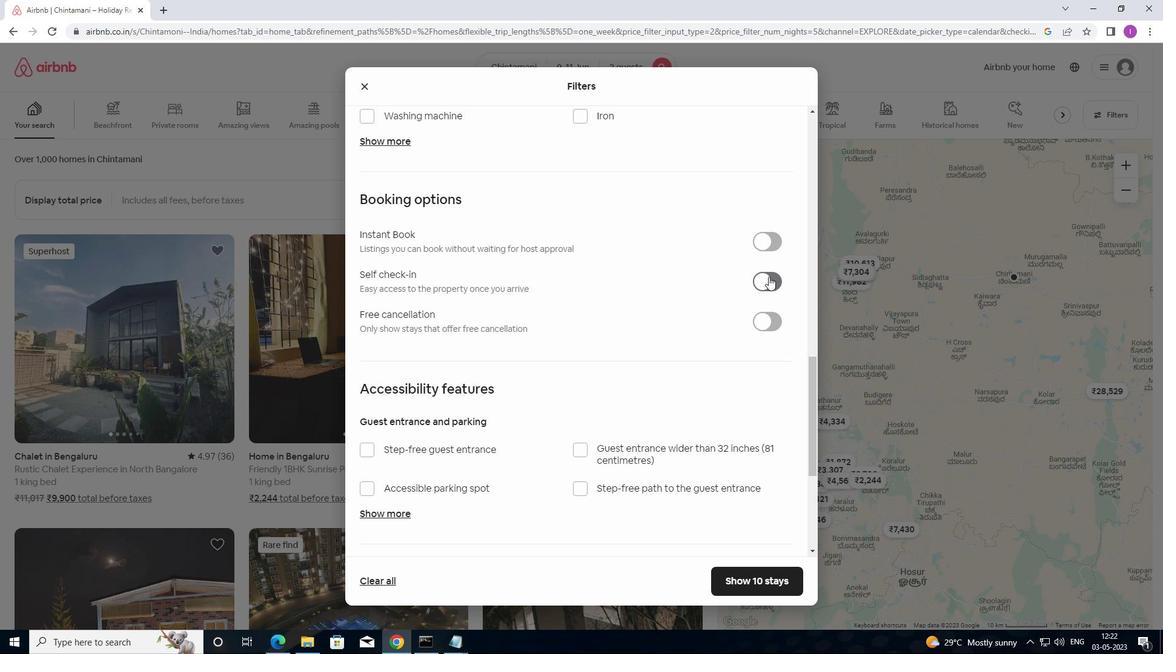 
Action: Mouse moved to (765, 278)
Screenshot: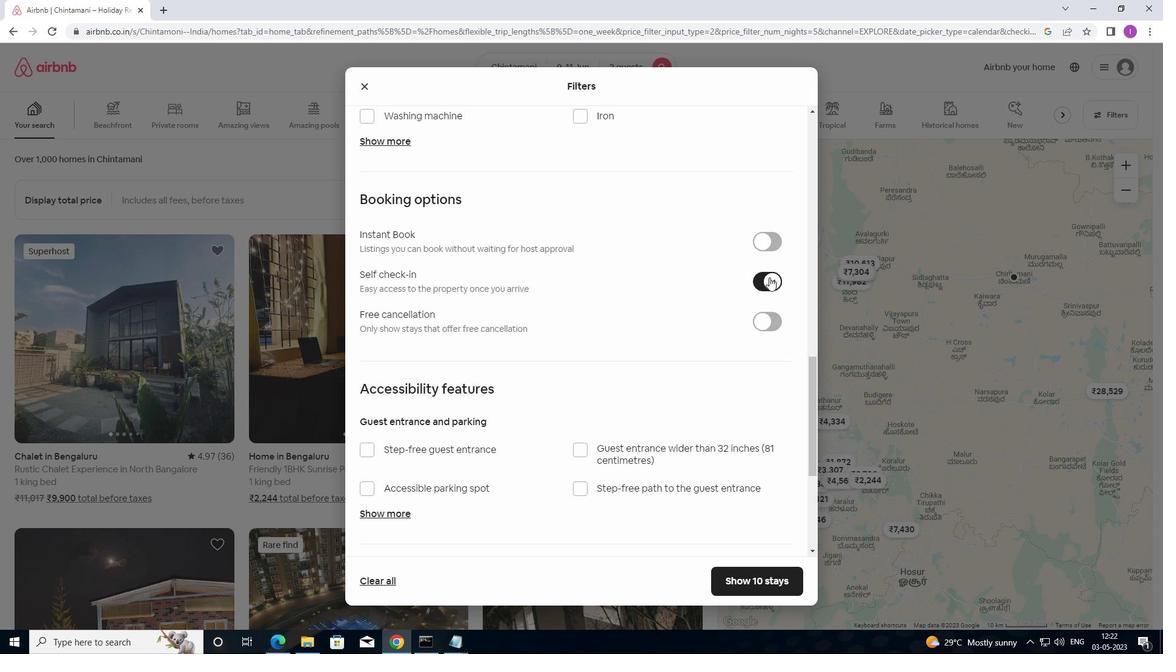 
Action: Mouse scrolled (765, 278) with delta (0, 0)
Screenshot: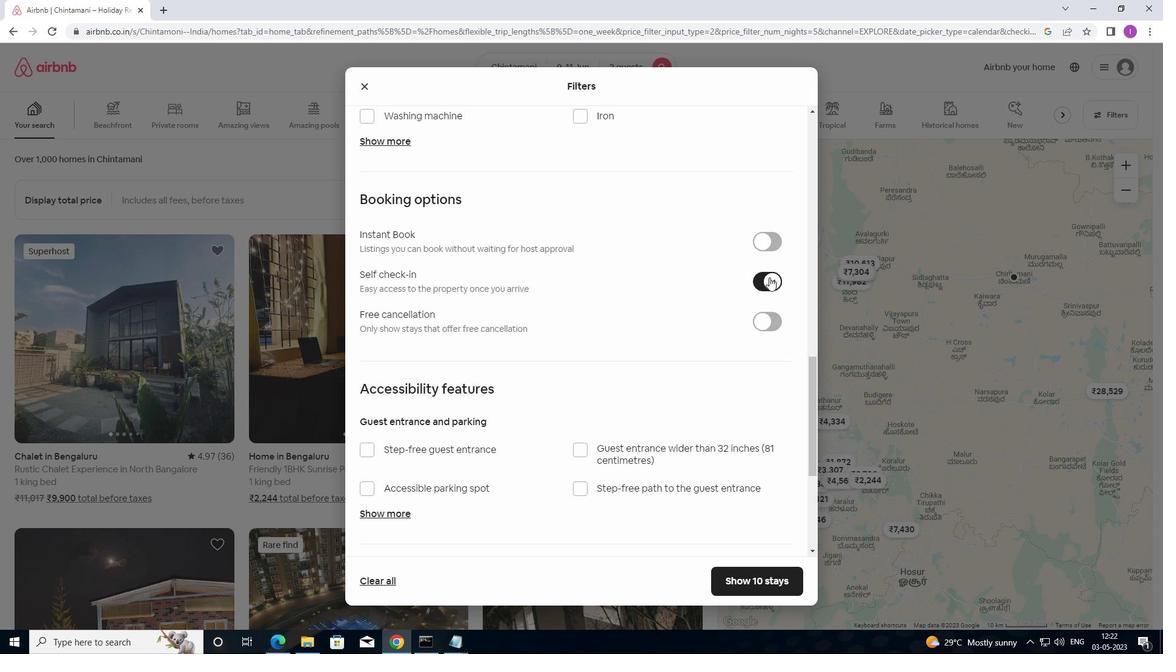 
Action: Mouse moved to (542, 322)
Screenshot: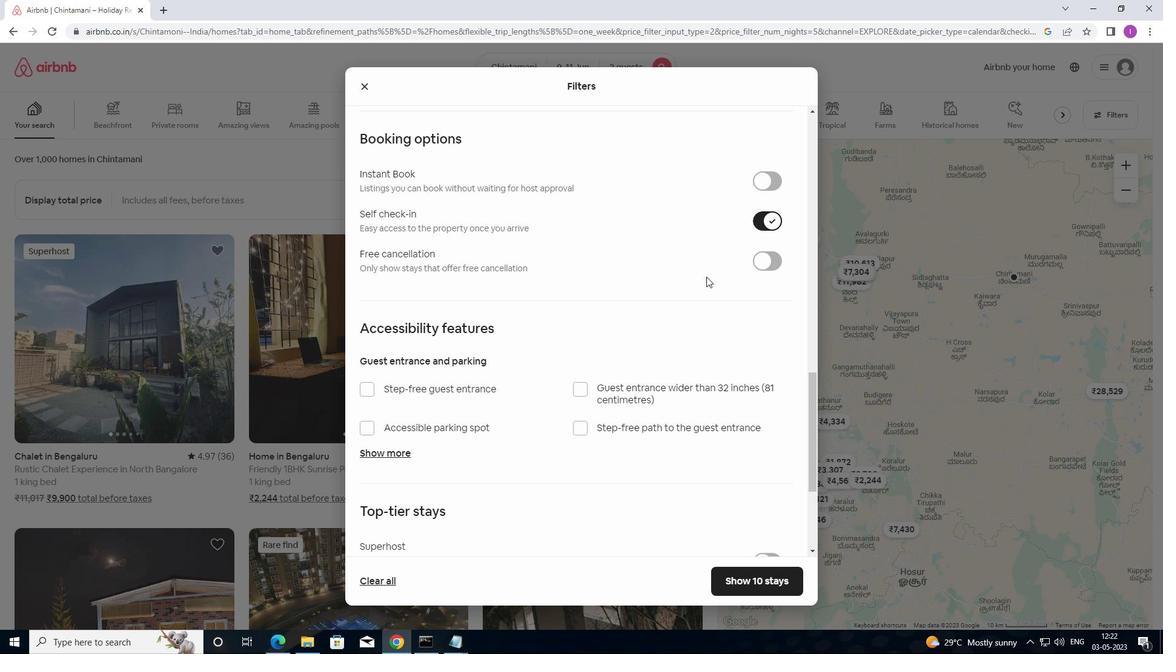 
Action: Mouse scrolled (542, 321) with delta (0, 0)
Screenshot: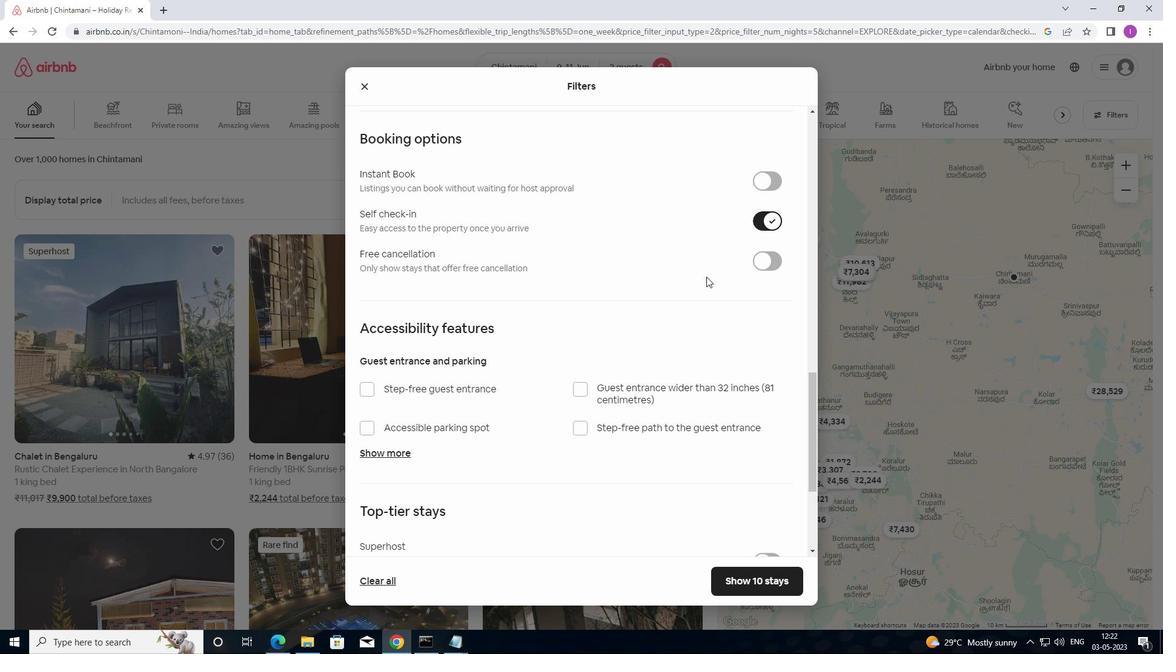 
Action: Mouse moved to (542, 324)
Screenshot: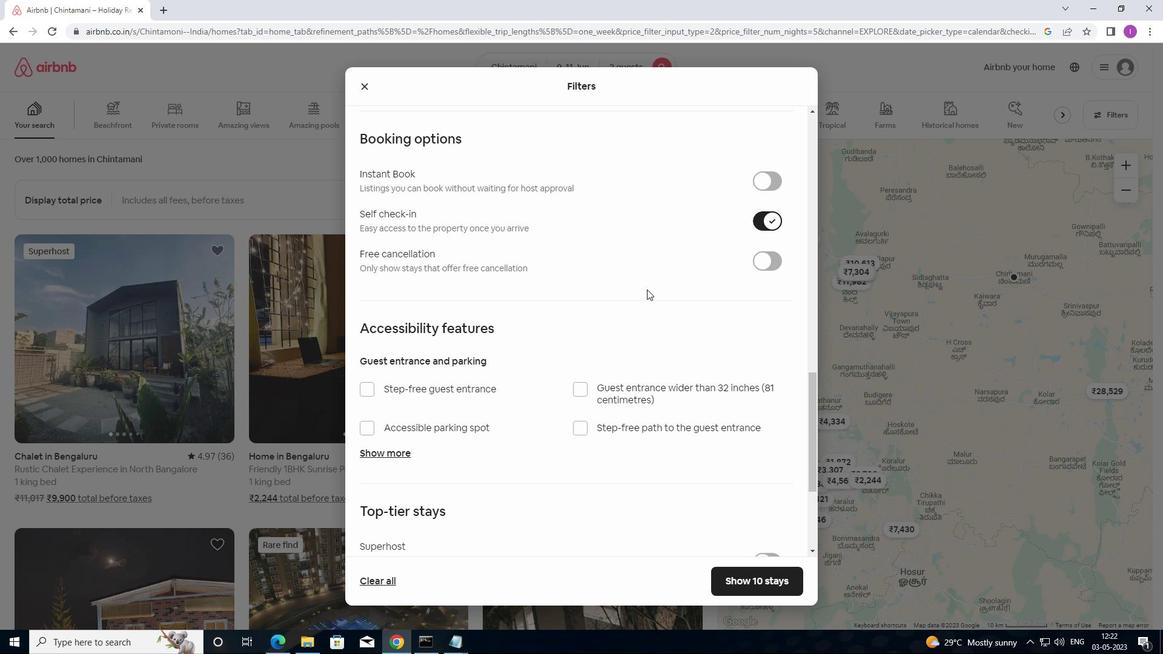 
Action: Mouse scrolled (542, 324) with delta (0, 0)
Screenshot: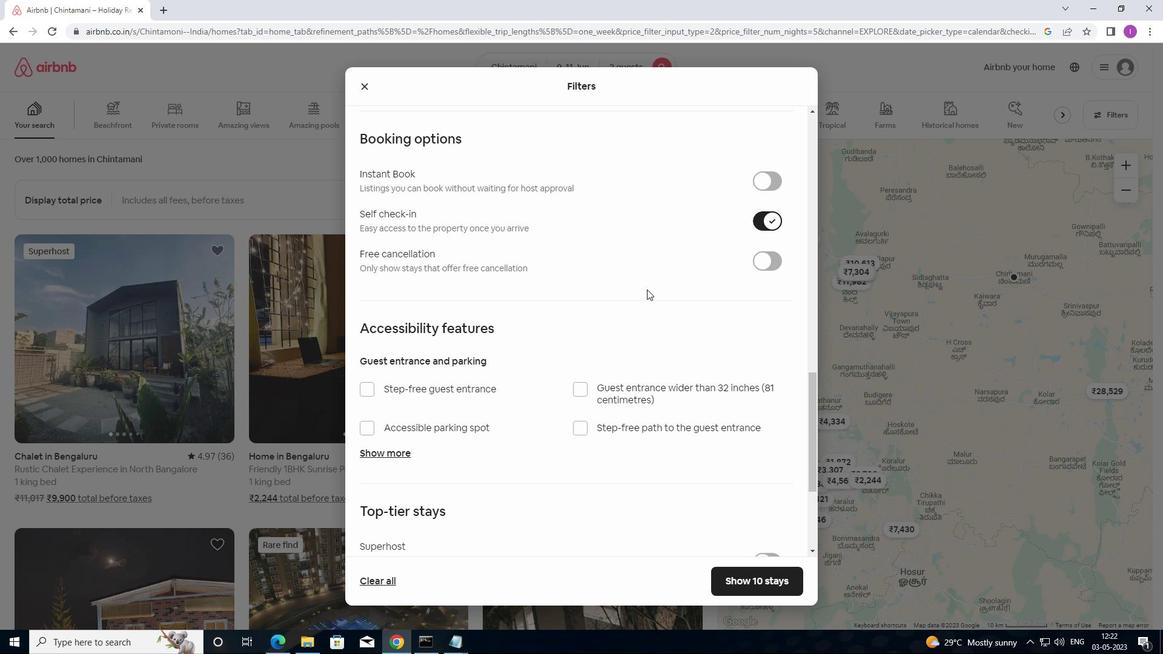 
Action: Mouse moved to (538, 342)
Screenshot: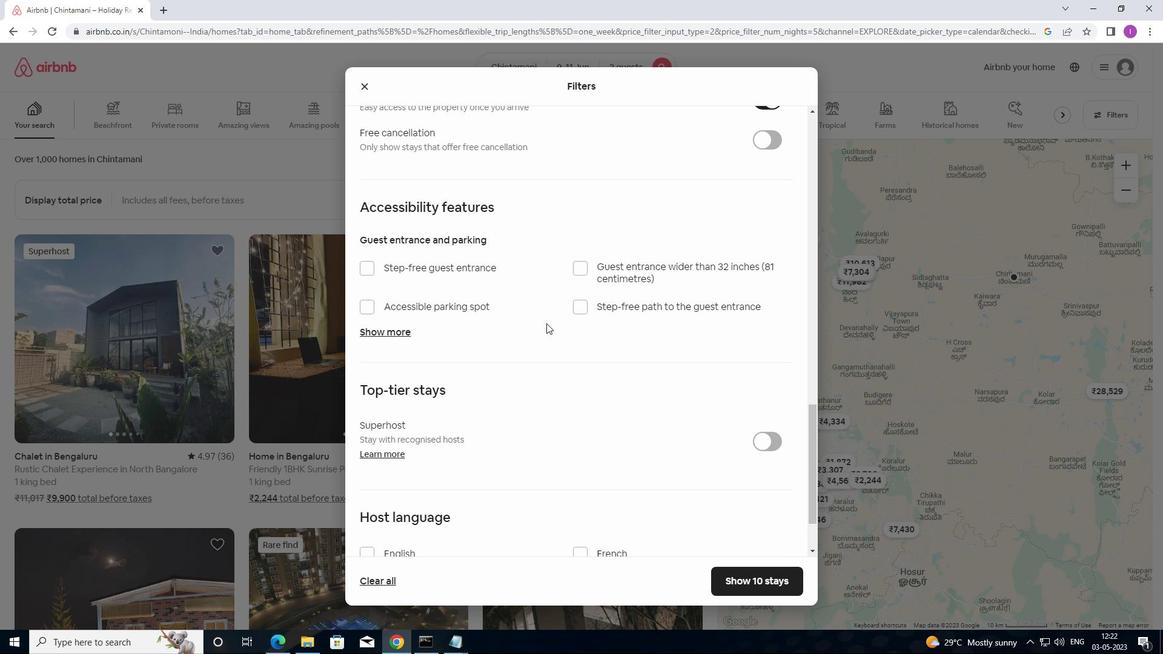 
Action: Mouse scrolled (538, 342) with delta (0, 0)
Screenshot: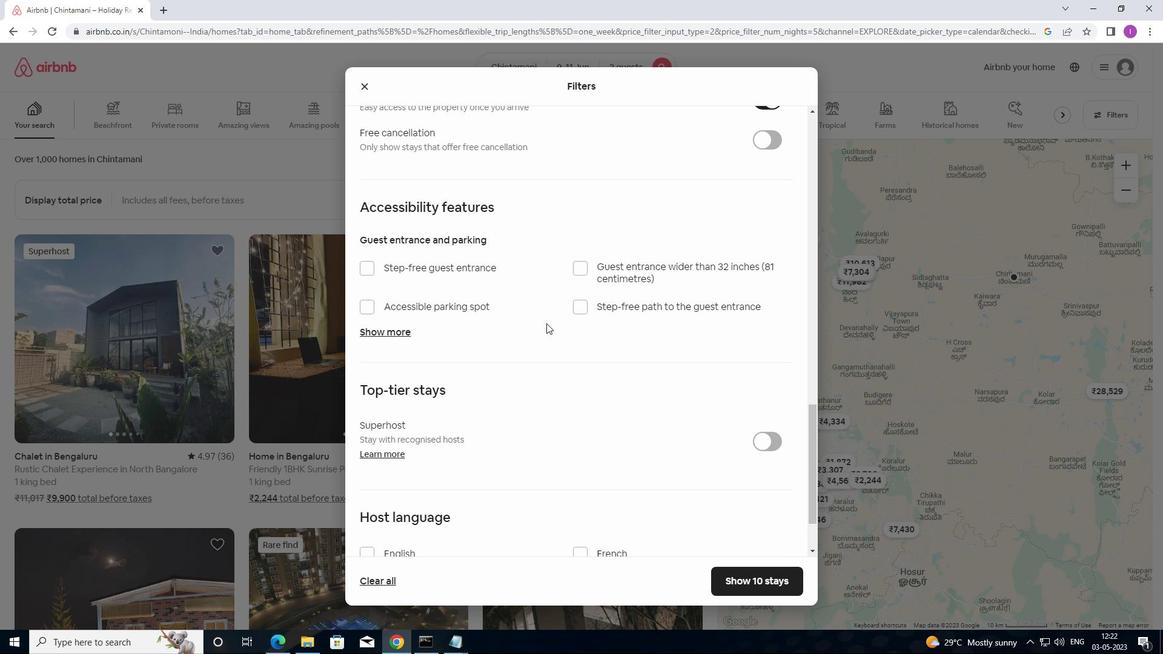 
Action: Mouse moved to (531, 364)
Screenshot: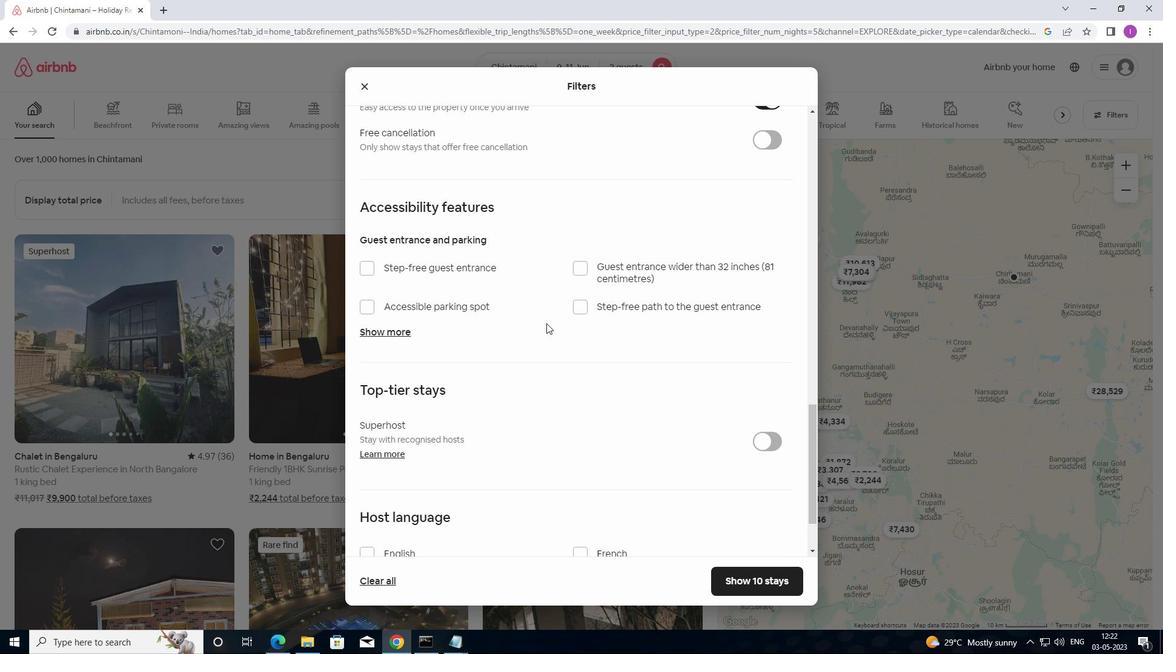 
Action: Mouse scrolled (531, 363) with delta (0, 0)
Screenshot: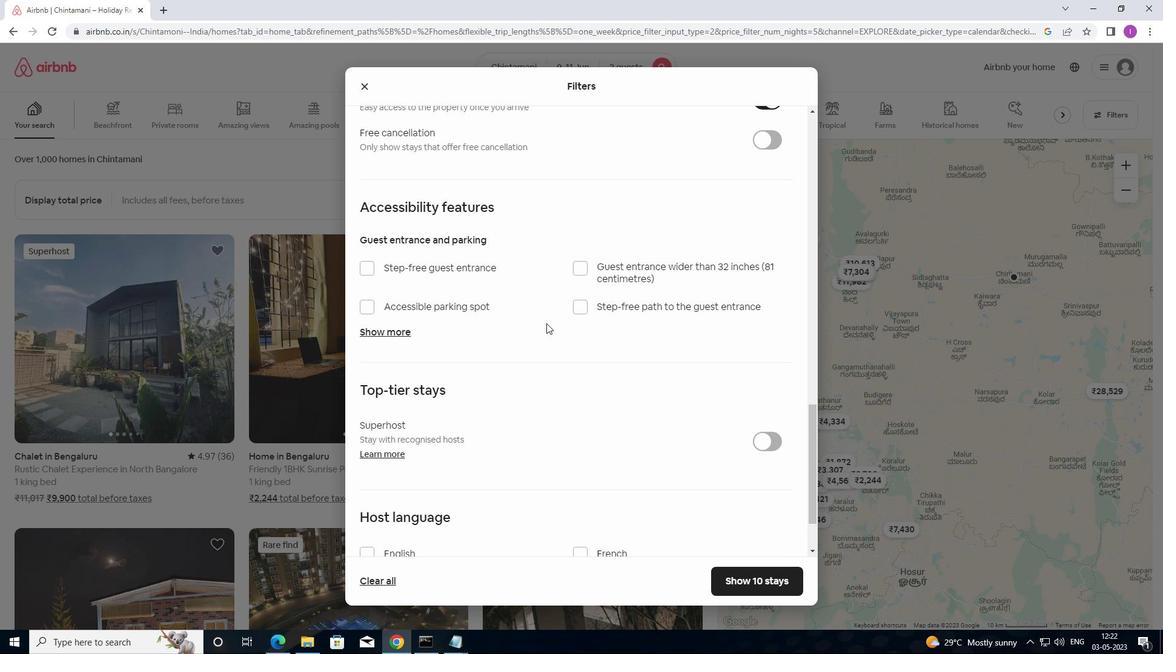 
Action: Mouse moved to (526, 373)
Screenshot: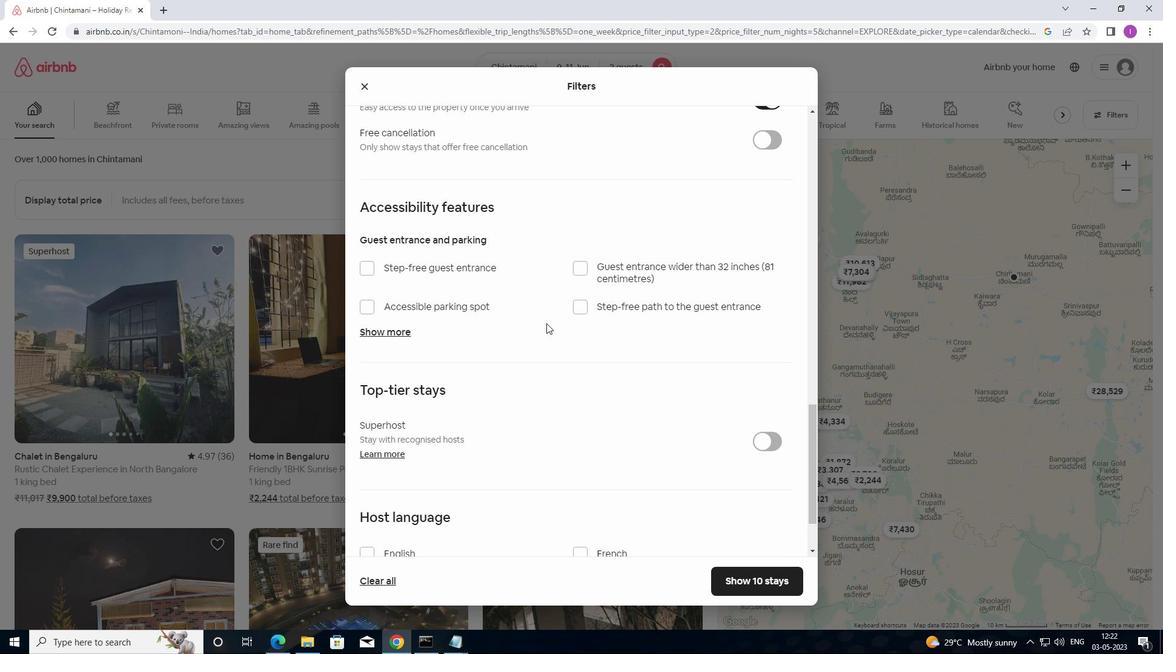 
Action: Mouse scrolled (526, 373) with delta (0, 0)
Screenshot: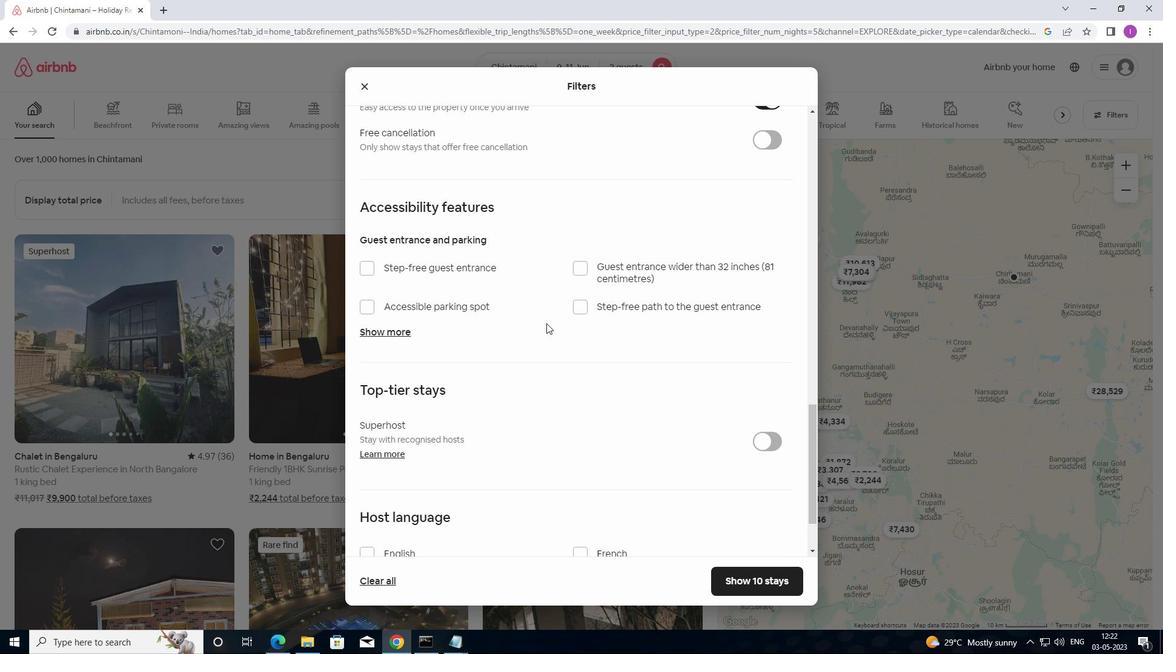 
Action: Mouse moved to (364, 470)
Screenshot: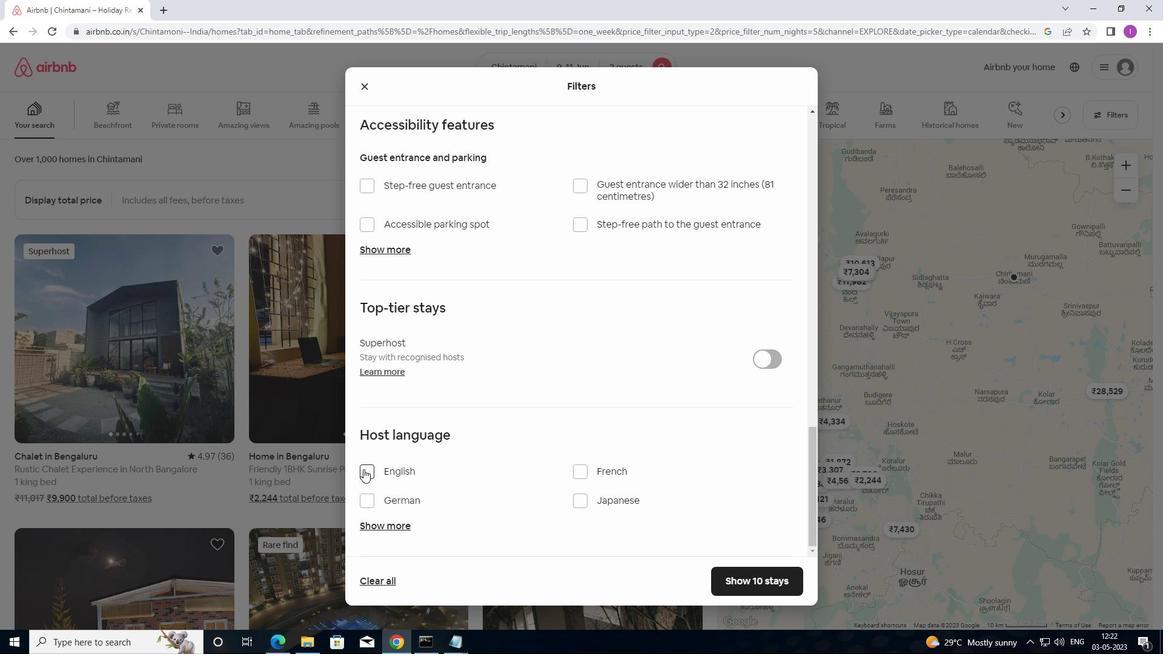 
Action: Mouse pressed left at (364, 470)
Screenshot: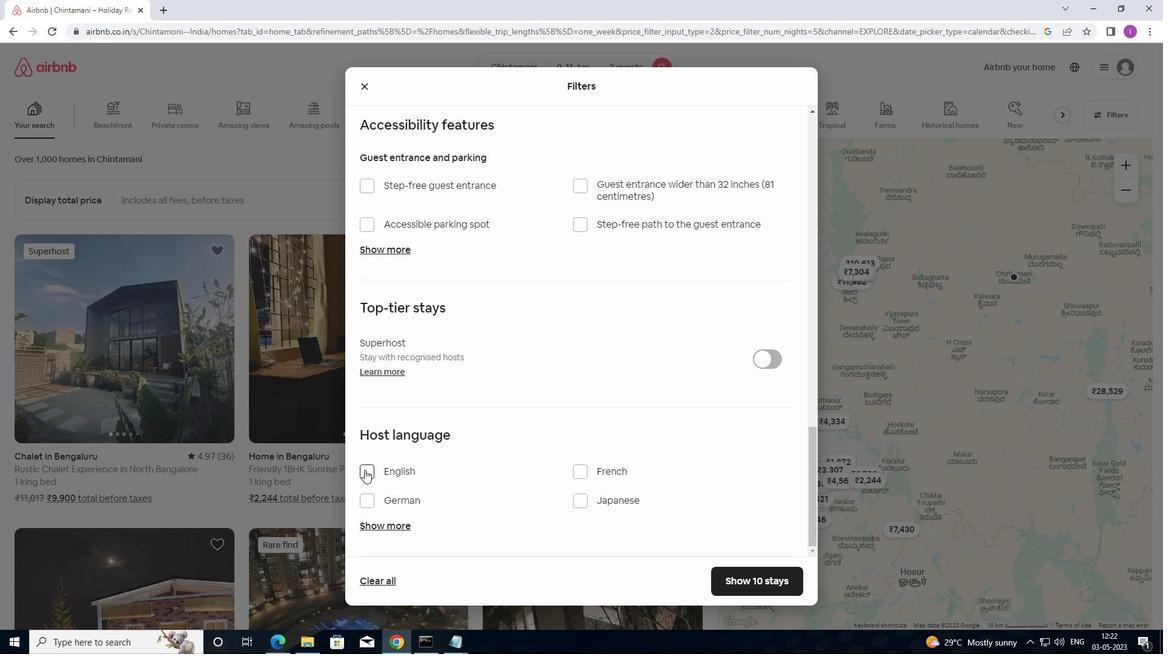 
Action: Mouse moved to (753, 590)
Screenshot: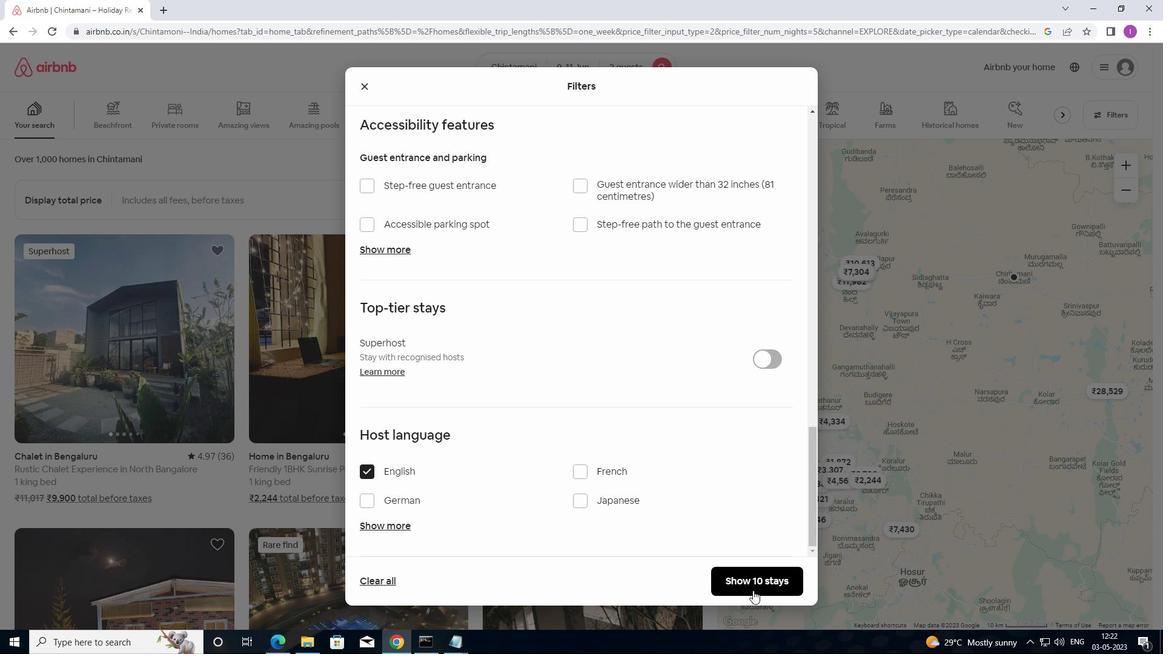 
Action: Mouse pressed left at (753, 590)
Screenshot: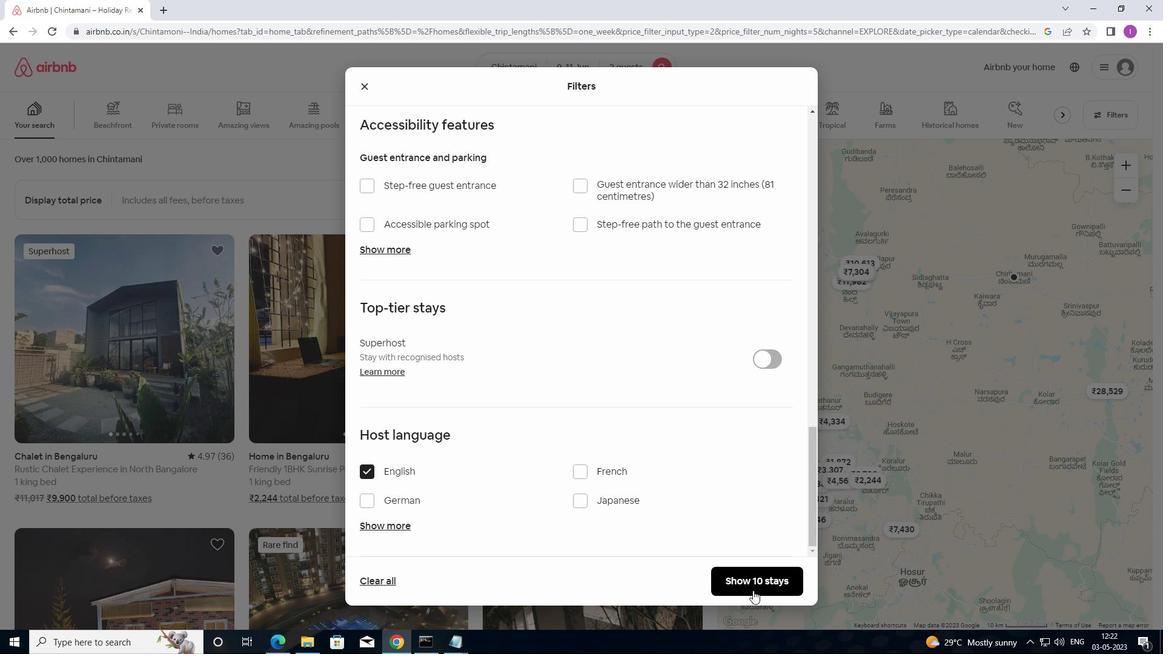
Action: Mouse moved to (756, 574)
Screenshot: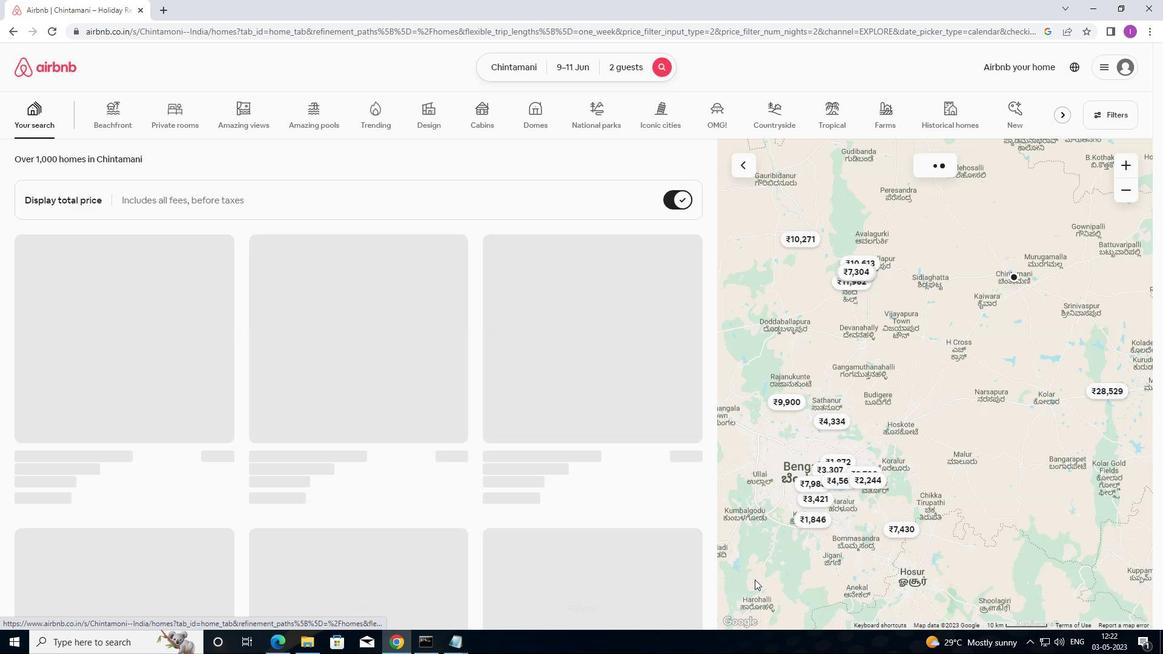 
